 Task: In the Contact  AutumnAdams100@revlon.com, Create email and send with subject: 'Elevate Your Success: Introducing a Transformative Opportunity', and with mail content 'Good Evening,_x000D_
Step into a world of unlimited possibilities. Our cutting-edge solution will empower you to overcome challenges and achieve unparalleled success in your industry._x000D_
Thanks and Regards', attach the document: Contract.pdf and insert image: visitingcard.jpg. Below Thank and Regards, write Reddit and insert the URL: 'www.reddit.com'. Mark checkbox to create task to follow up : In 2 business days . Logged in from softage.10@softage.net
Action: Mouse moved to (95, 70)
Screenshot: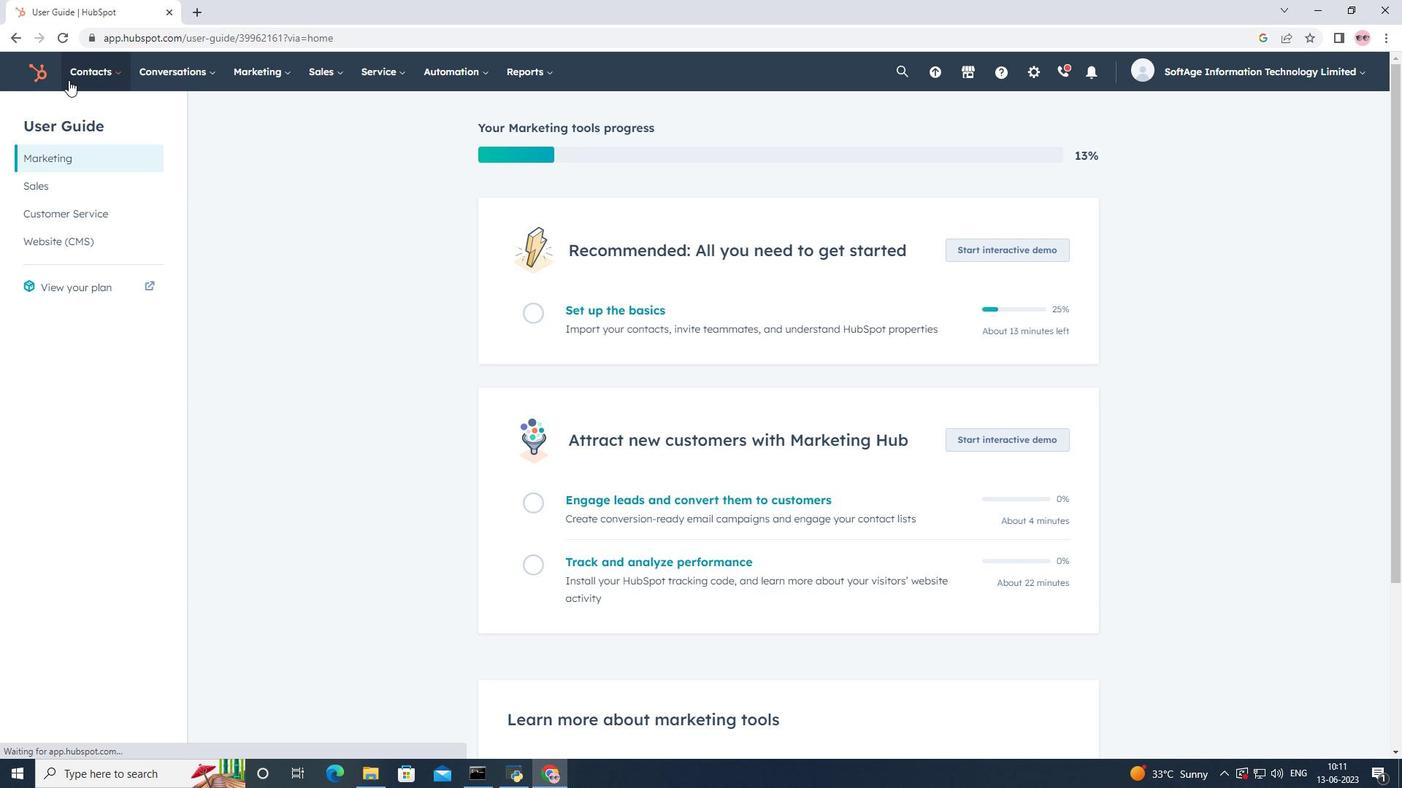 
Action: Mouse pressed left at (95, 70)
Screenshot: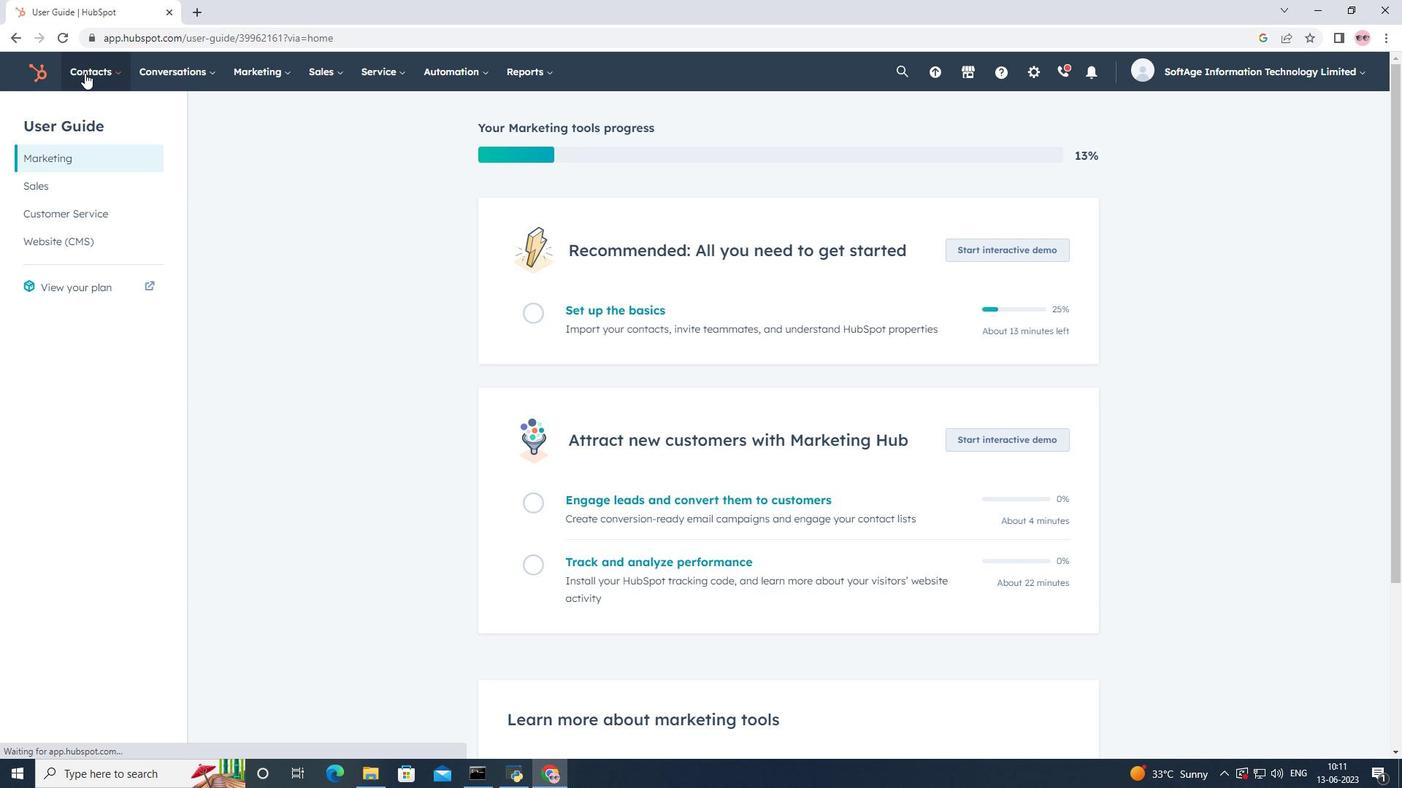 
Action: Mouse moved to (119, 119)
Screenshot: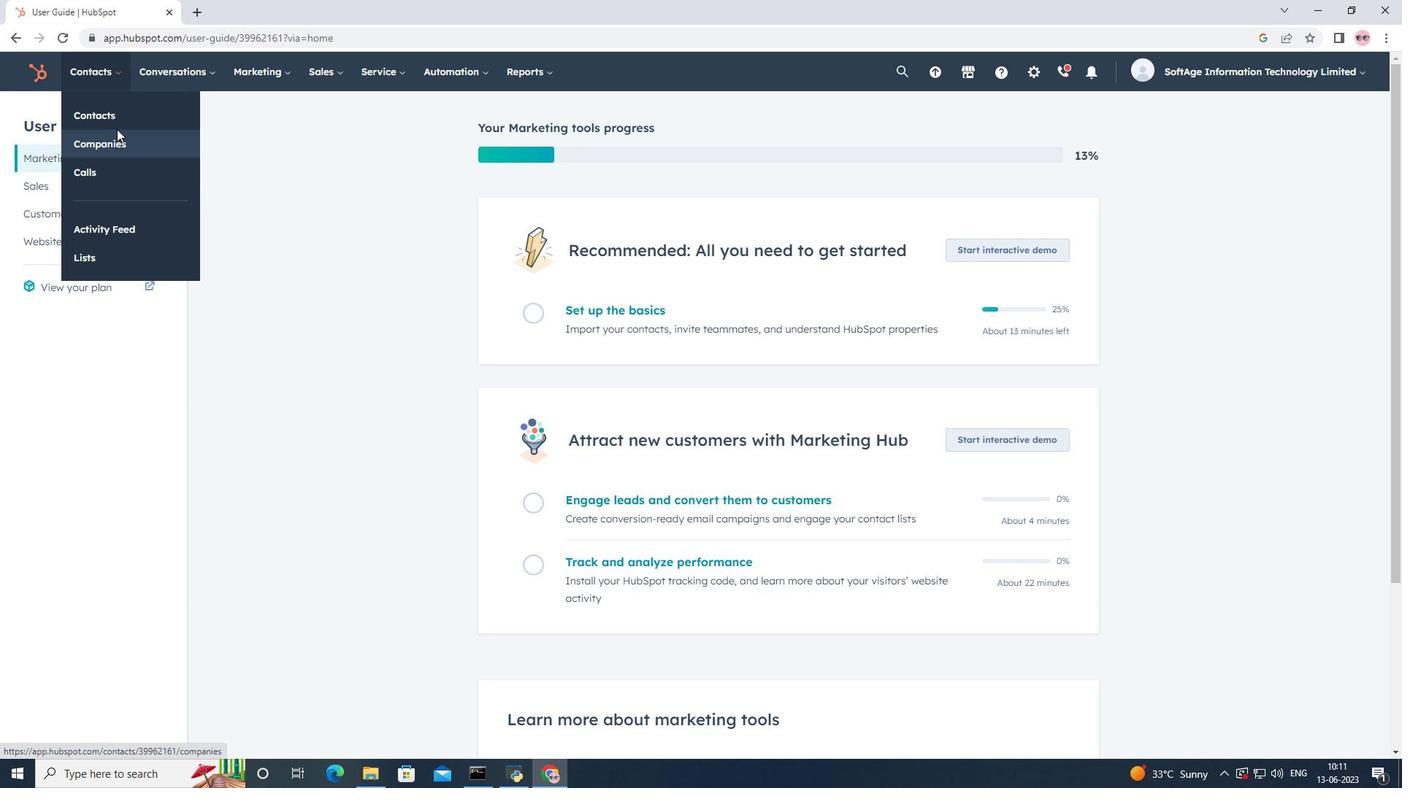 
Action: Mouse pressed left at (119, 119)
Screenshot: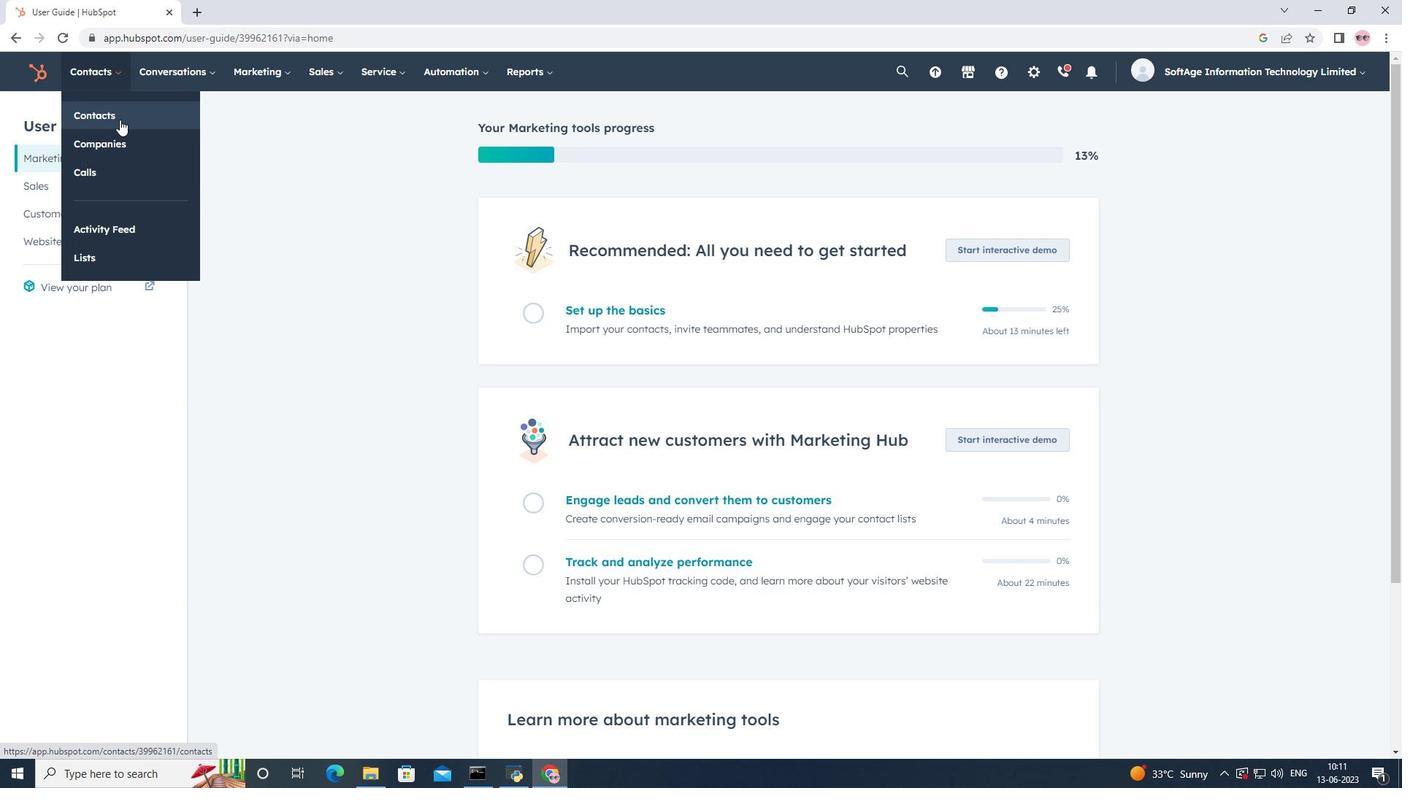 
Action: Mouse moved to (124, 243)
Screenshot: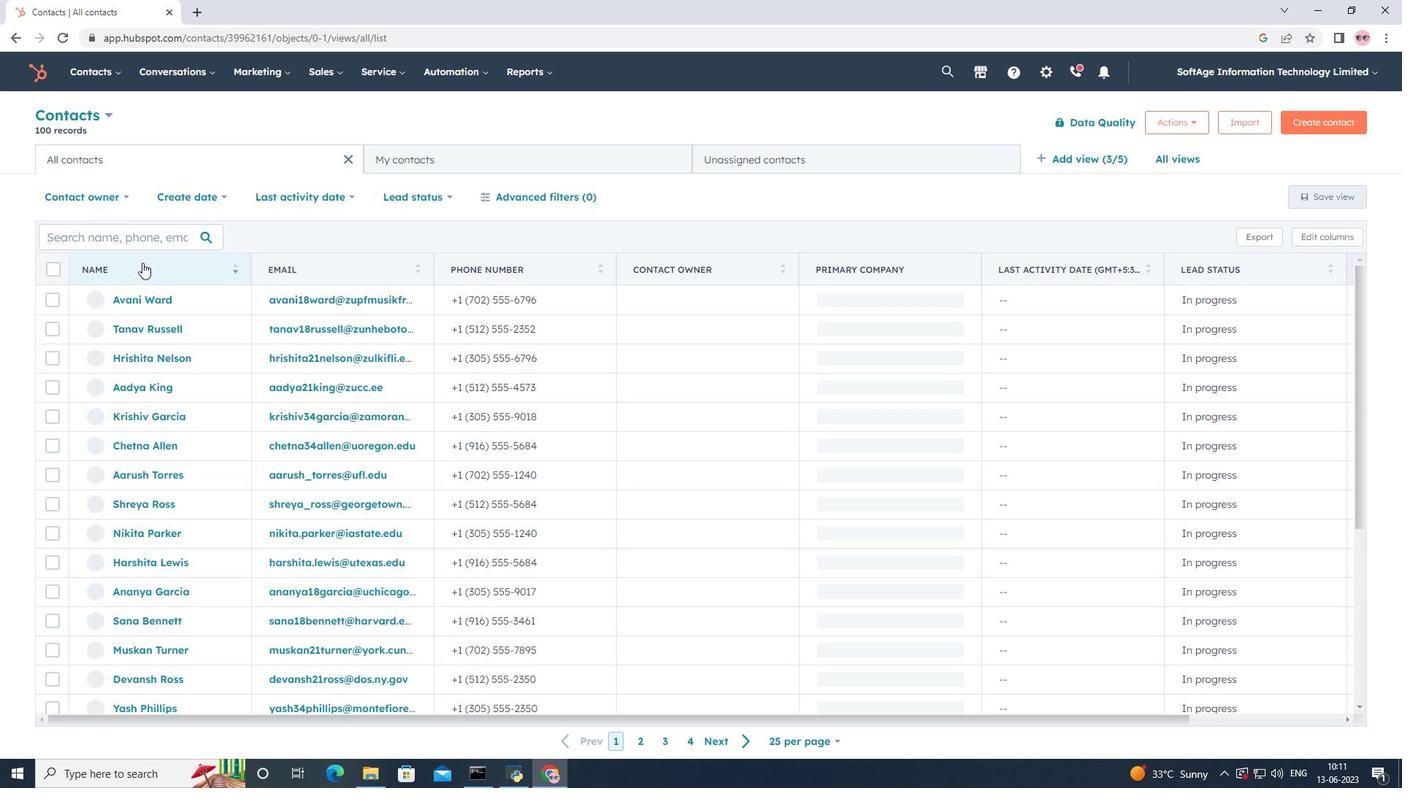 
Action: Mouse pressed left at (124, 243)
Screenshot: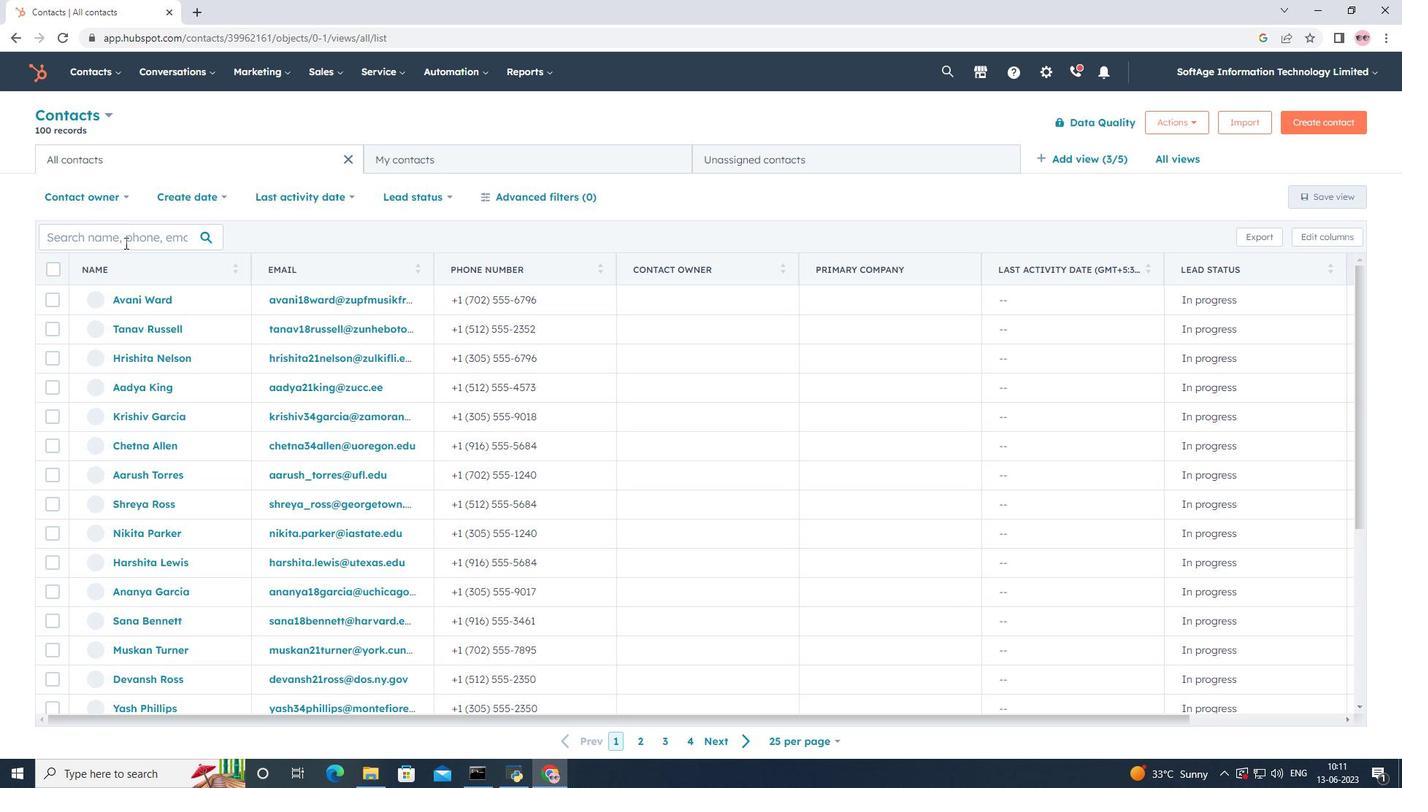 
Action: Key pressed <Key.shift>Autumn<Key.space><Key.backspace><Key.shift>Adams100<Key.shift>@revlon.com
Screenshot: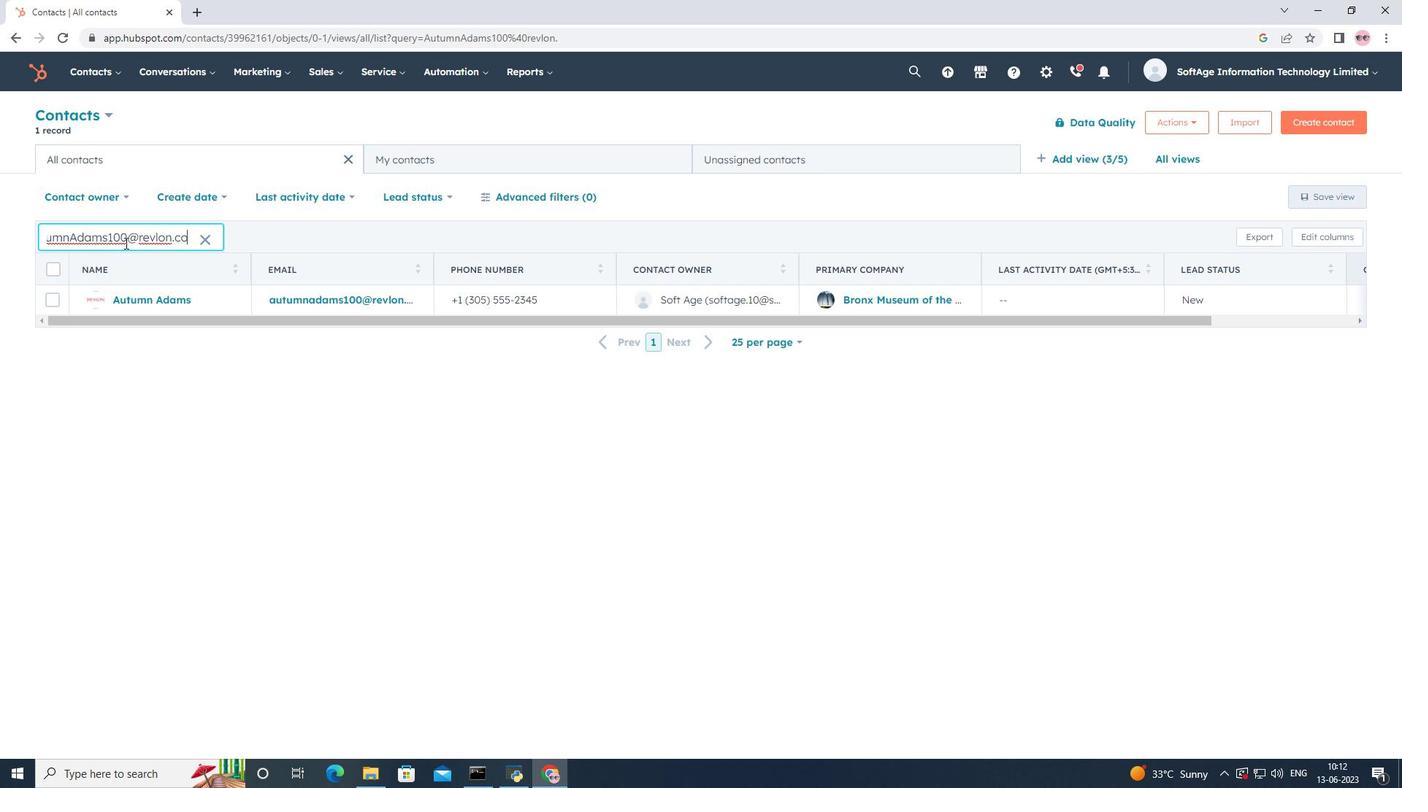 
Action: Mouse moved to (146, 300)
Screenshot: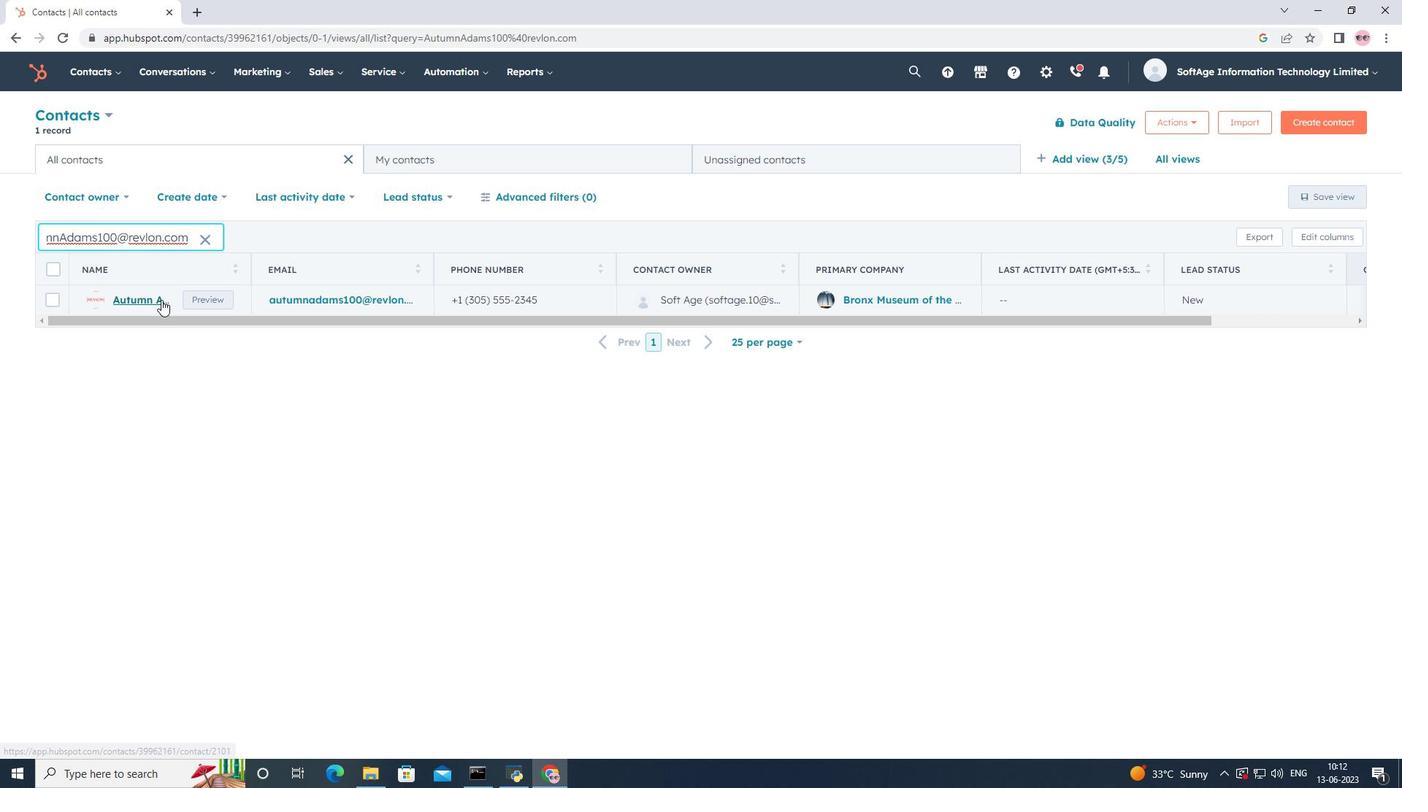 
Action: Mouse pressed left at (146, 300)
Screenshot: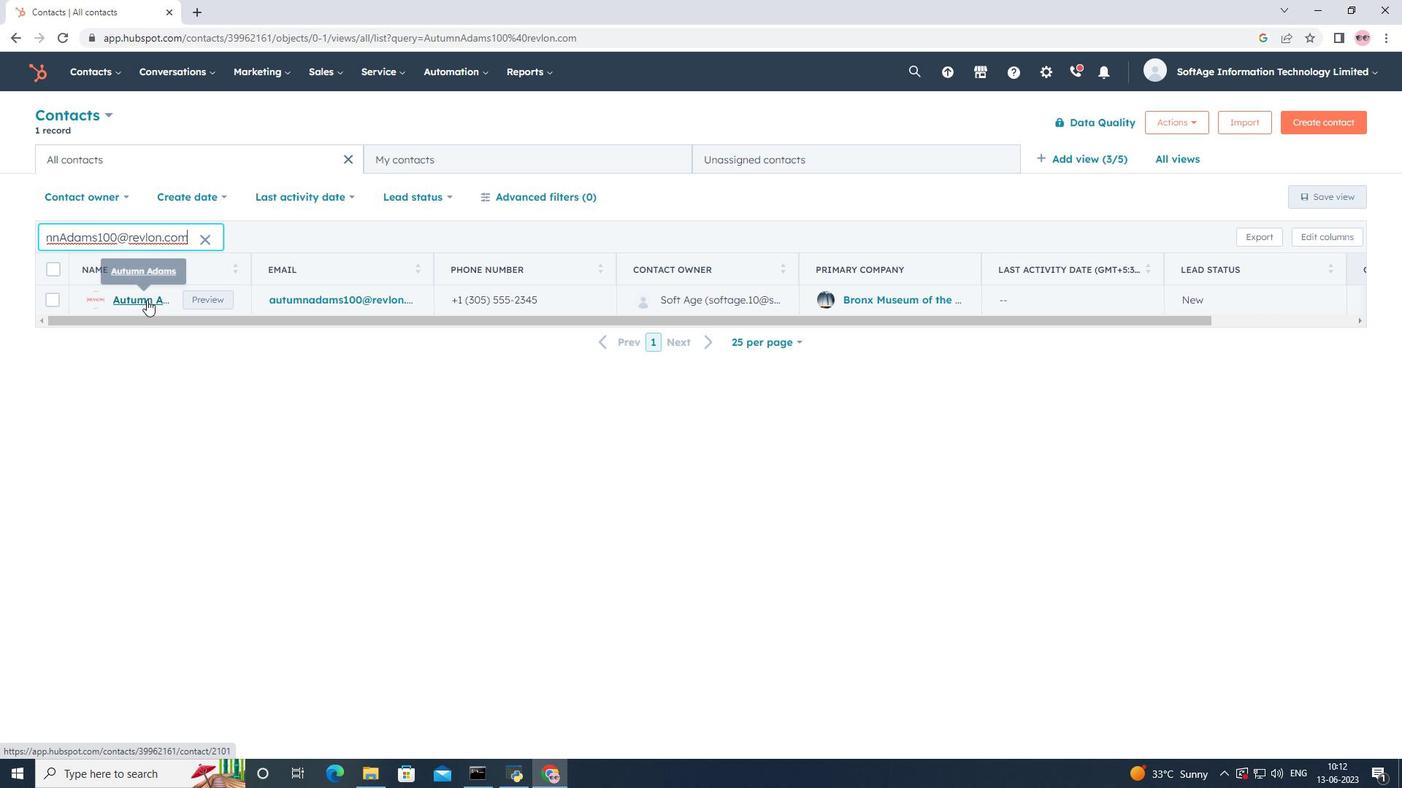 
Action: Mouse moved to (101, 260)
Screenshot: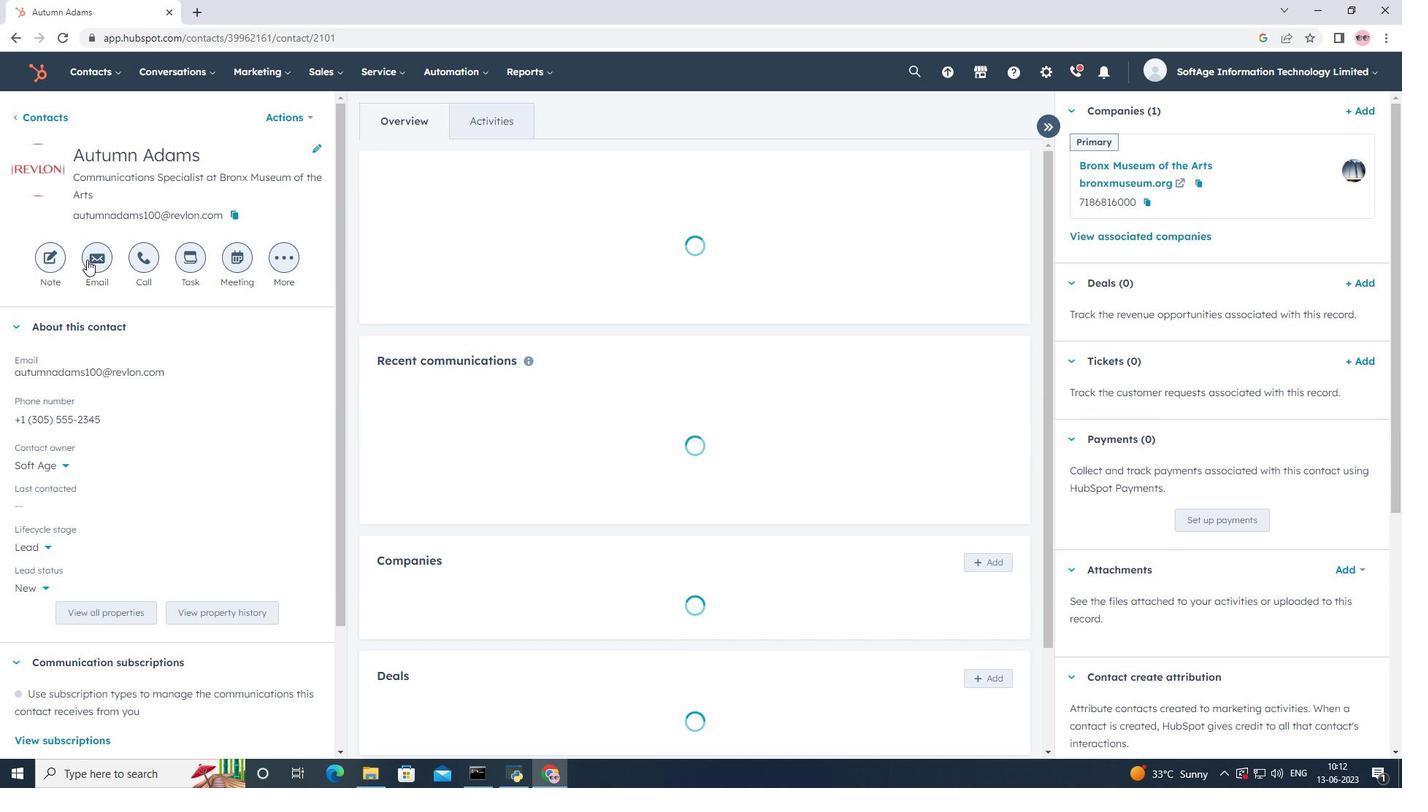 
Action: Mouse pressed left at (101, 260)
Screenshot: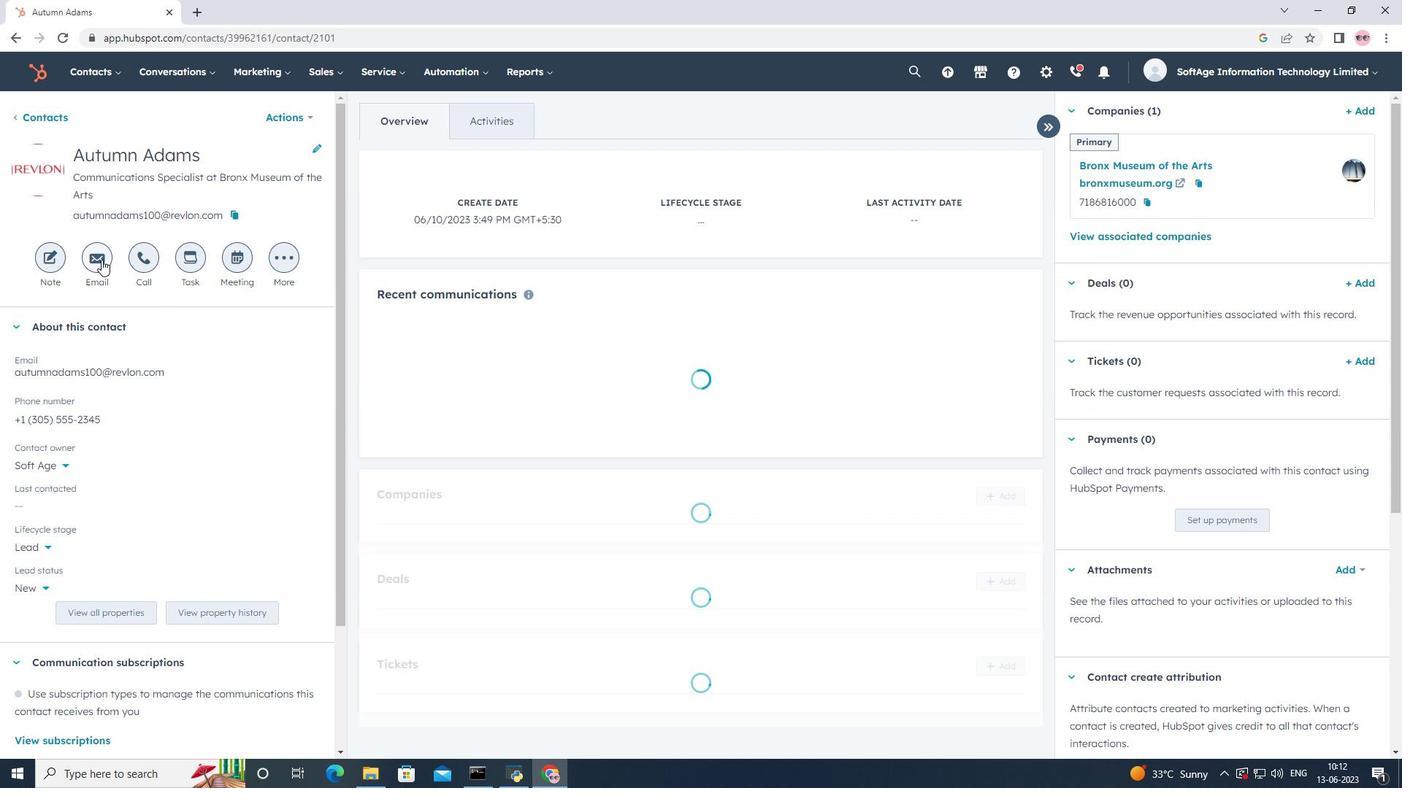 
Action: Mouse moved to (894, 493)
Screenshot: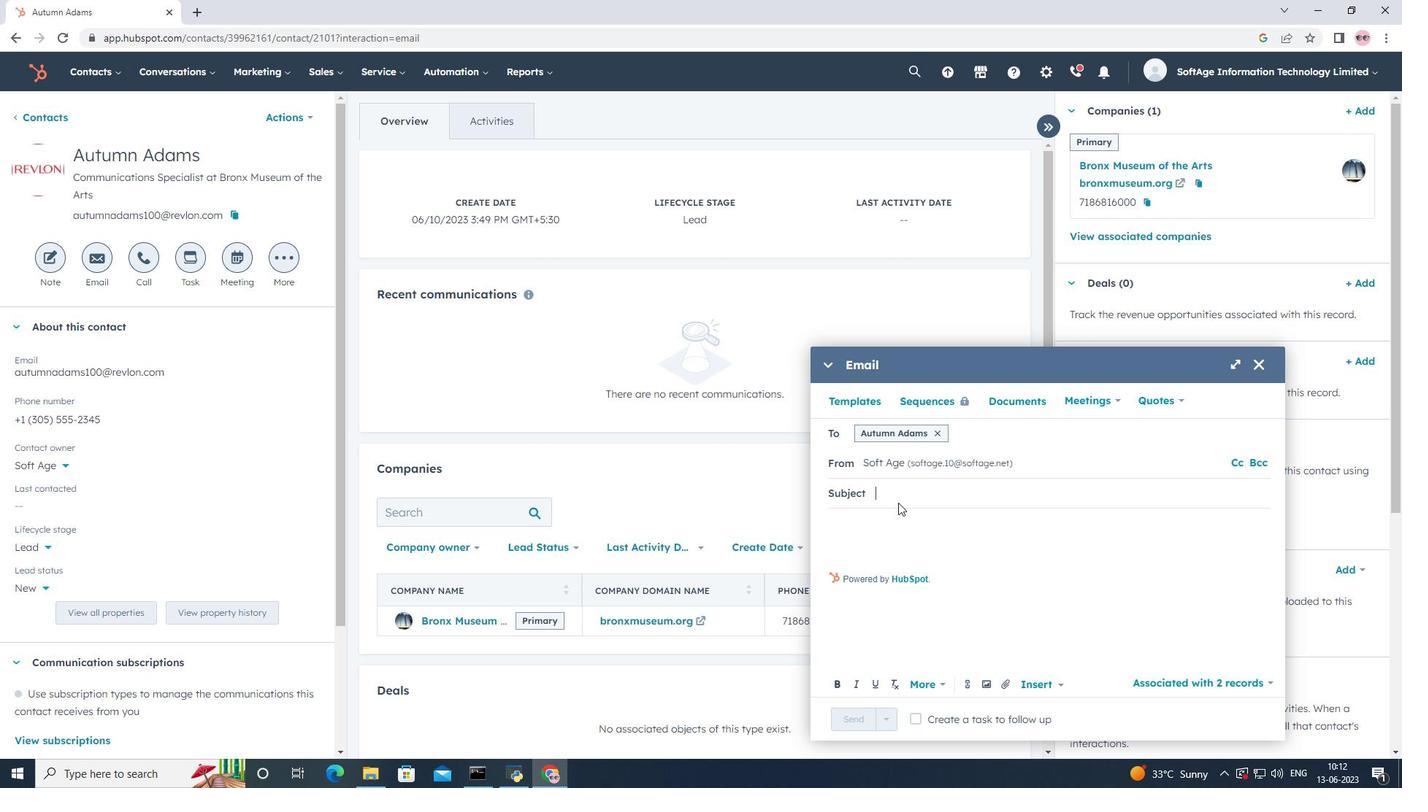 
Action: Mouse pressed left at (894, 493)
Screenshot: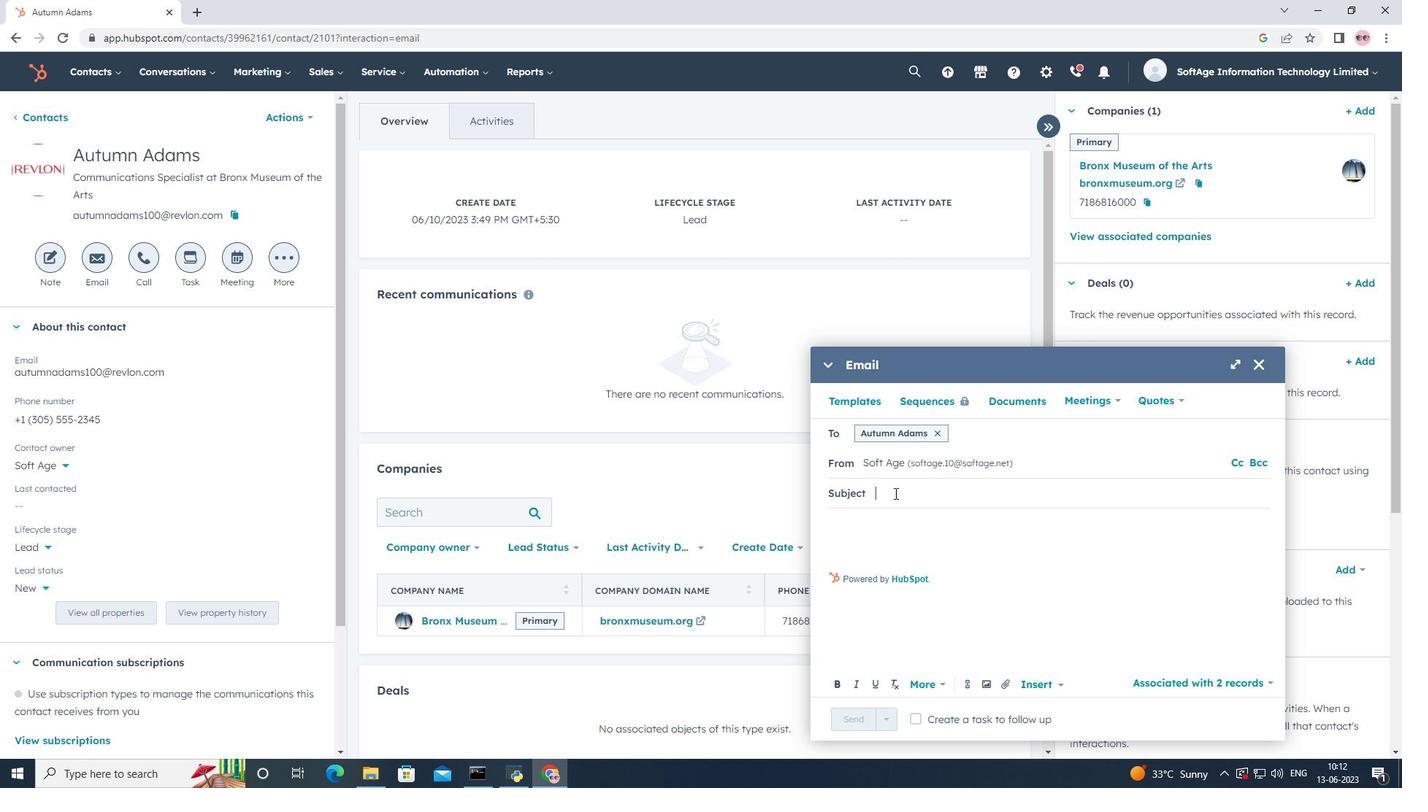 
Action: Key pressed <Key.shift>Elevate<Key.space><Key.shift>Your<Key.space><Key.shift><Key.shift><Key.shift><Key.shift><Key.shift><Key.shift><Key.shift><Key.shift><Key.shift><Key.shift><Key.shift><Key.shift><Key.shift><Key.shift><Key.shift><Key.shift><Key.shift><Key.shift><Key.shift><Key.shift><Key.shift><Key.shift><Key.shift><Key.shift><Key.shift><Key.shift><Key.shift><Key.shift><Key.shift><Key.shift><Key.shift><Key.shift><Key.shift><Key.shift><Key.shift><Key.shift><Key.shift>Success<Key.shift>:<Key.space><Key.shift><Key.shift><Key.shift><Key.shift><Key.shift><Key.shift><Key.shift><Key.shift><Key.shift><Key.shift><Key.shift><Key.shift><Key.shift><Key.shift><Key.shift><Key.shift><Key.shift>U<Key.backspace><Key.shift>Introducing<Key.space>a<Key.space><Key.shift>t<Key.backspace><Key.shift>Transformative<Key.space><Key.shift>Opportum<Key.backspace>nity<Key.space>
Screenshot: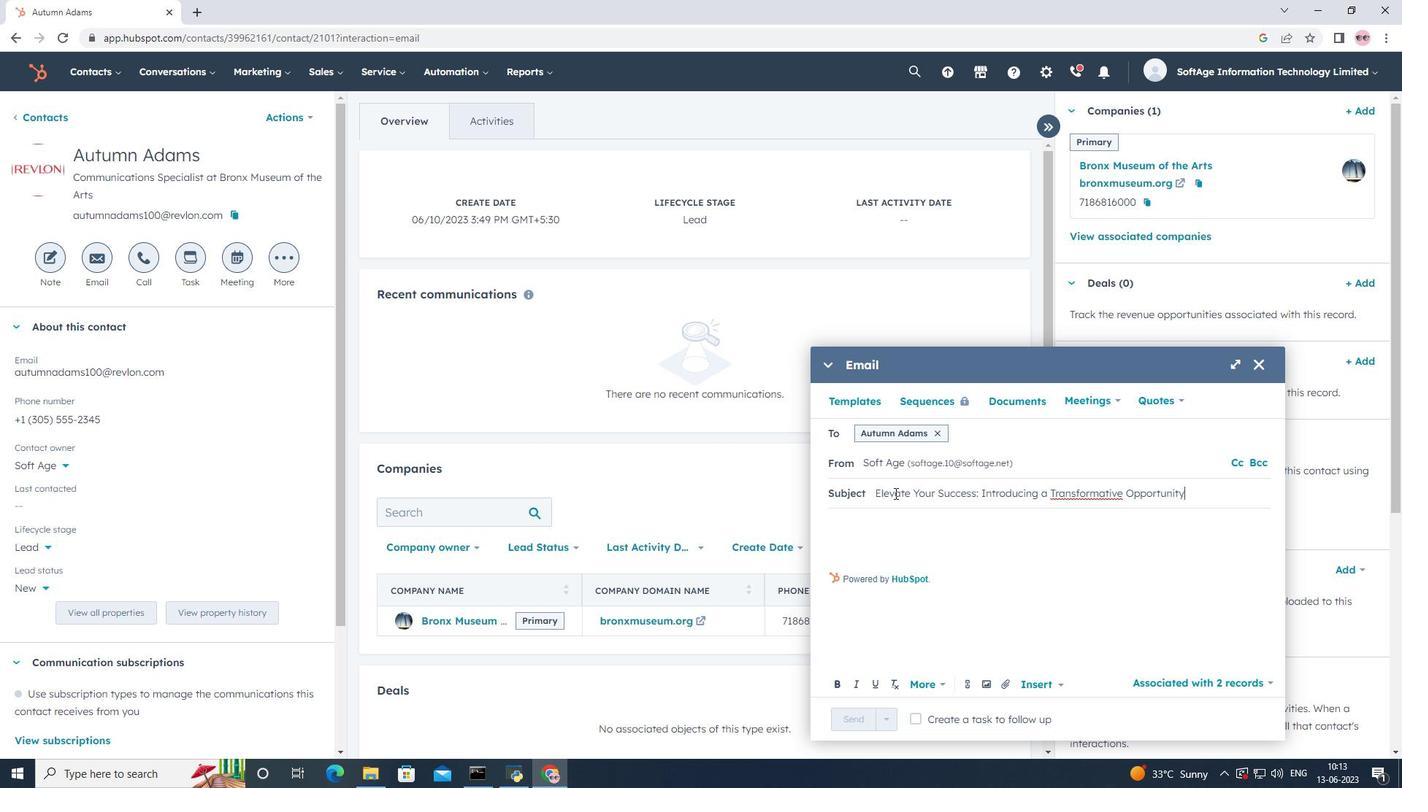 
Action: Mouse moved to (826, 520)
Screenshot: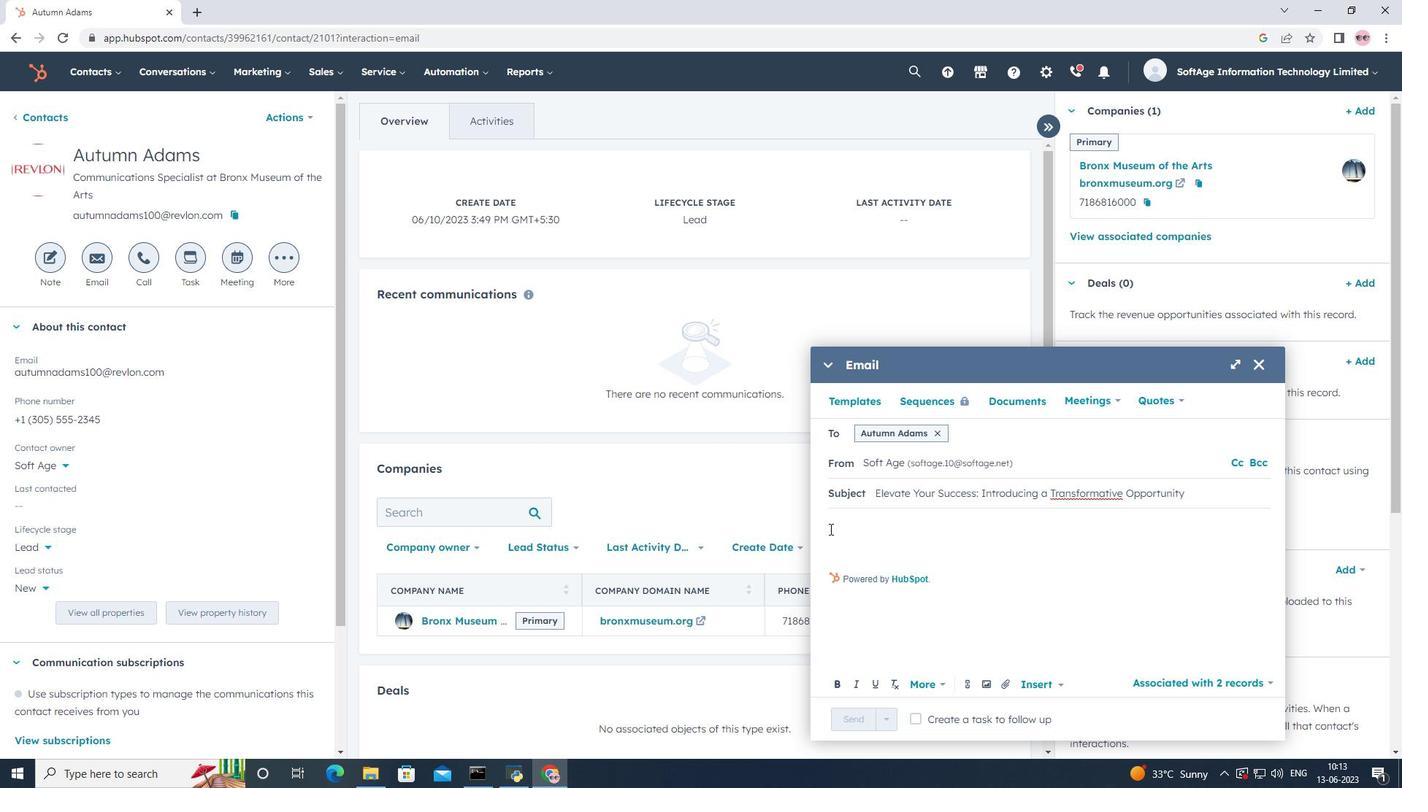 
Action: Mouse pressed left at (826, 520)
Screenshot: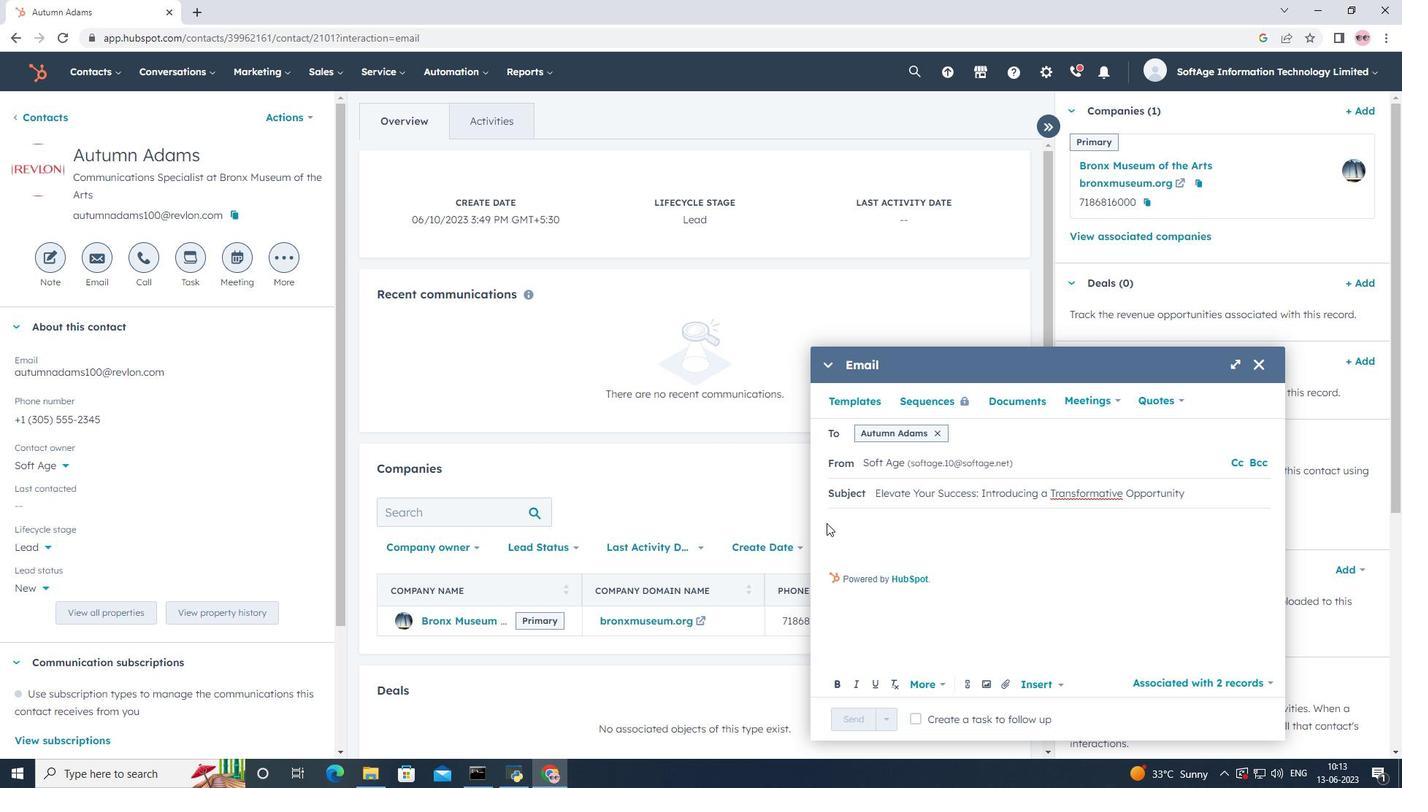 
Action: Mouse moved to (837, 522)
Screenshot: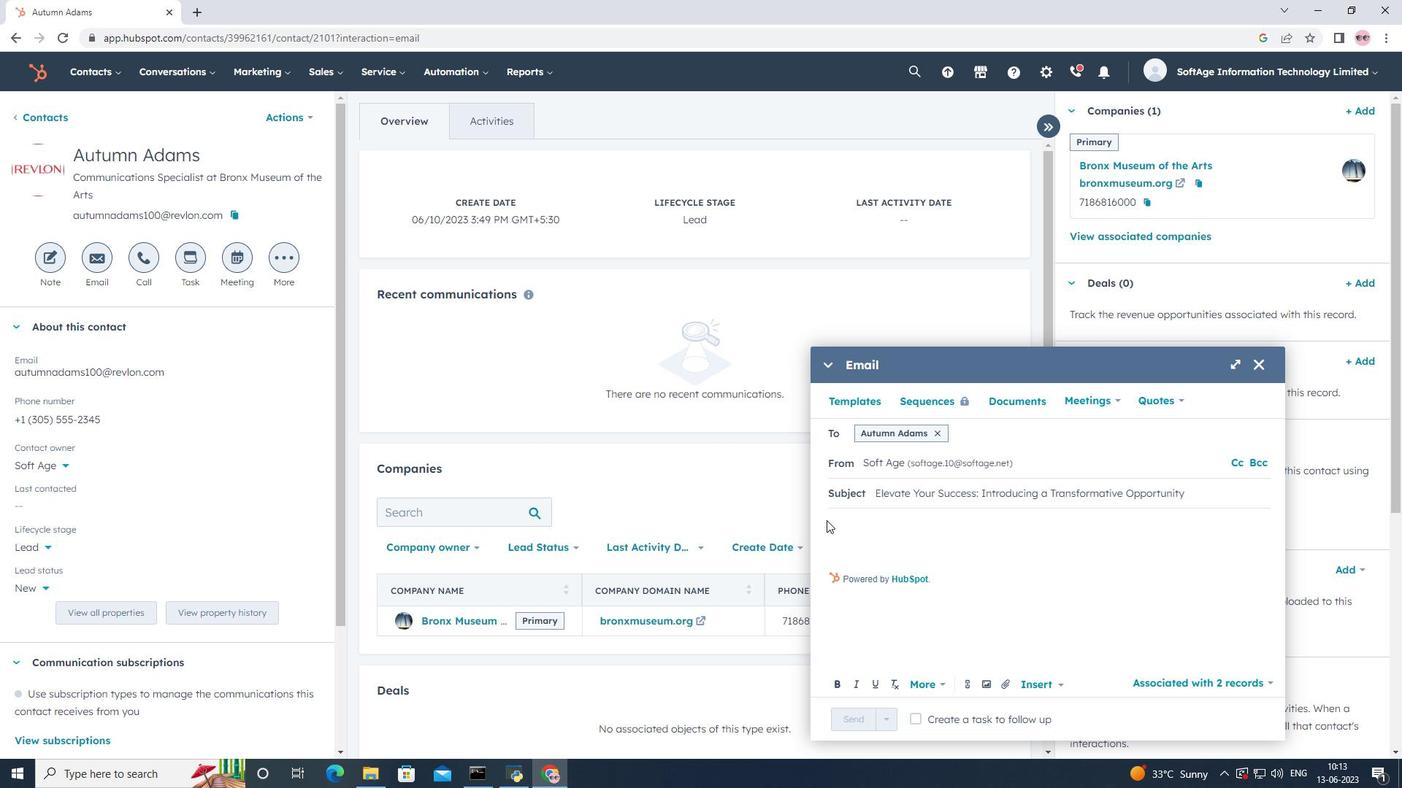 
Action: Mouse pressed left at (837, 522)
Screenshot: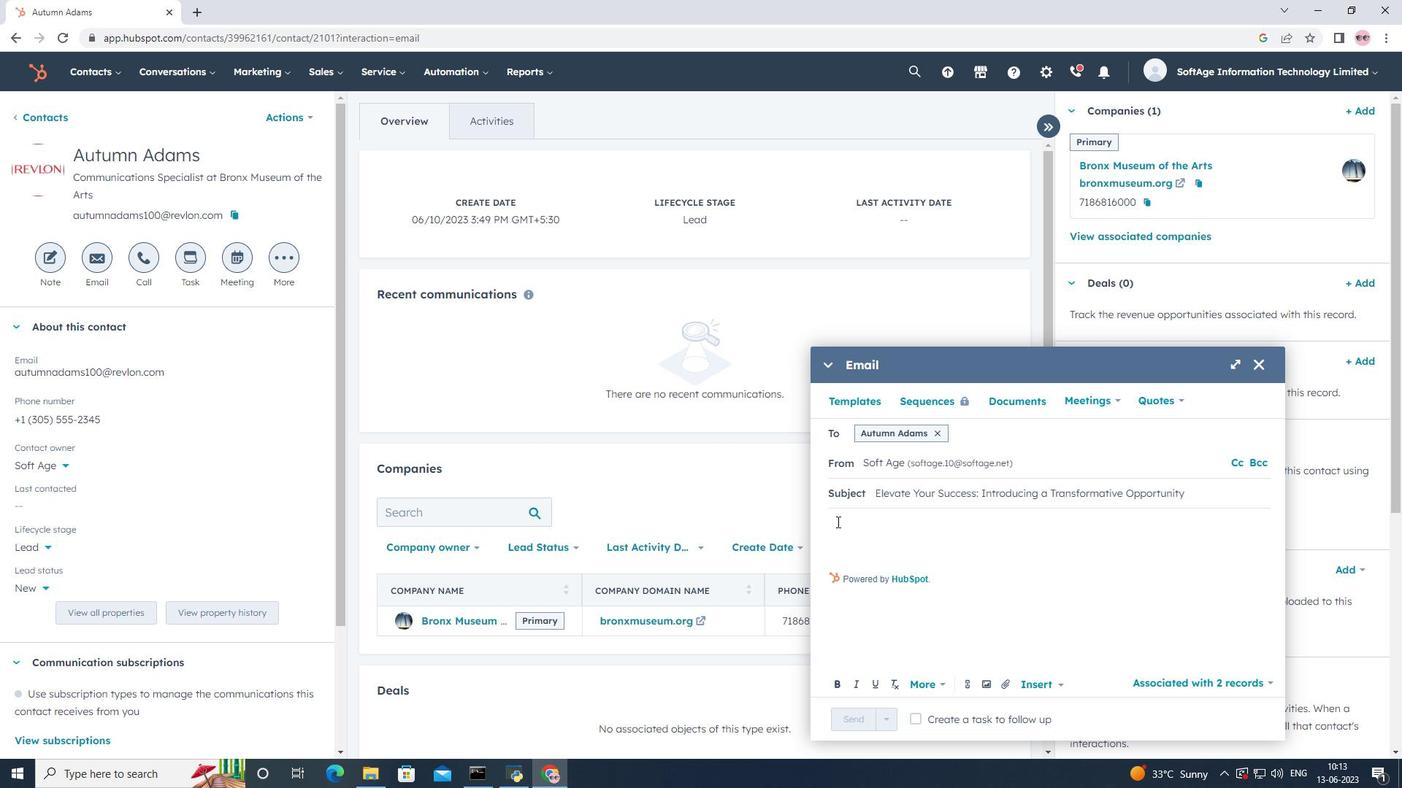 
Action: Key pressed <Key.shift><Key.shift><Key.shift><Key.shift><Key.shift><Key.shift><Key.shift><Key.shift><Key.shift><Key.shift><Key.shift><Key.shift><Key.shift><Key.shift><Key.shift><Key.shift><Key.shift><Key.shift><Key.shift><Key.shift><Key.shift><Key.shift><Key.shift>Good<Key.space><Key.shift><Key.shift><Key.shift>Evening<Key.enter><Key.shift><Key.shift><Key.shift><Key.shift><Key.shift><Key.shift><Key.shift><Key.shift><Key.shift><Key.shift><Key.shift><Key.shift><Key.shift><Key.shift><Key.shift>Step<Key.space>into<Key.space>a<Key.space>world<Key.space>of<Key.space>unlimited<Key.space>possibilities.<Key.space><Key.shift>Our<Key.space><Key.shift>cutting<Key.space><Key.backspace>-<Key.shift>edge<Key.space>solution<Key.space>will<Key.space>empower<Key.space>you<Key.space>to<Key.space>ob<Key.backspace>vercome<Key.space>challenges<Key.space>and<Key.space>achieve<Key.space>unparalleled<Key.space>success<Key.space>in<Key.space>your<Key.space>industry.<Key.enter><Key.shift><Key.shift><Key.shift>Thanks<Key.space>and<Key.space><Key.shift>Regards<Key.enter>
Screenshot: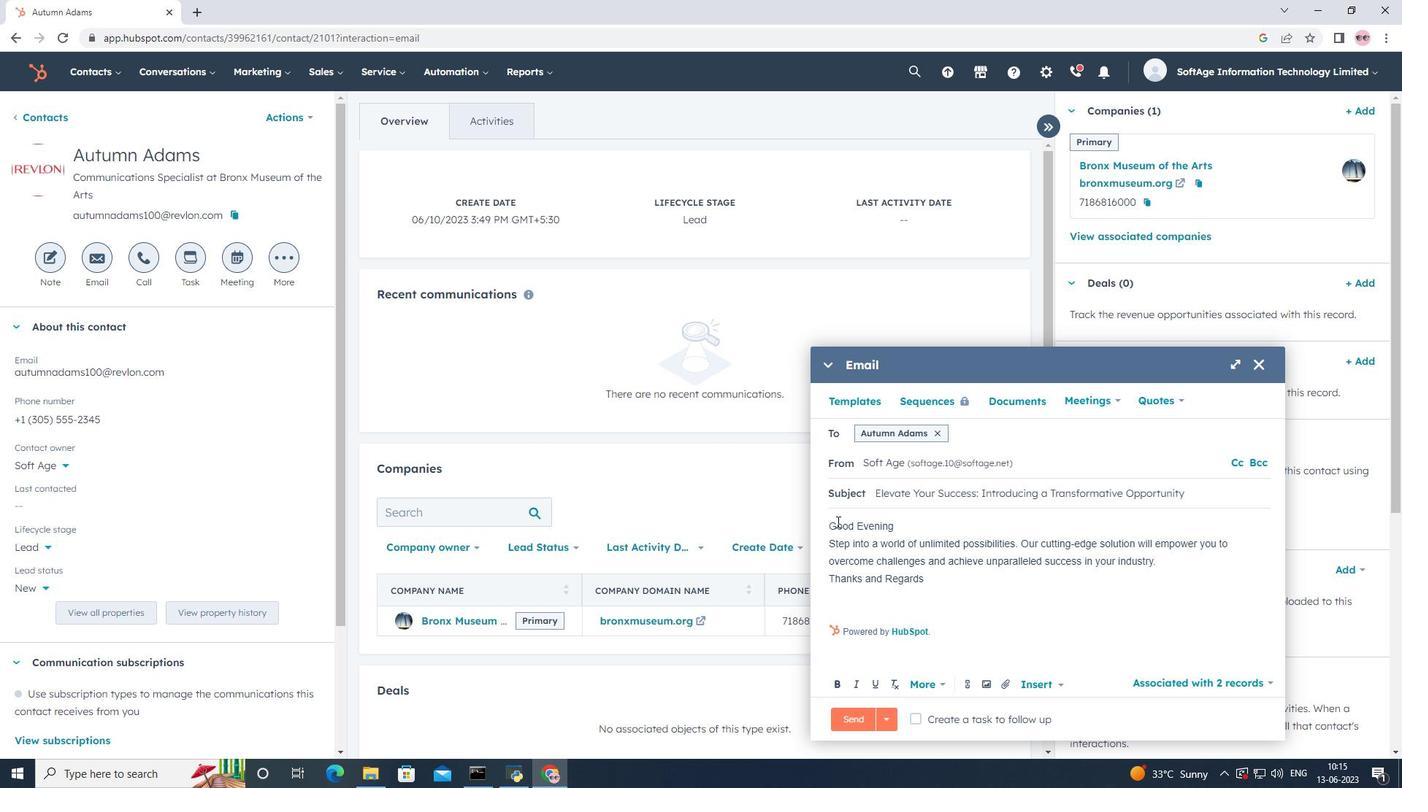 
Action: Mouse moved to (1004, 682)
Screenshot: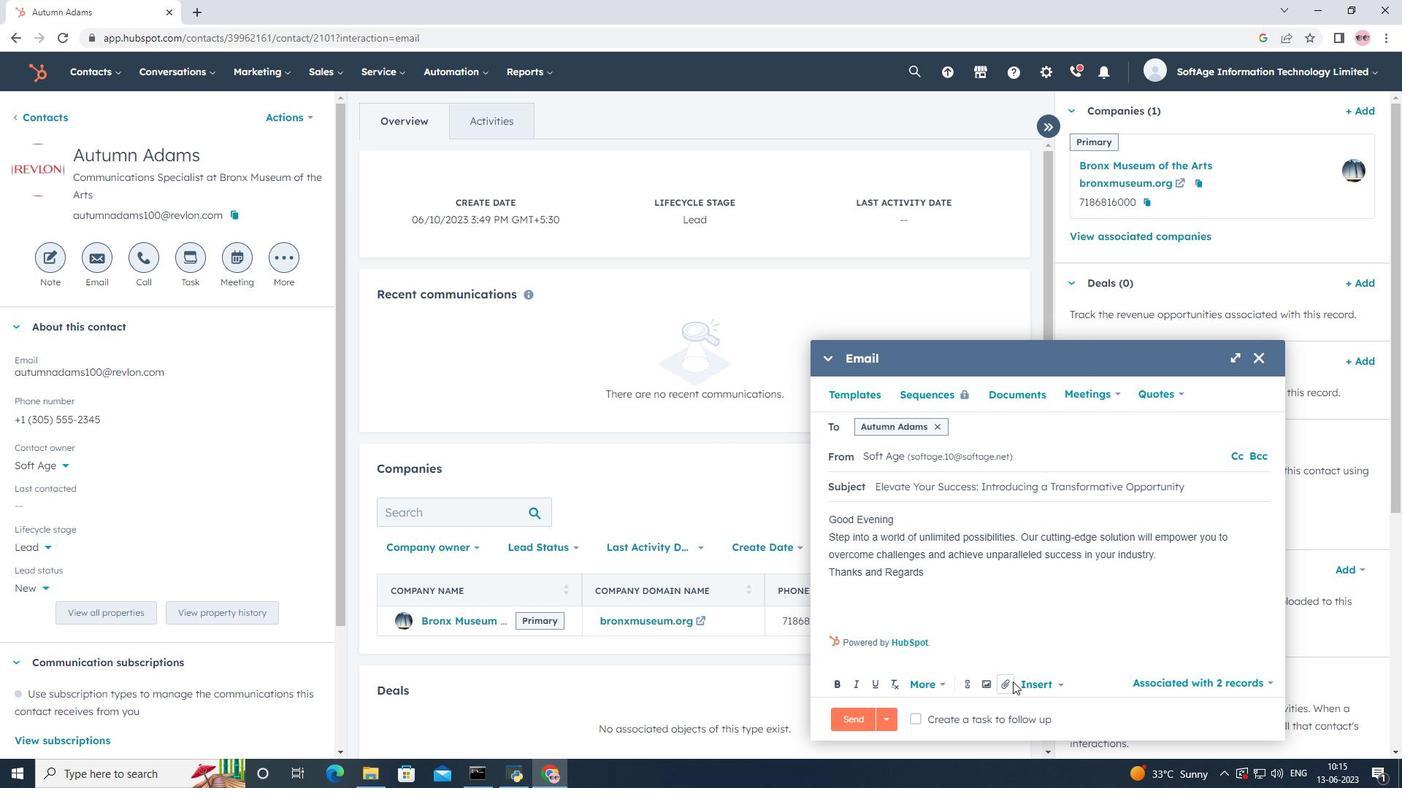 
Action: Mouse pressed left at (1004, 682)
Screenshot: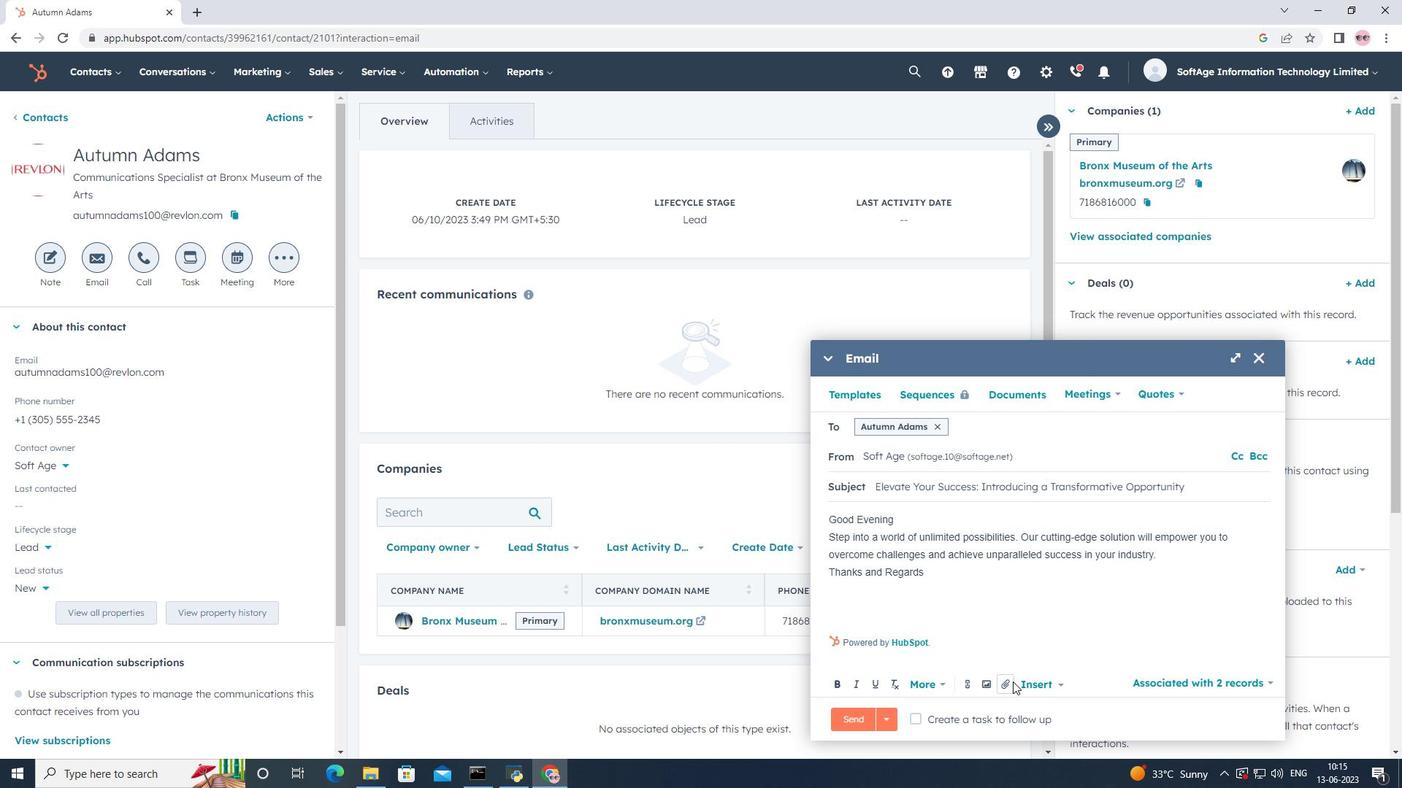 
Action: Mouse moved to (1020, 646)
Screenshot: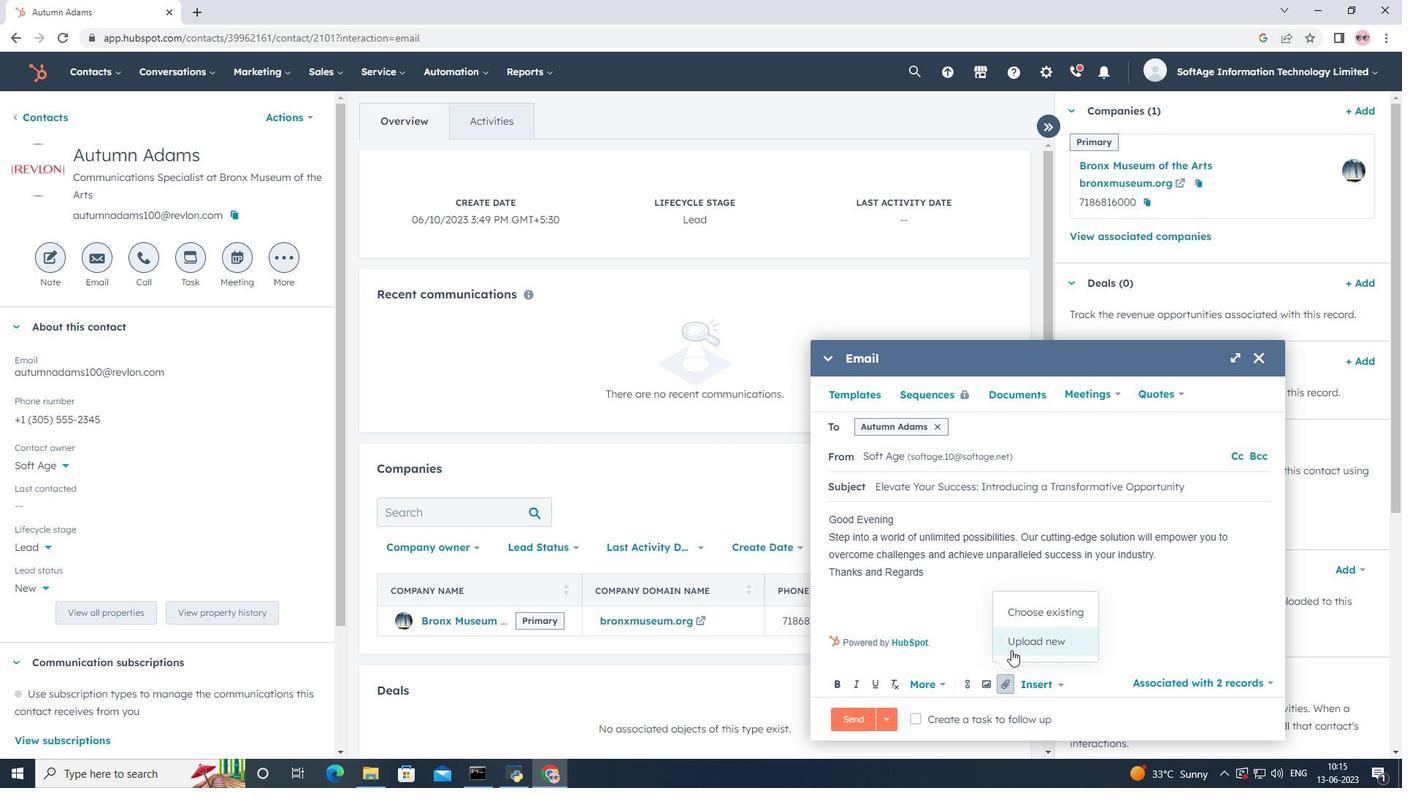 
Action: Mouse pressed left at (1020, 646)
Screenshot: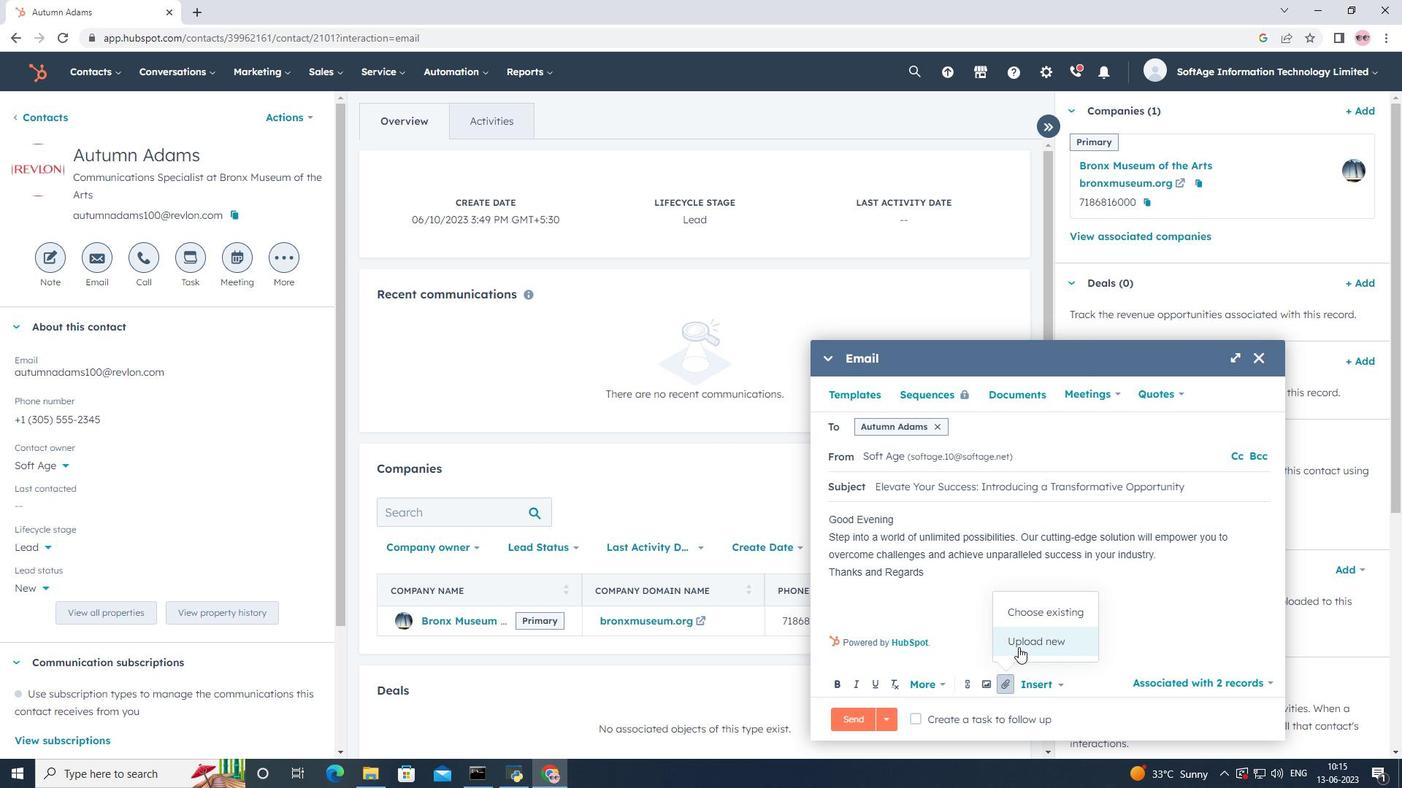 
Action: Mouse moved to (51, 186)
Screenshot: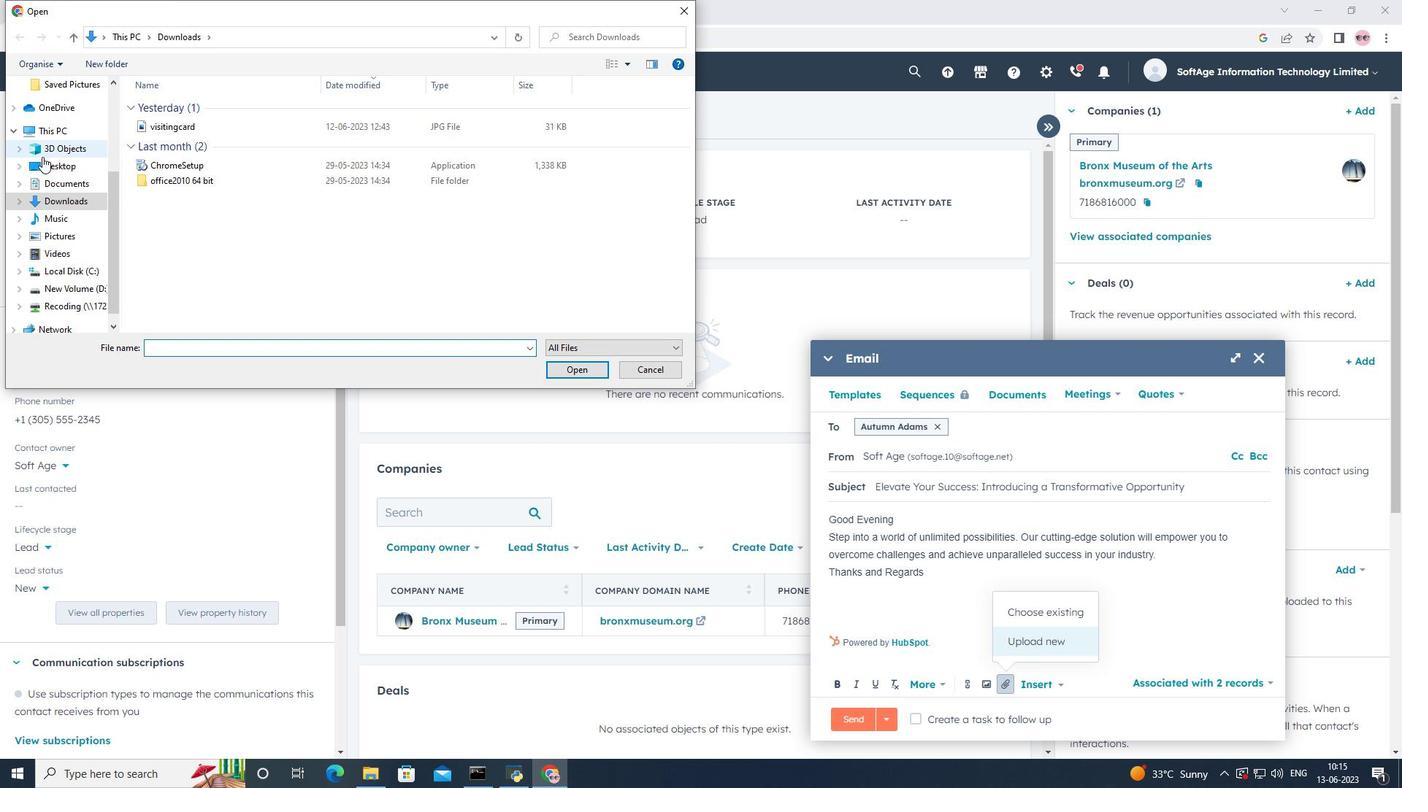 
Action: Mouse pressed left at (51, 186)
Screenshot: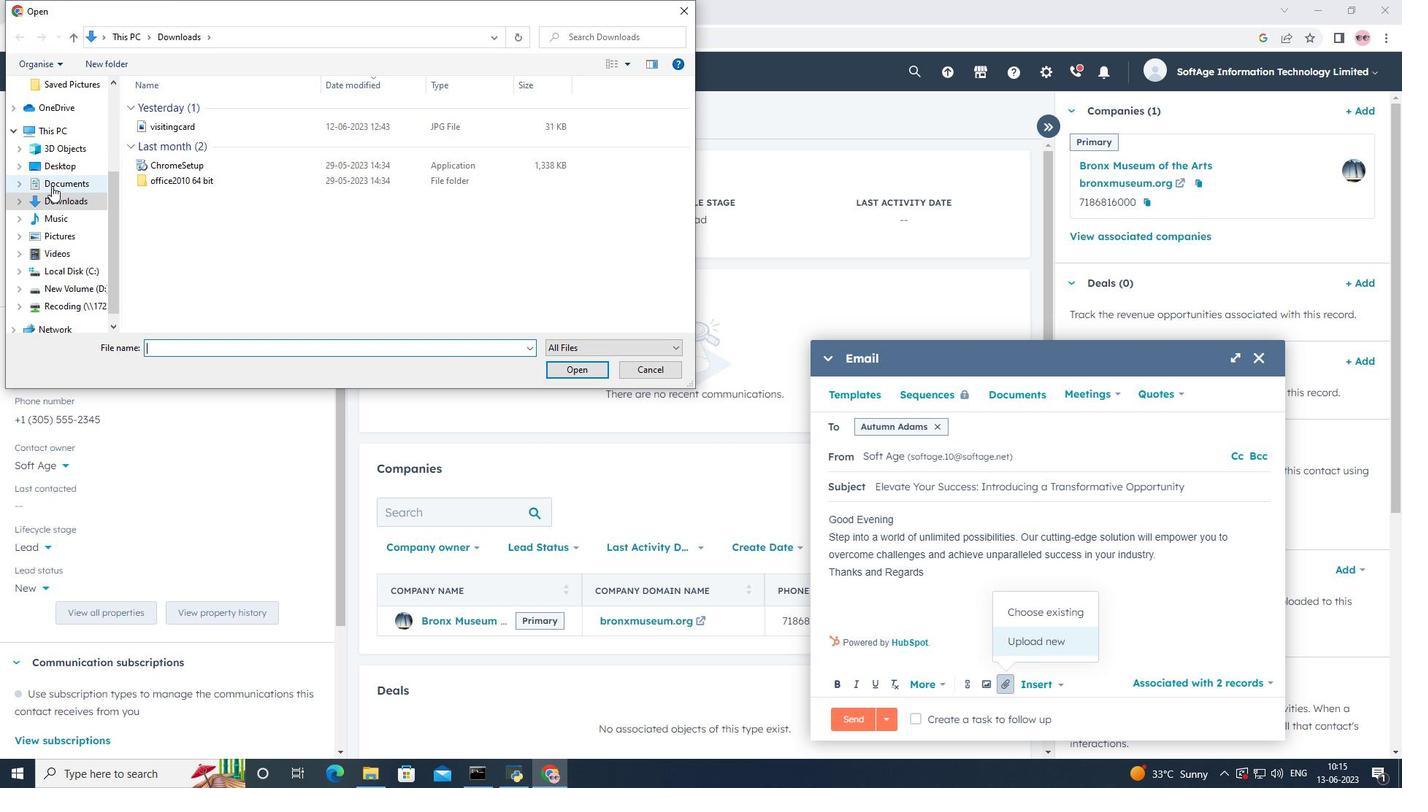 
Action: Mouse moved to (158, 140)
Screenshot: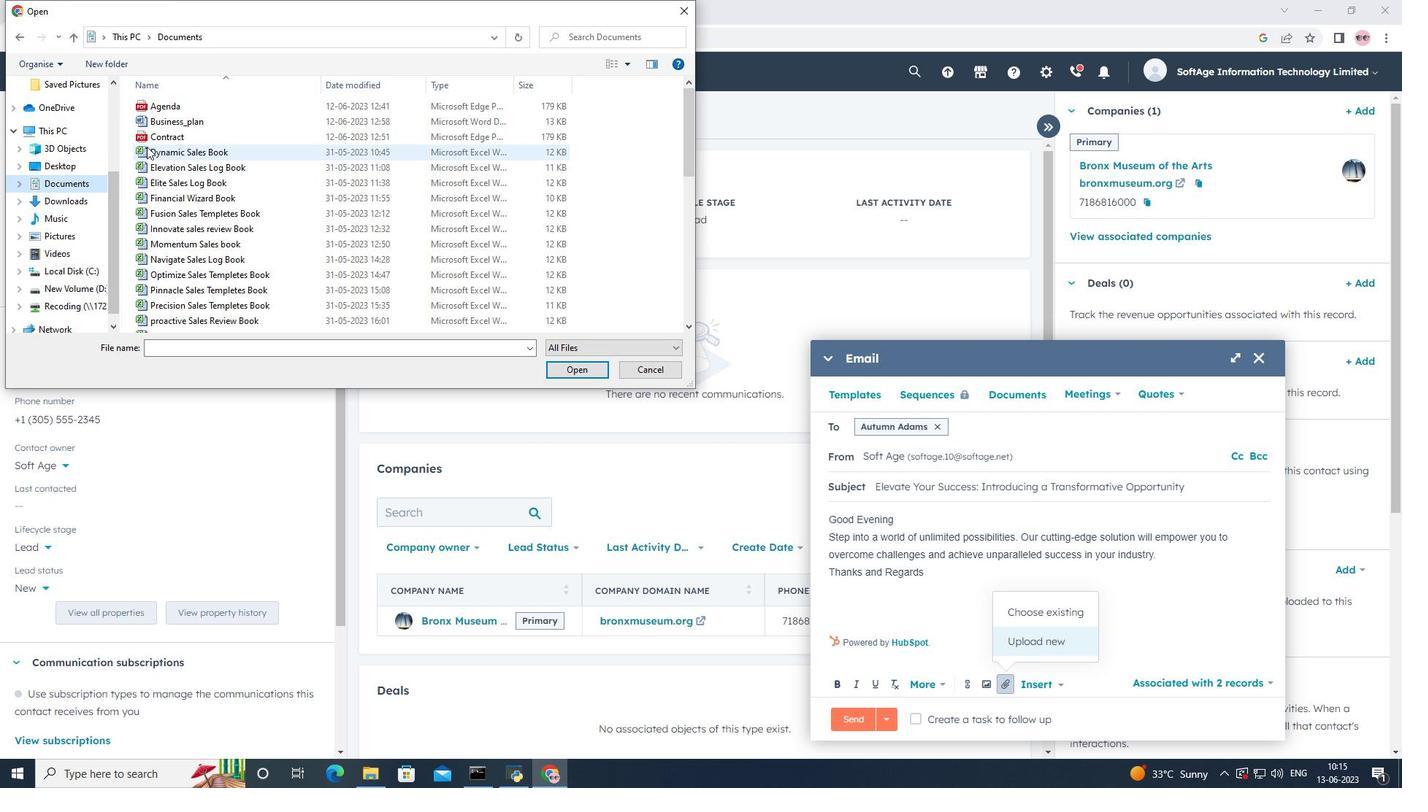
Action: Mouse pressed left at (158, 140)
Screenshot: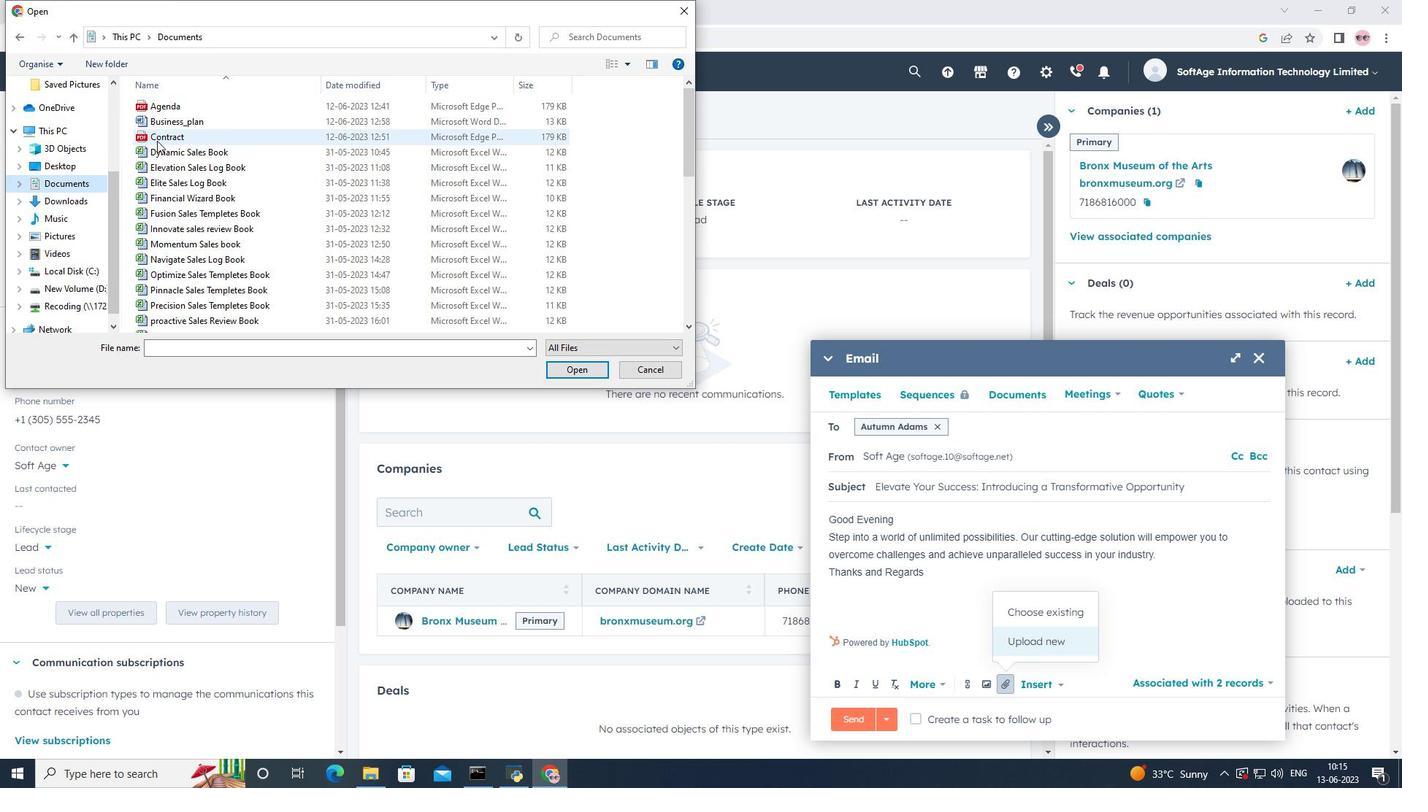 
Action: Mouse moved to (565, 371)
Screenshot: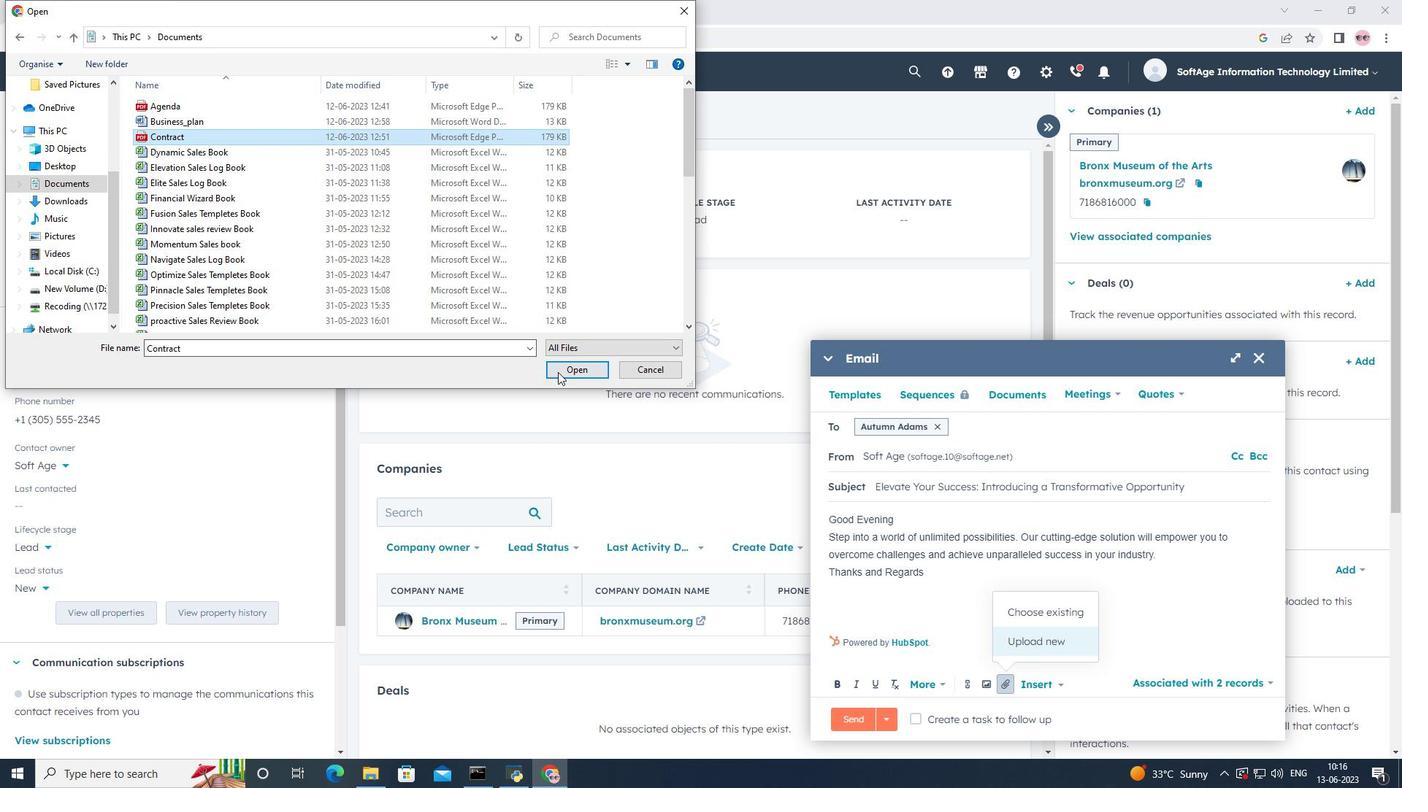 
Action: Mouse pressed left at (565, 371)
Screenshot: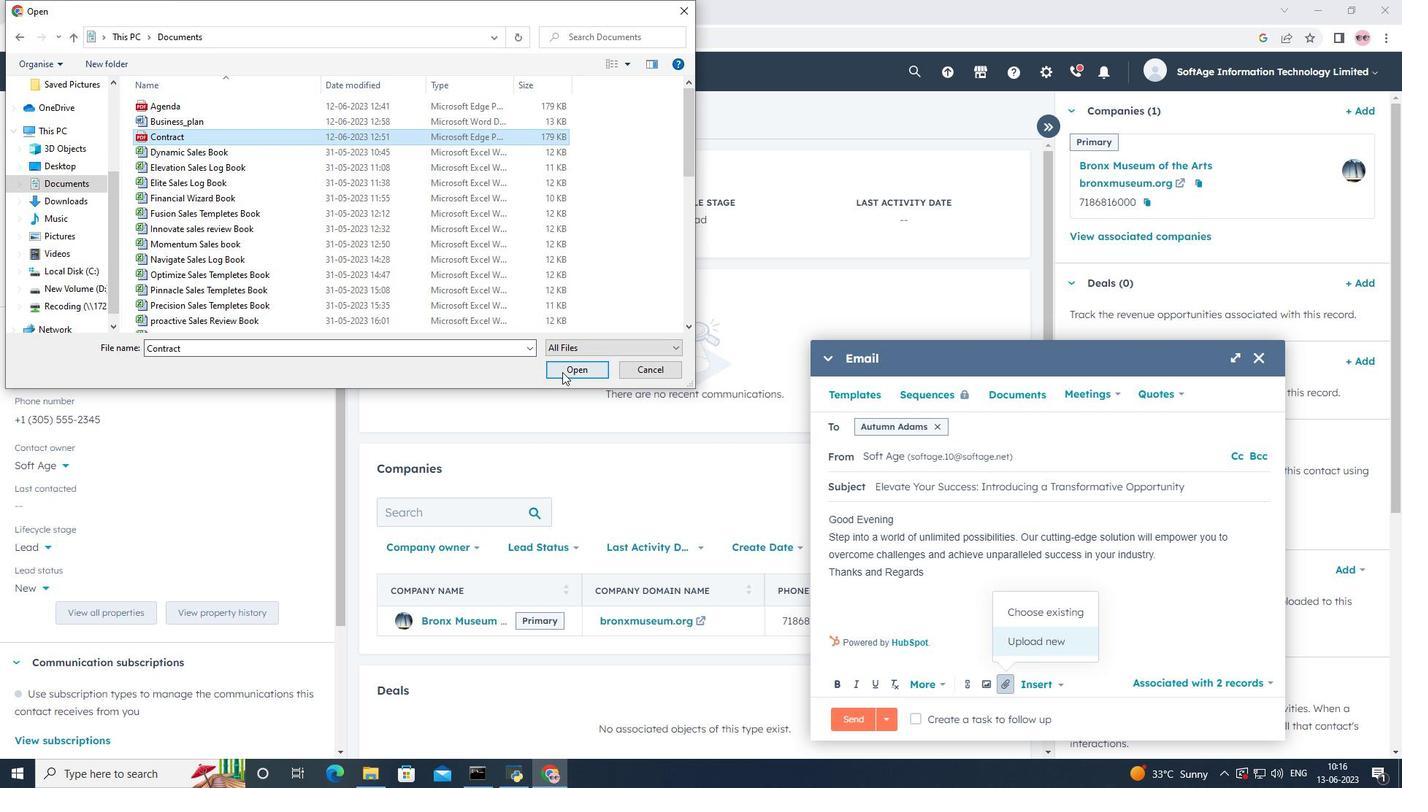 
Action: Mouse moved to (979, 643)
Screenshot: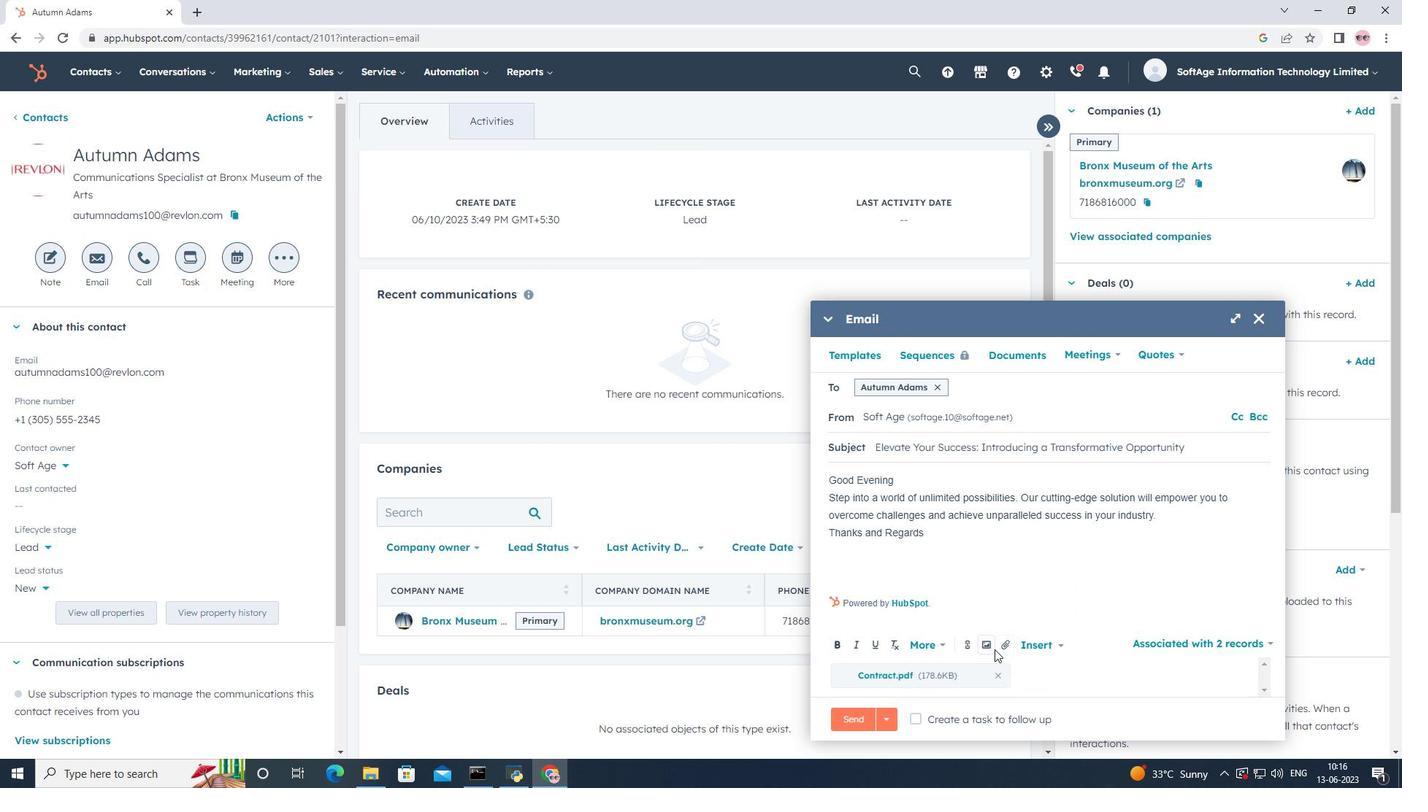 
Action: Mouse pressed left at (979, 643)
Screenshot: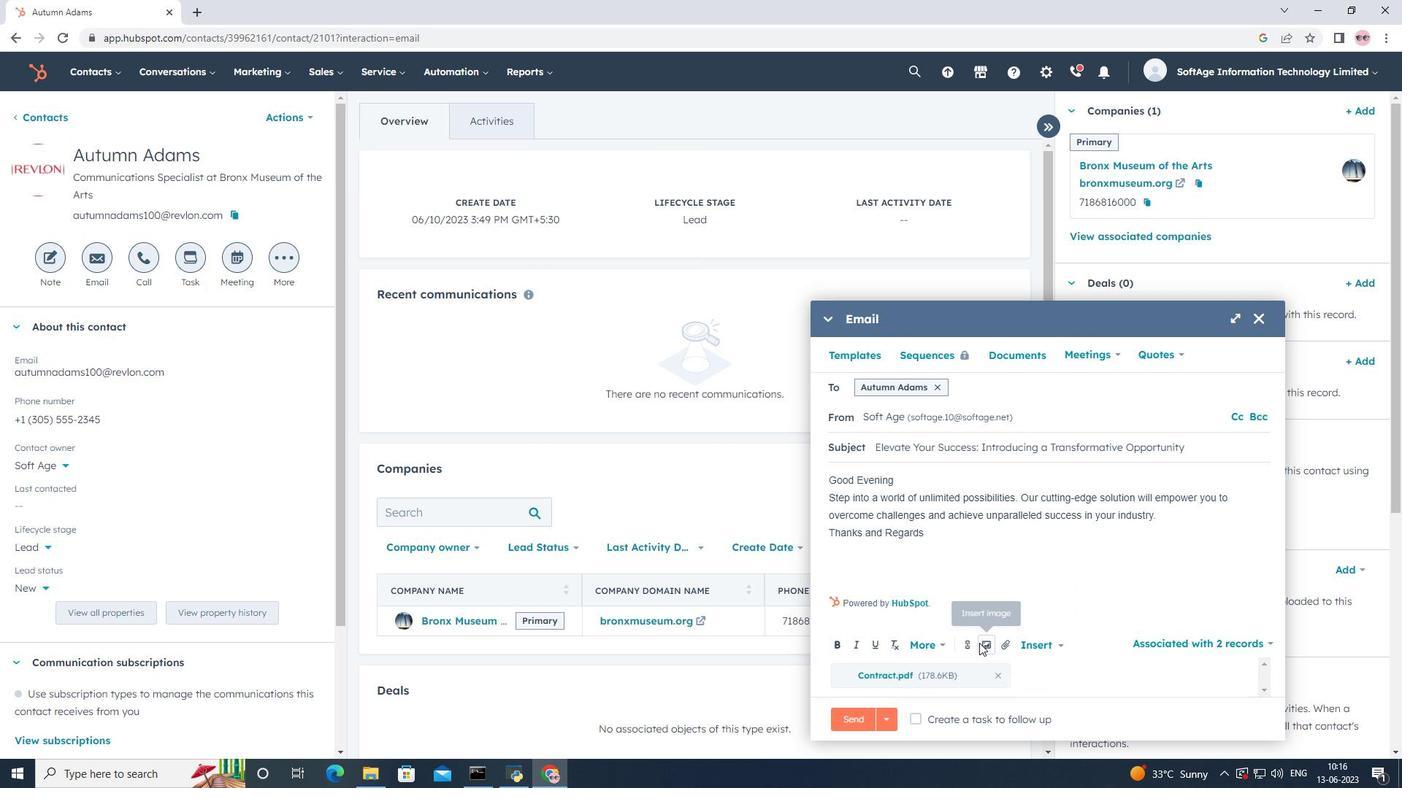 
Action: Mouse moved to (967, 606)
Screenshot: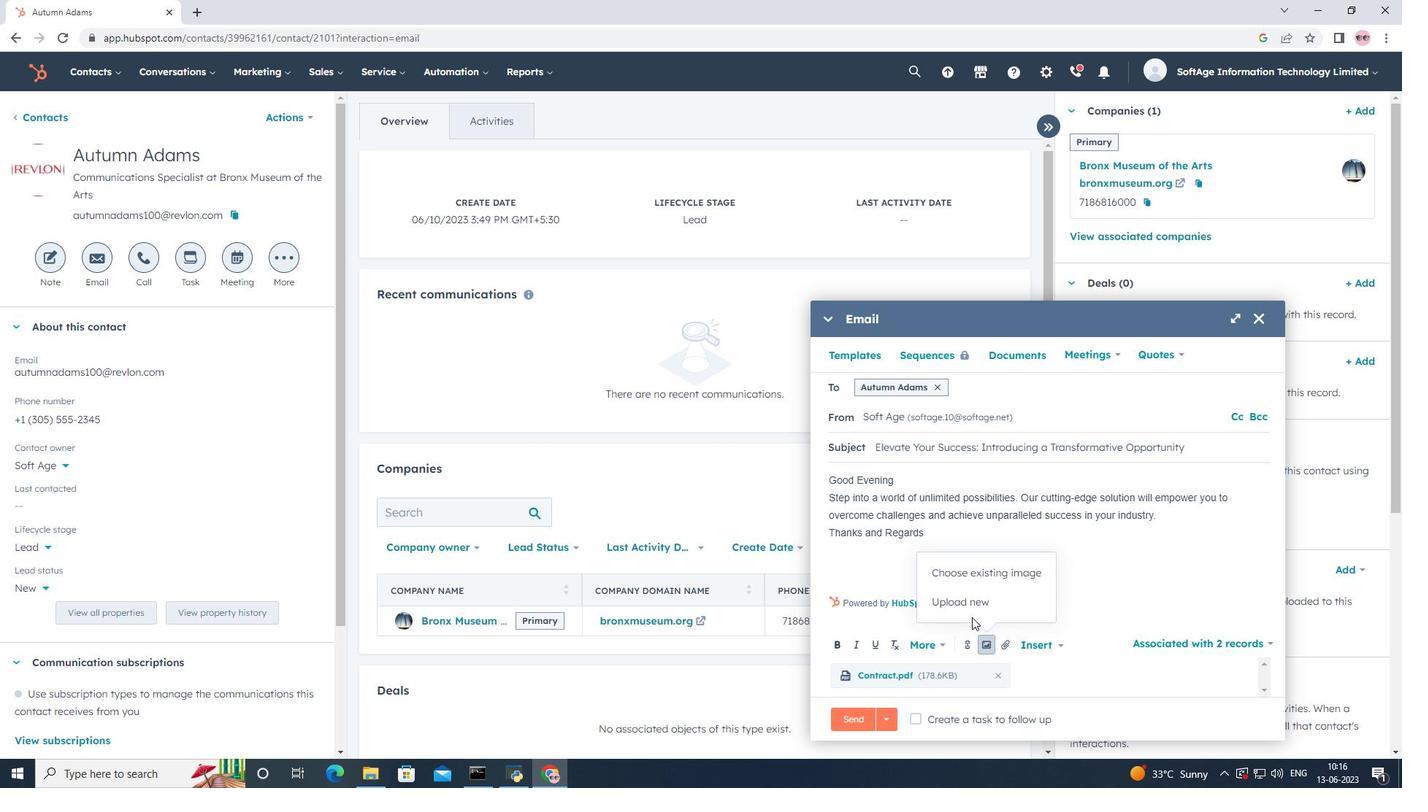 
Action: Mouse pressed left at (967, 606)
Screenshot: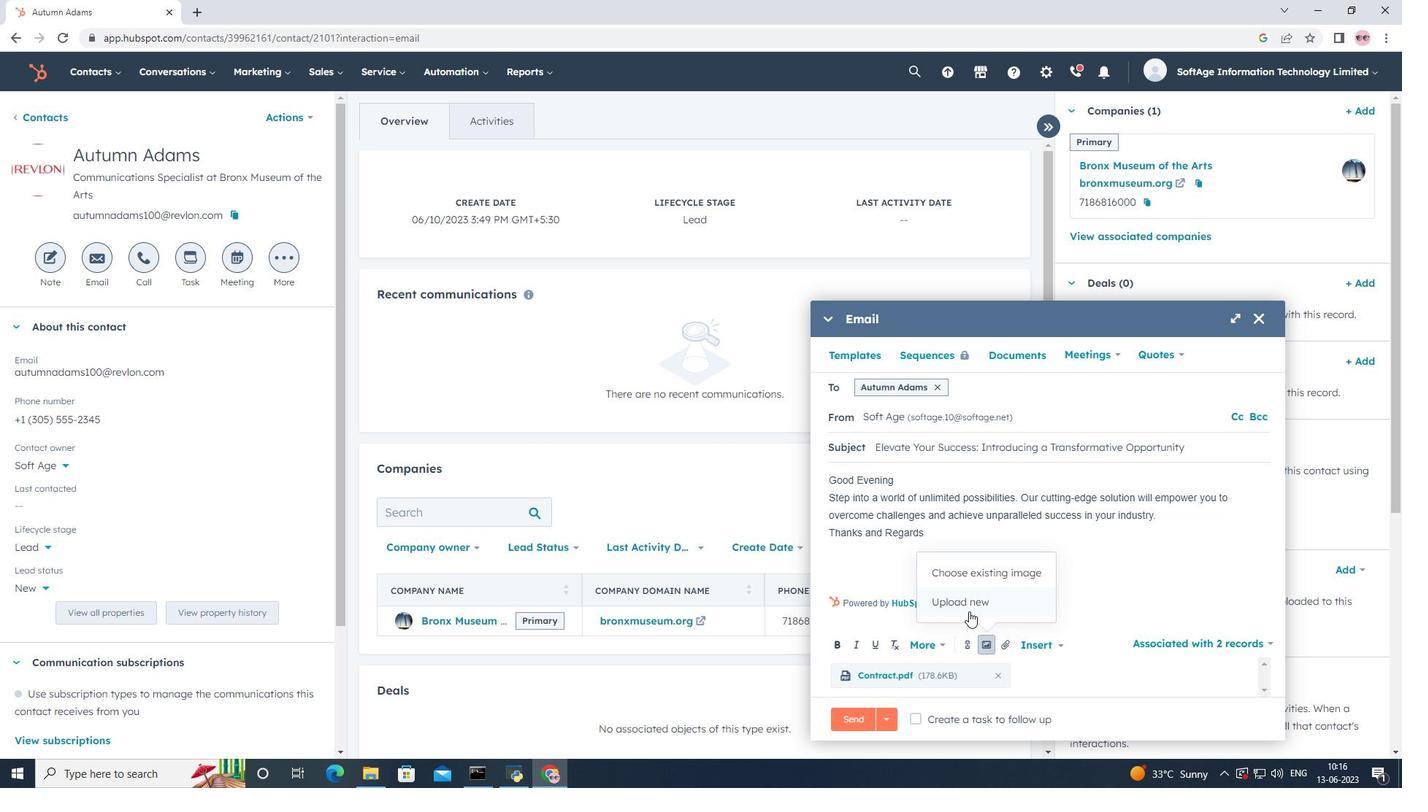 
Action: Mouse moved to (40, 166)
Screenshot: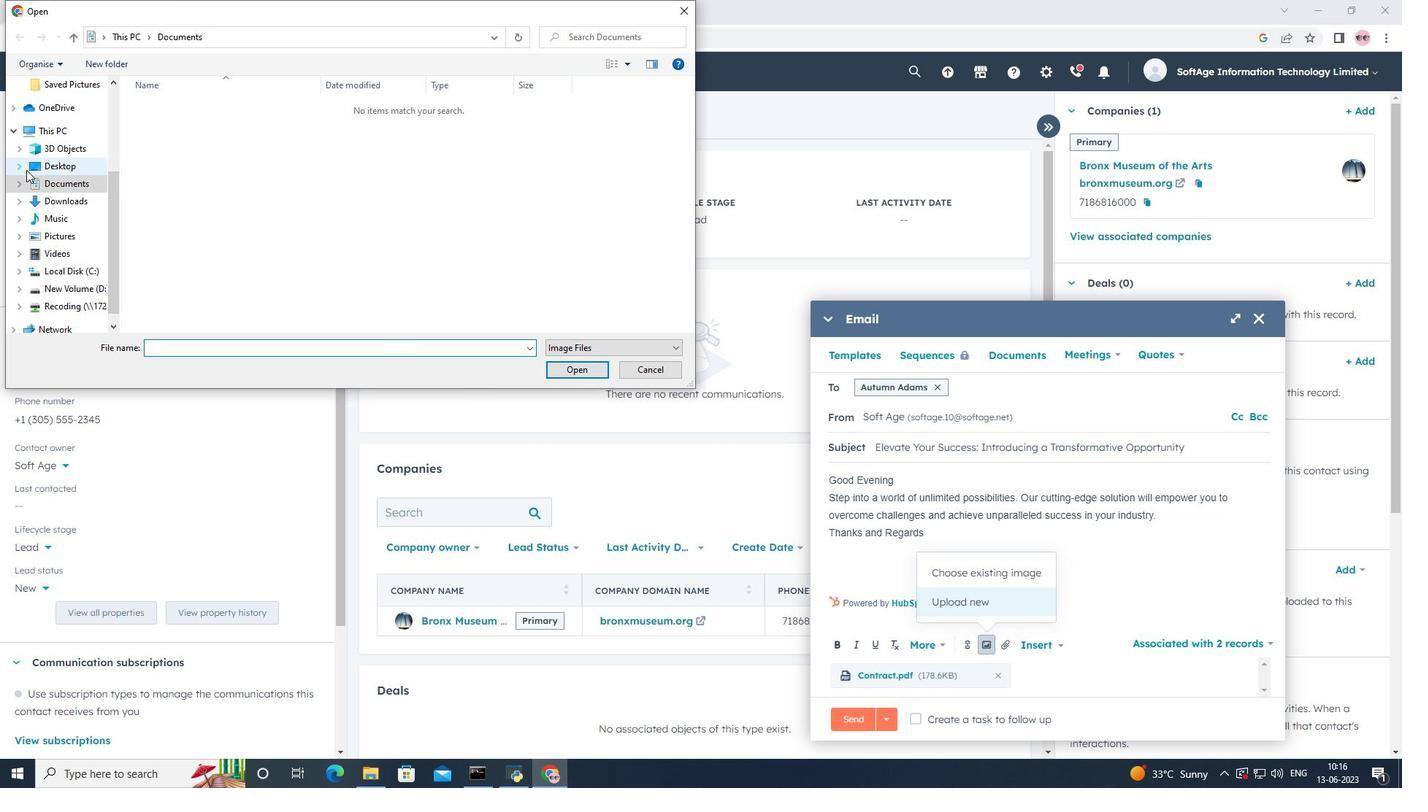 
Action: Mouse pressed left at (40, 166)
Screenshot: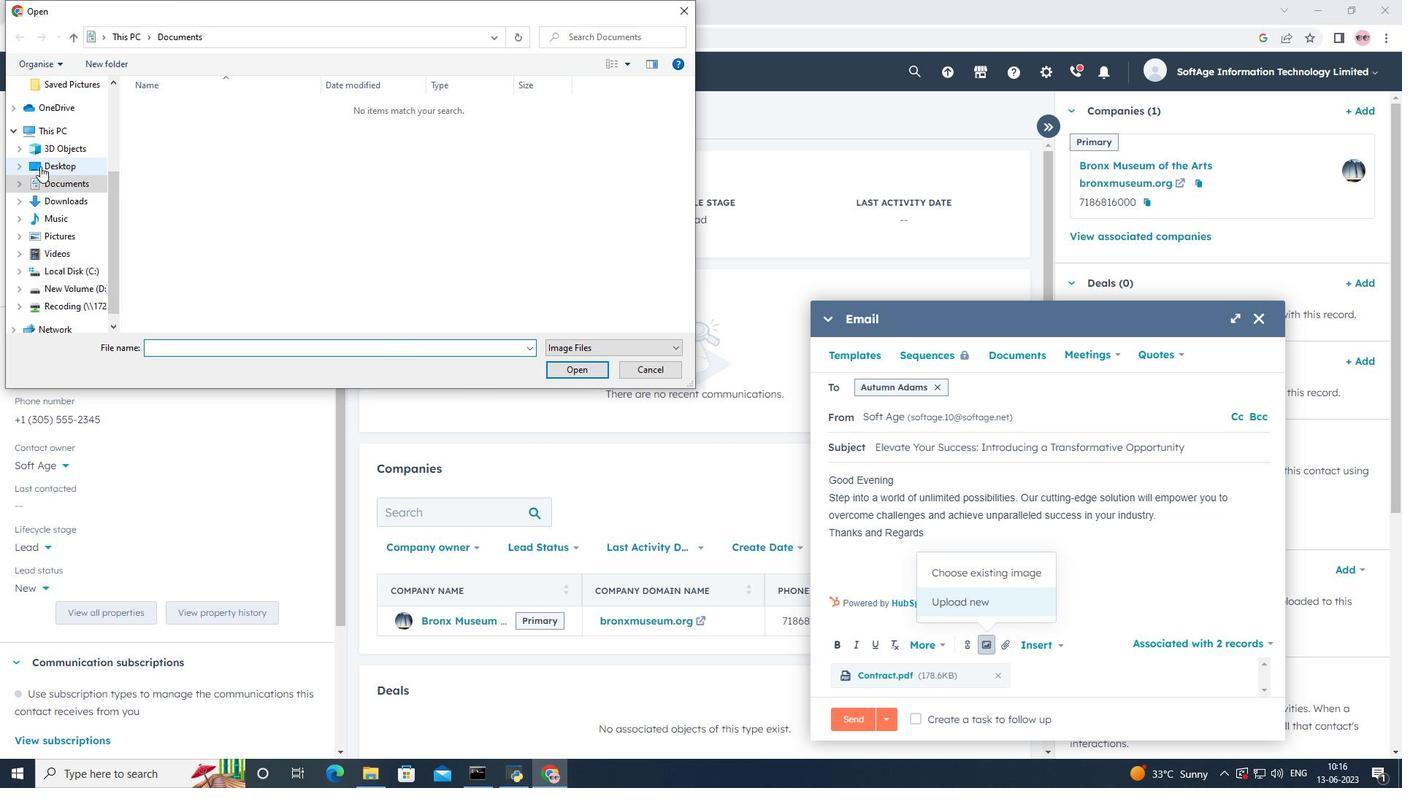 
Action: Mouse moved to (54, 202)
Screenshot: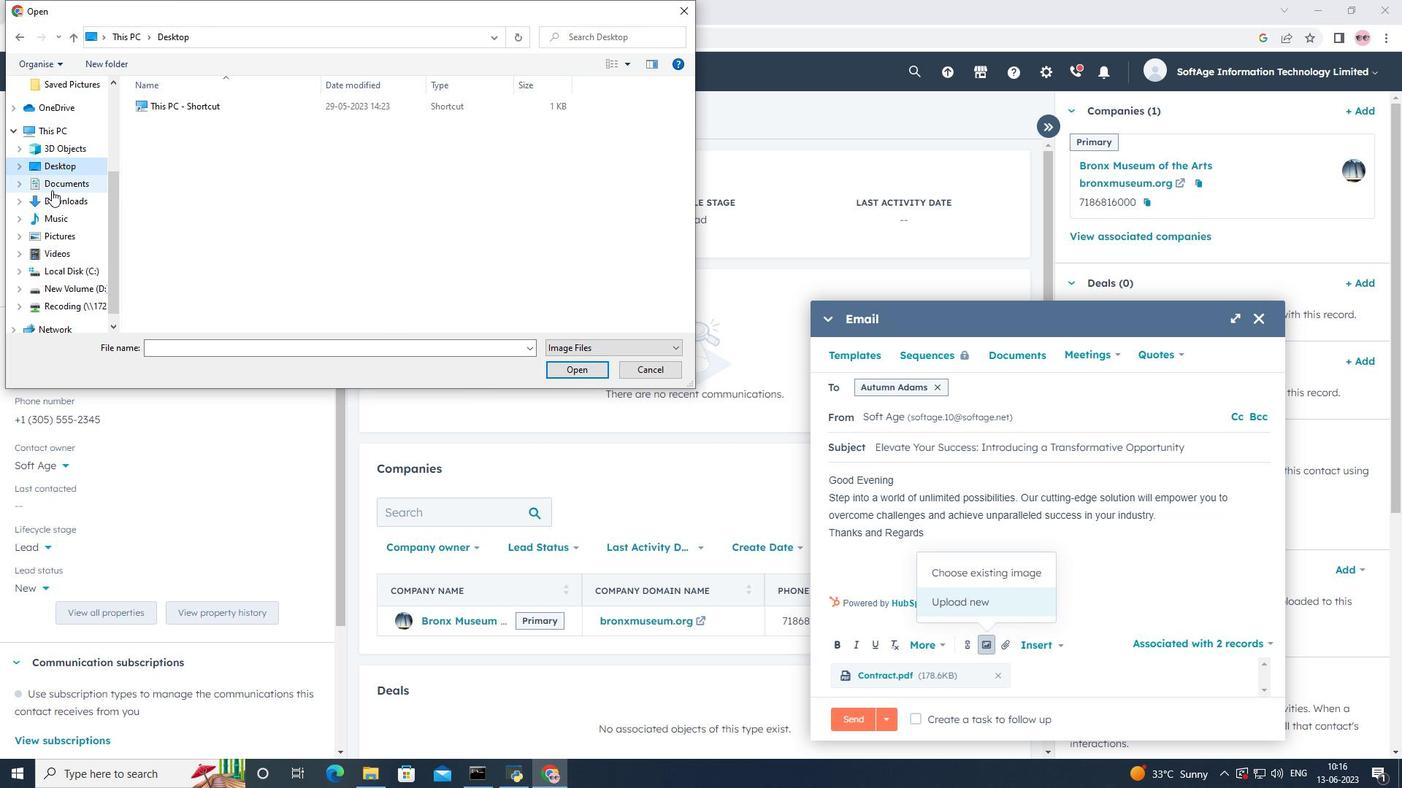 
Action: Mouse pressed left at (54, 202)
Screenshot: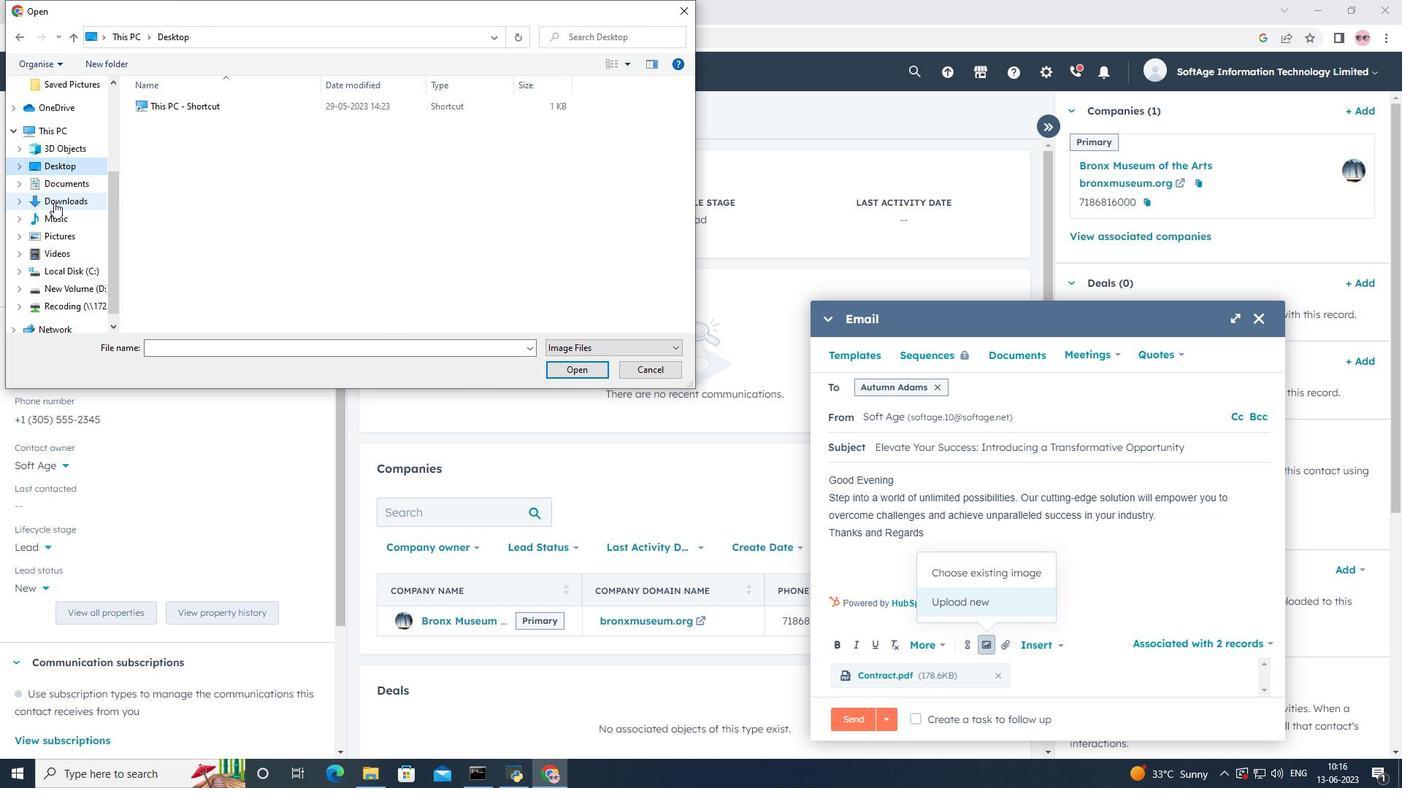 
Action: Mouse moved to (158, 132)
Screenshot: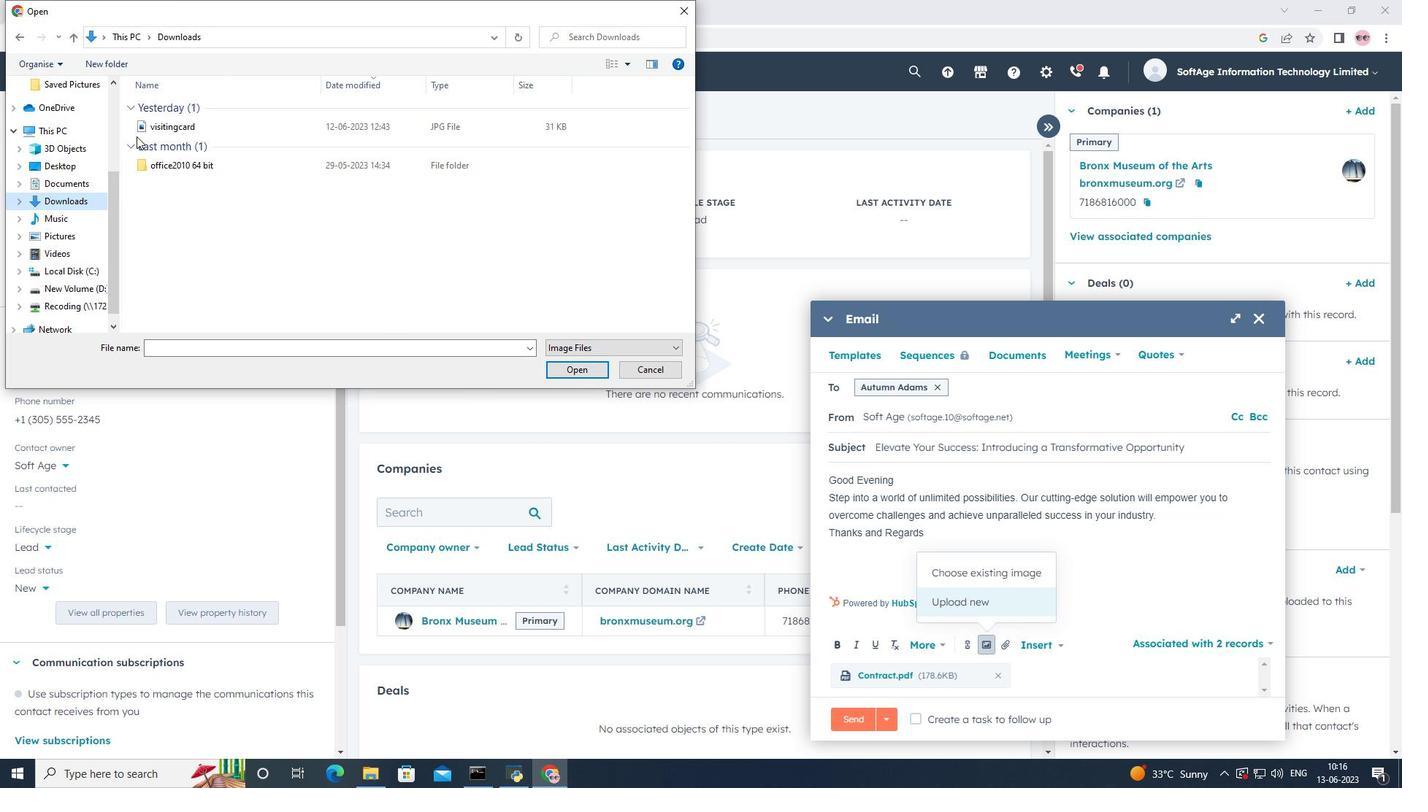 
Action: Mouse pressed left at (158, 132)
Screenshot: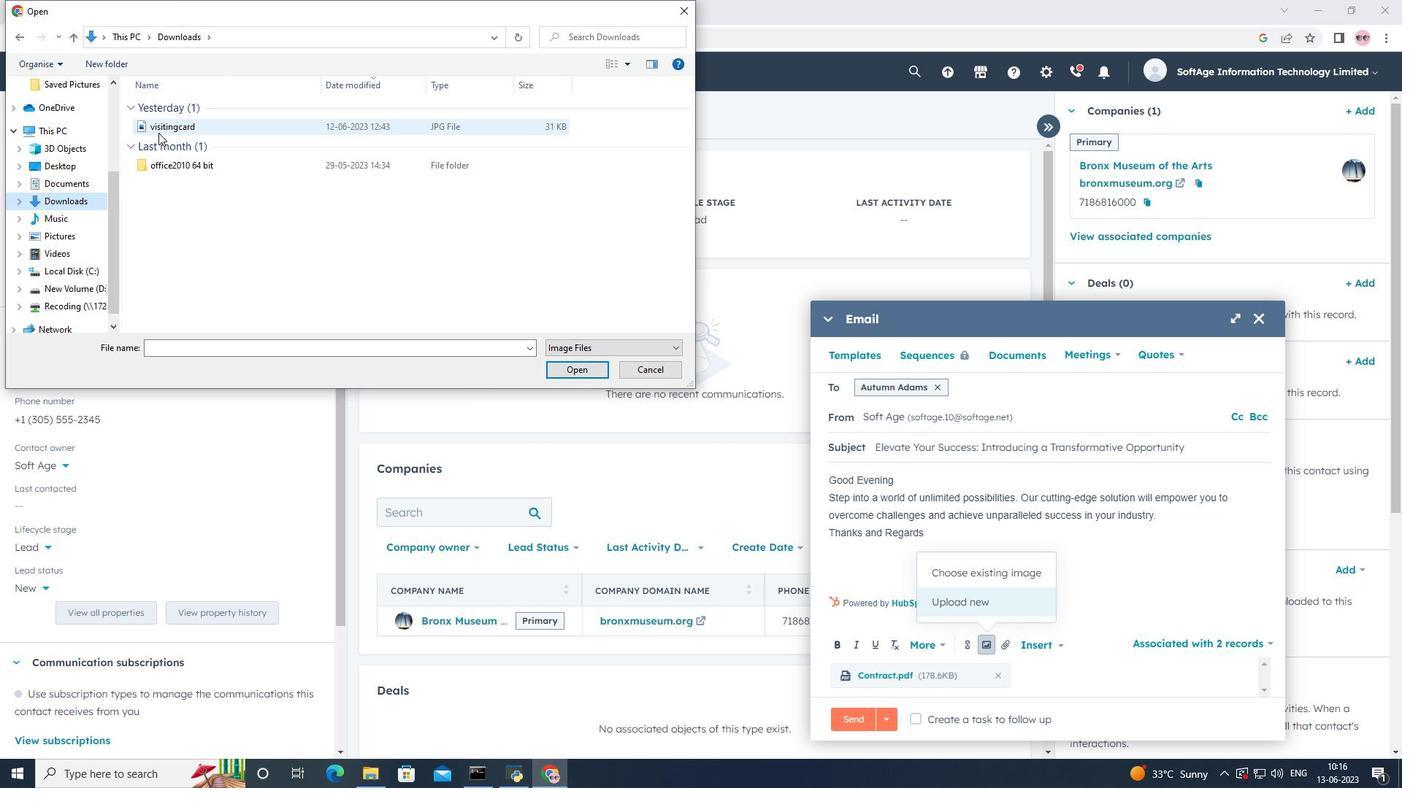 
Action: Mouse moved to (589, 374)
Screenshot: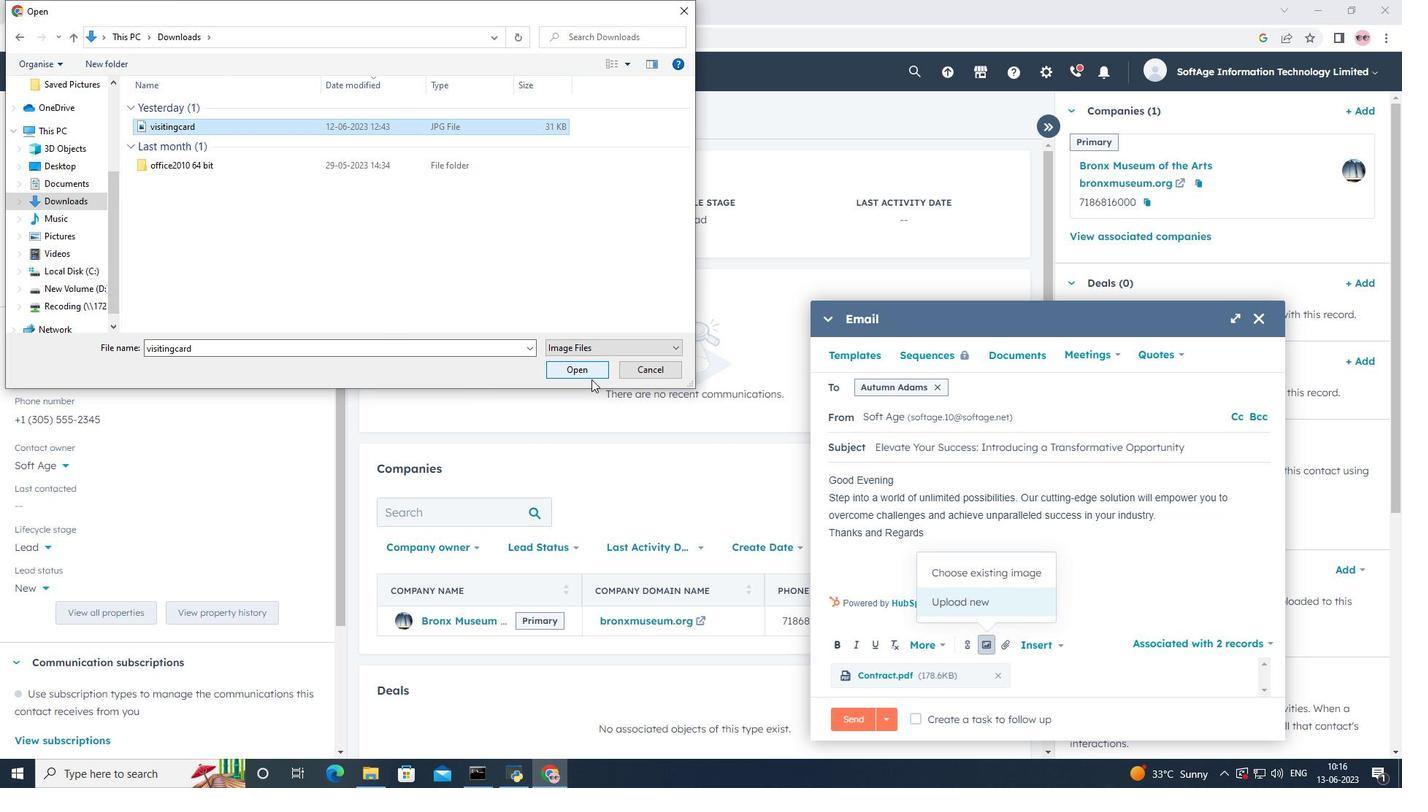 
Action: Mouse pressed left at (589, 374)
Screenshot: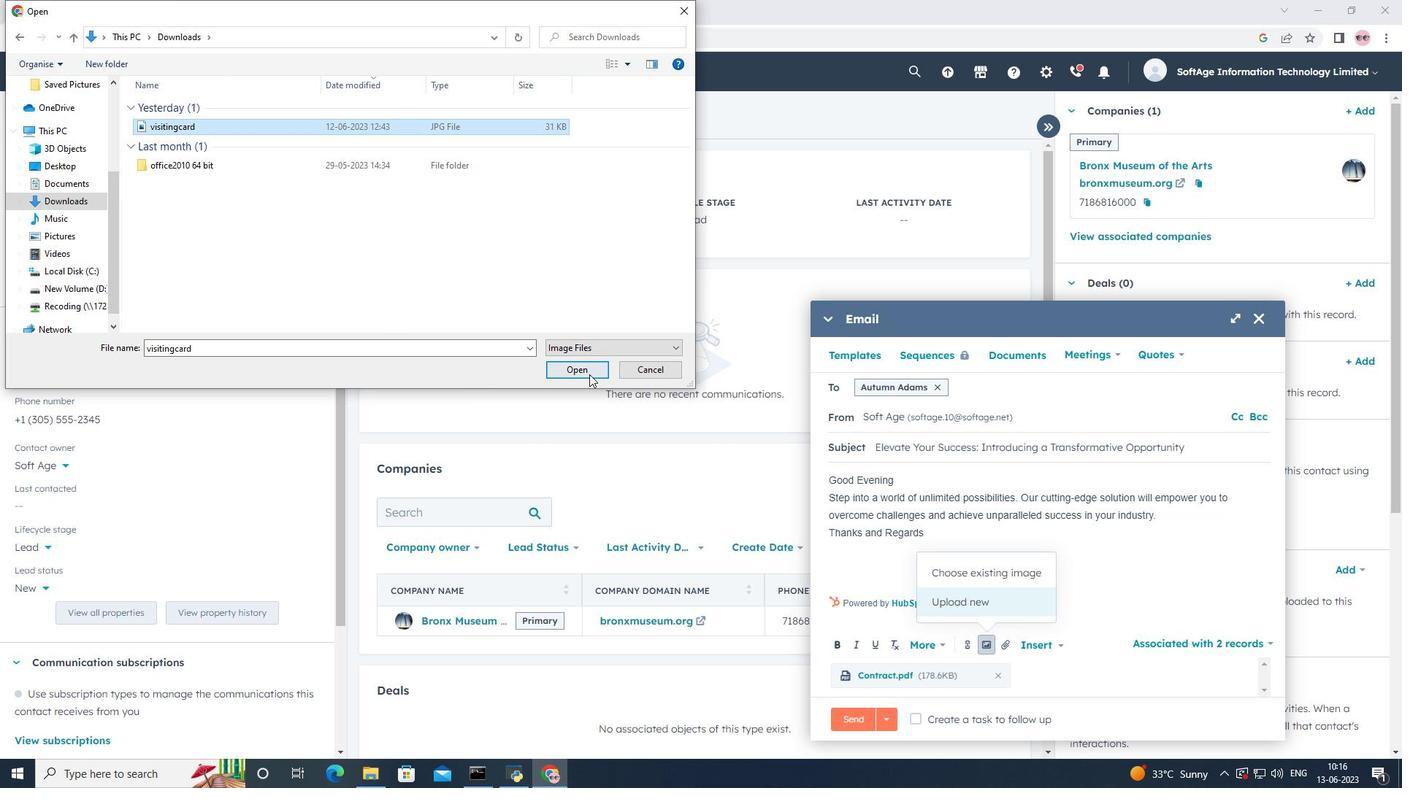 
Action: Mouse moved to (833, 397)
Screenshot: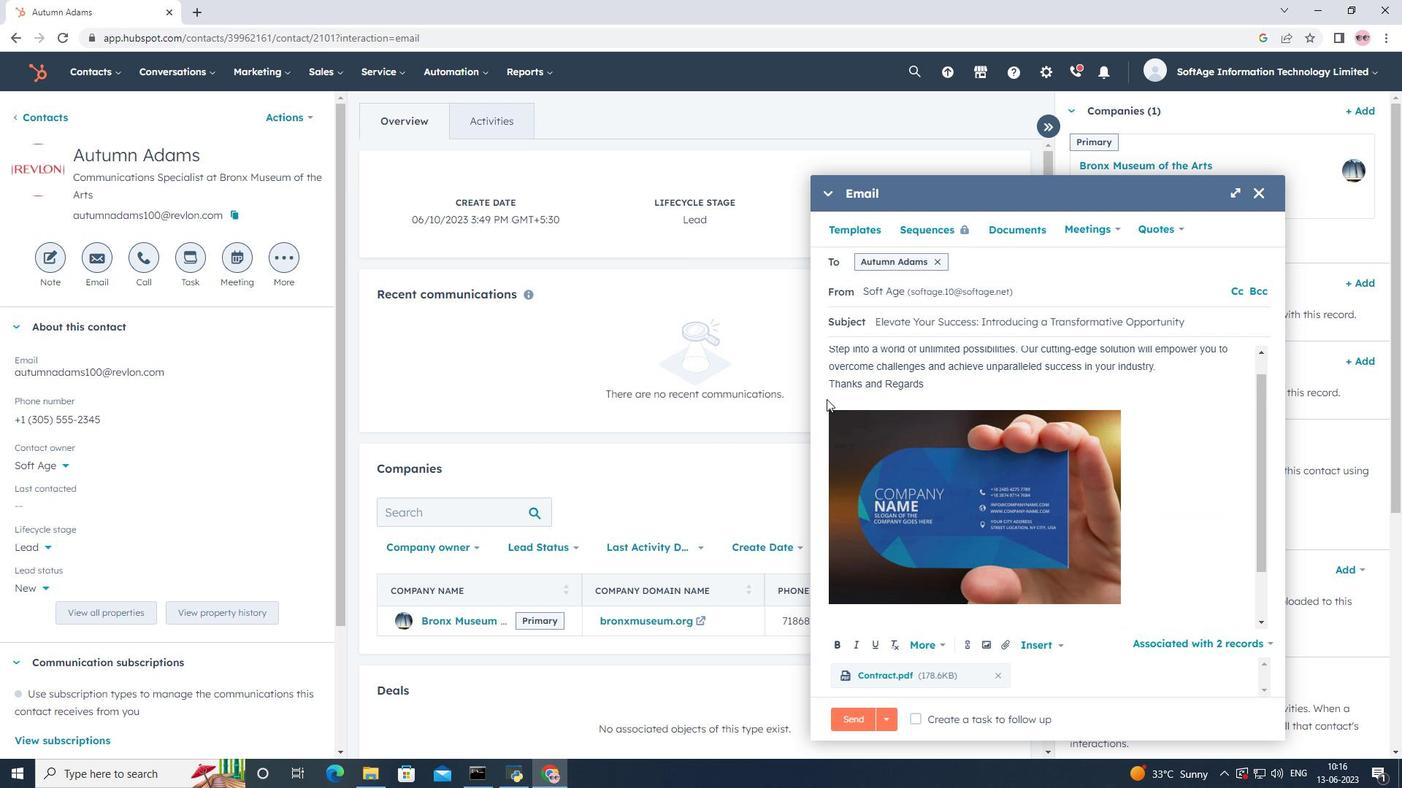 
Action: Mouse pressed left at (833, 397)
Screenshot: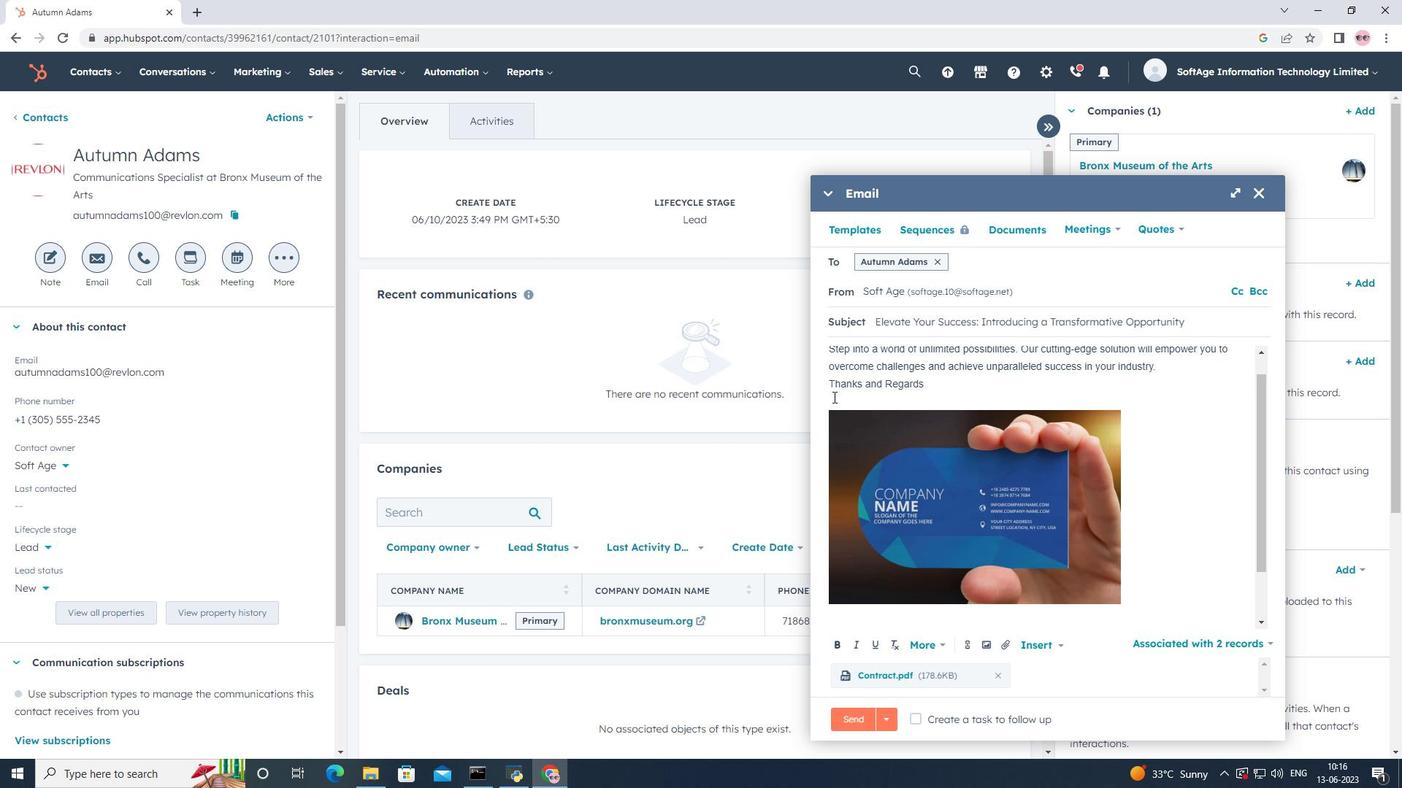 
Action: Key pressed <Key.shift><Key.shift>Res<Key.backspace>ddit<Key.space>
Screenshot: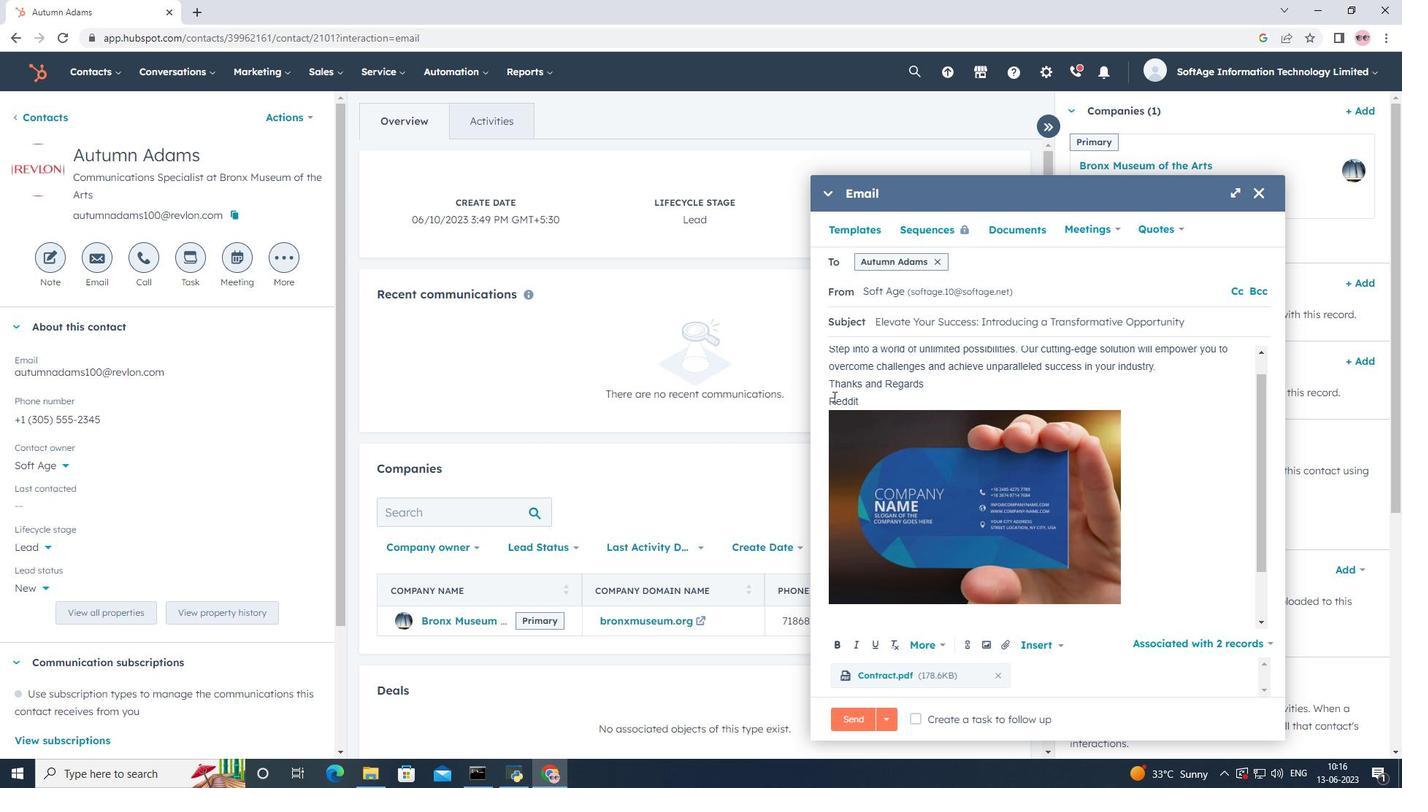 
Action: Mouse moved to (965, 647)
Screenshot: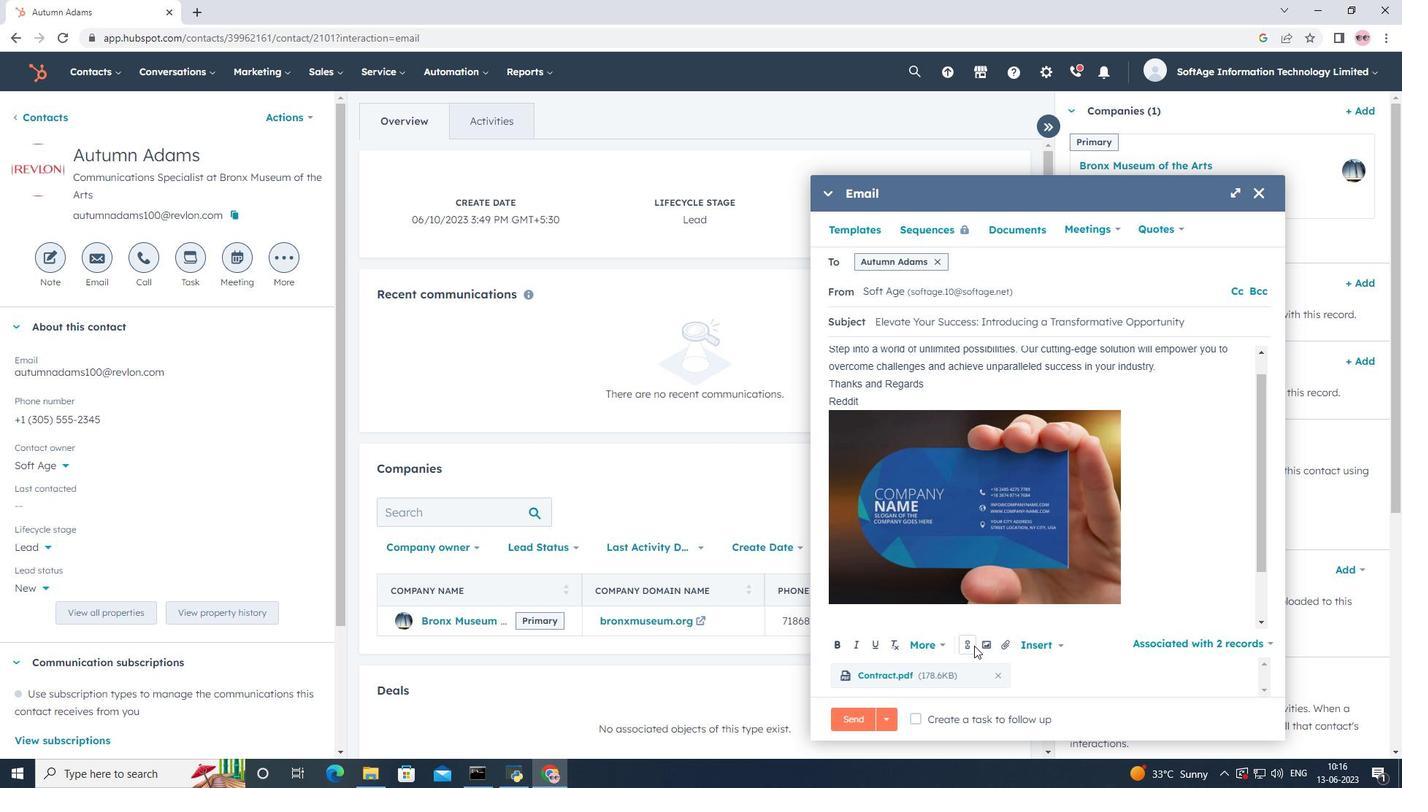 
Action: Mouse pressed left at (965, 647)
Screenshot: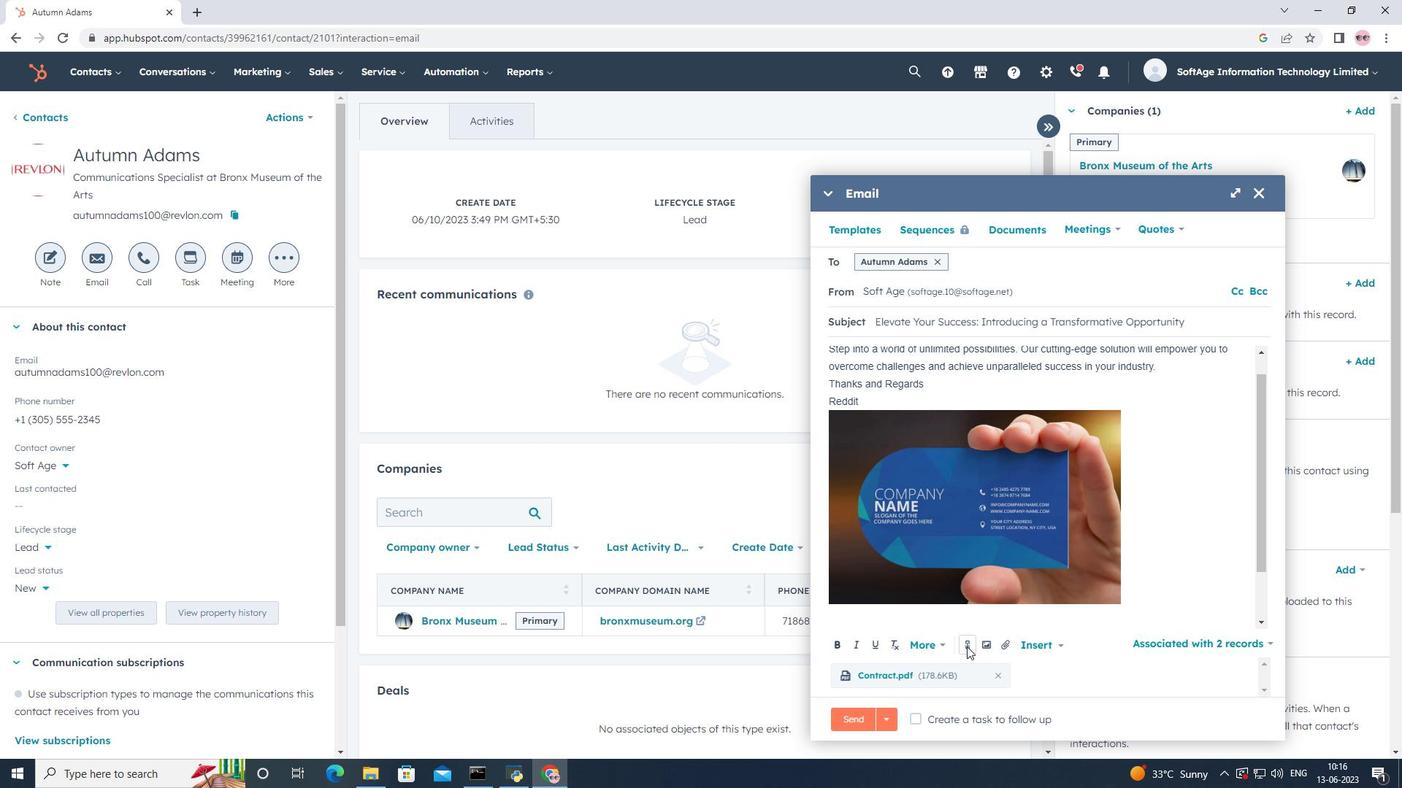 
Action: Mouse moved to (972, 528)
Screenshot: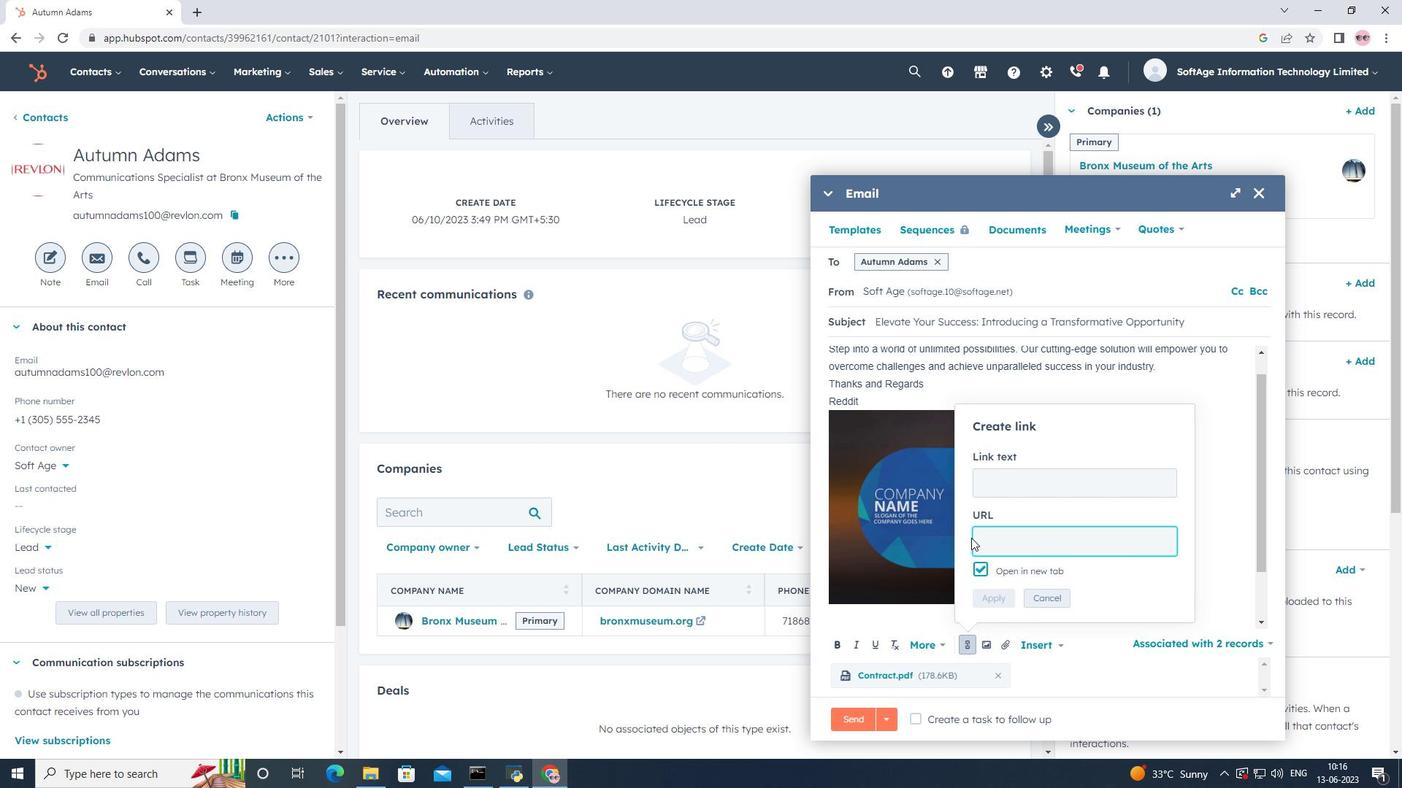 
Action: Key pressed www.reddit.com
Screenshot: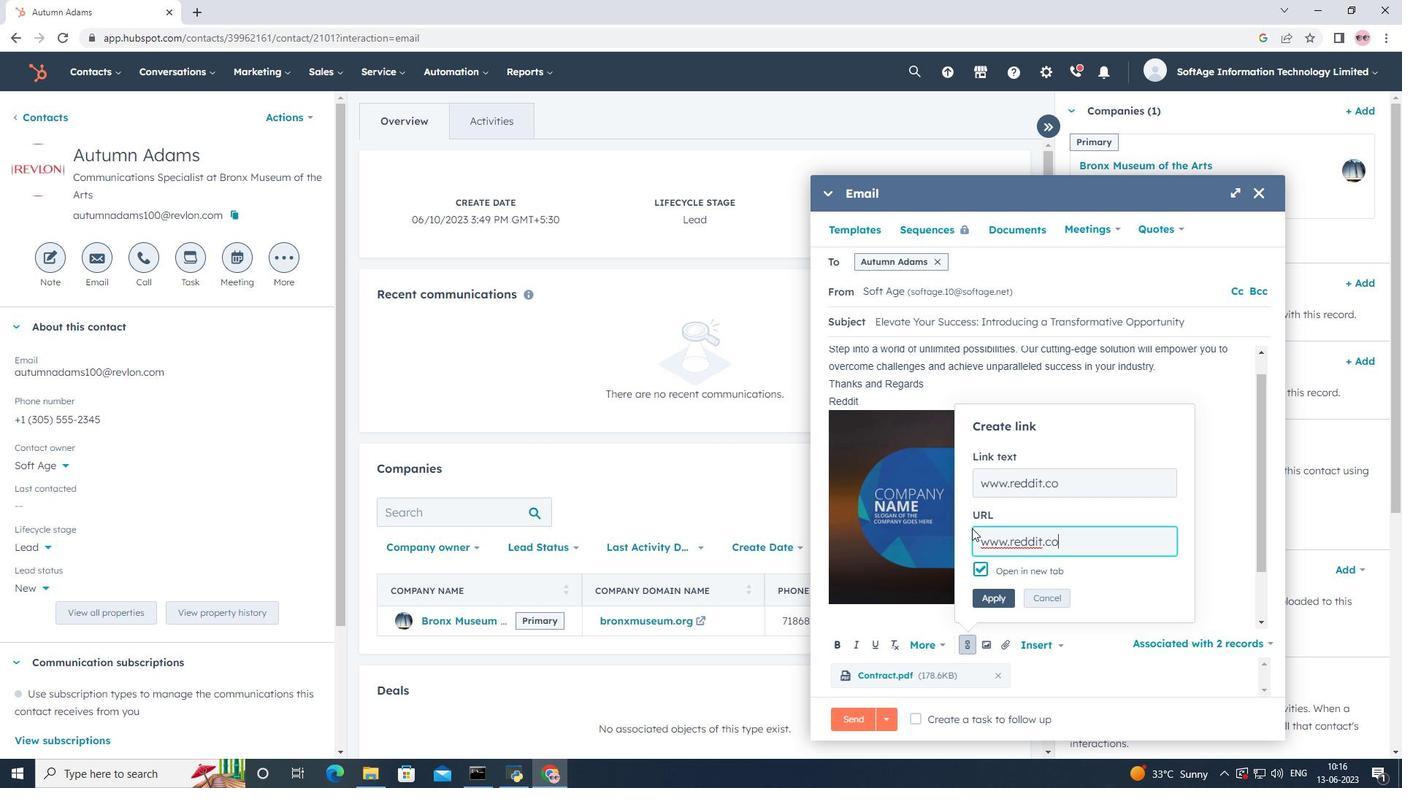 
Action: Mouse moved to (1002, 593)
Screenshot: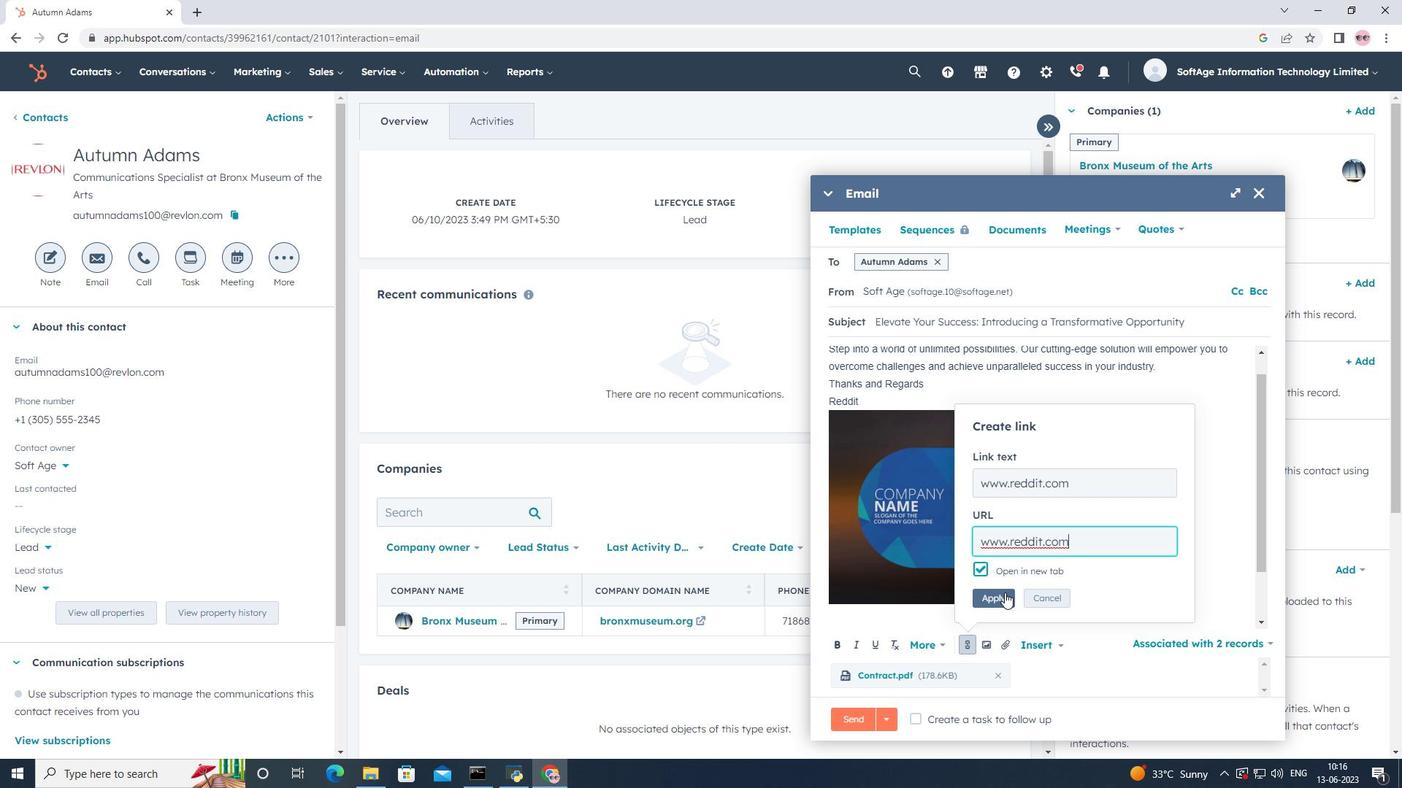 
Action: Mouse pressed left at (1002, 593)
Screenshot: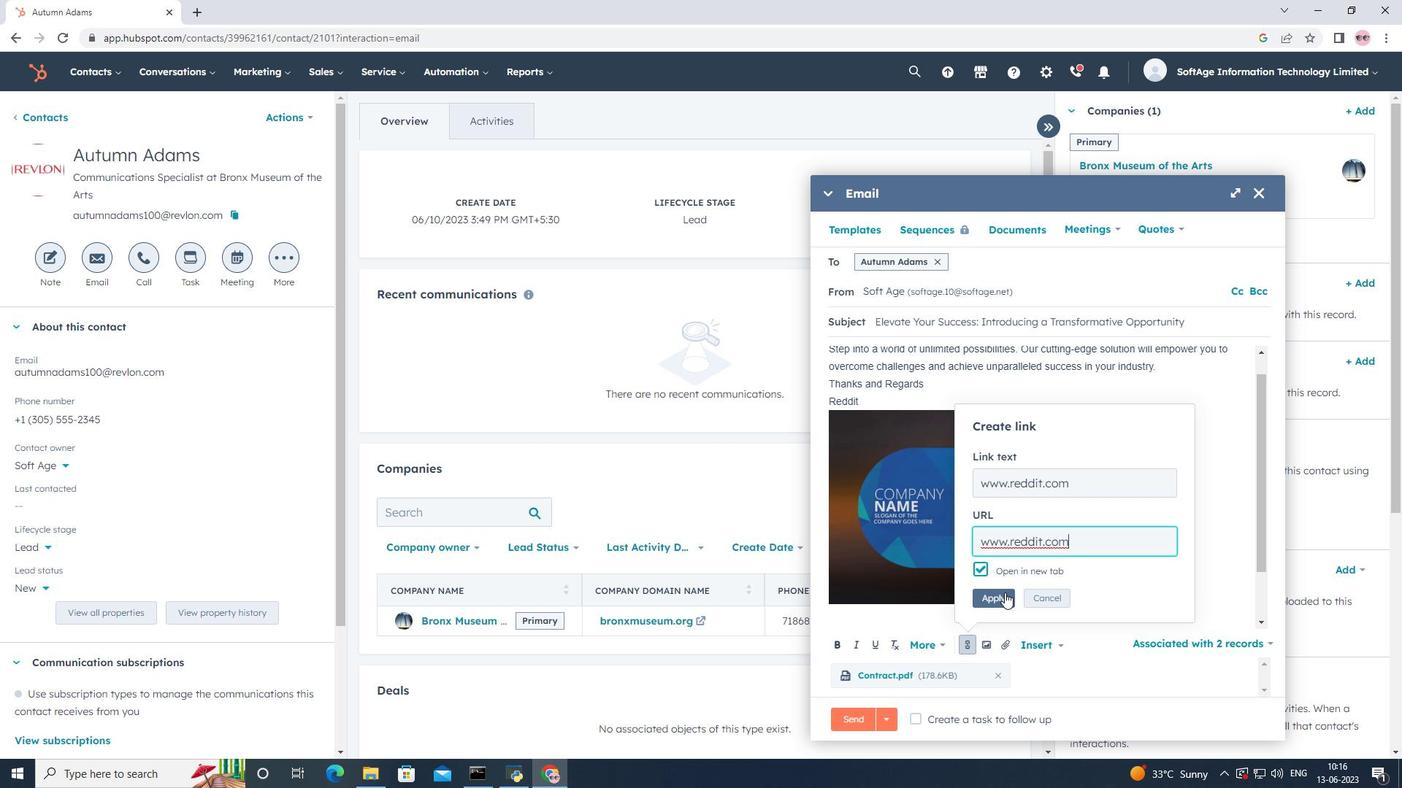 
Action: Mouse scrolled (1002, 592) with delta (0, 0)
Screenshot: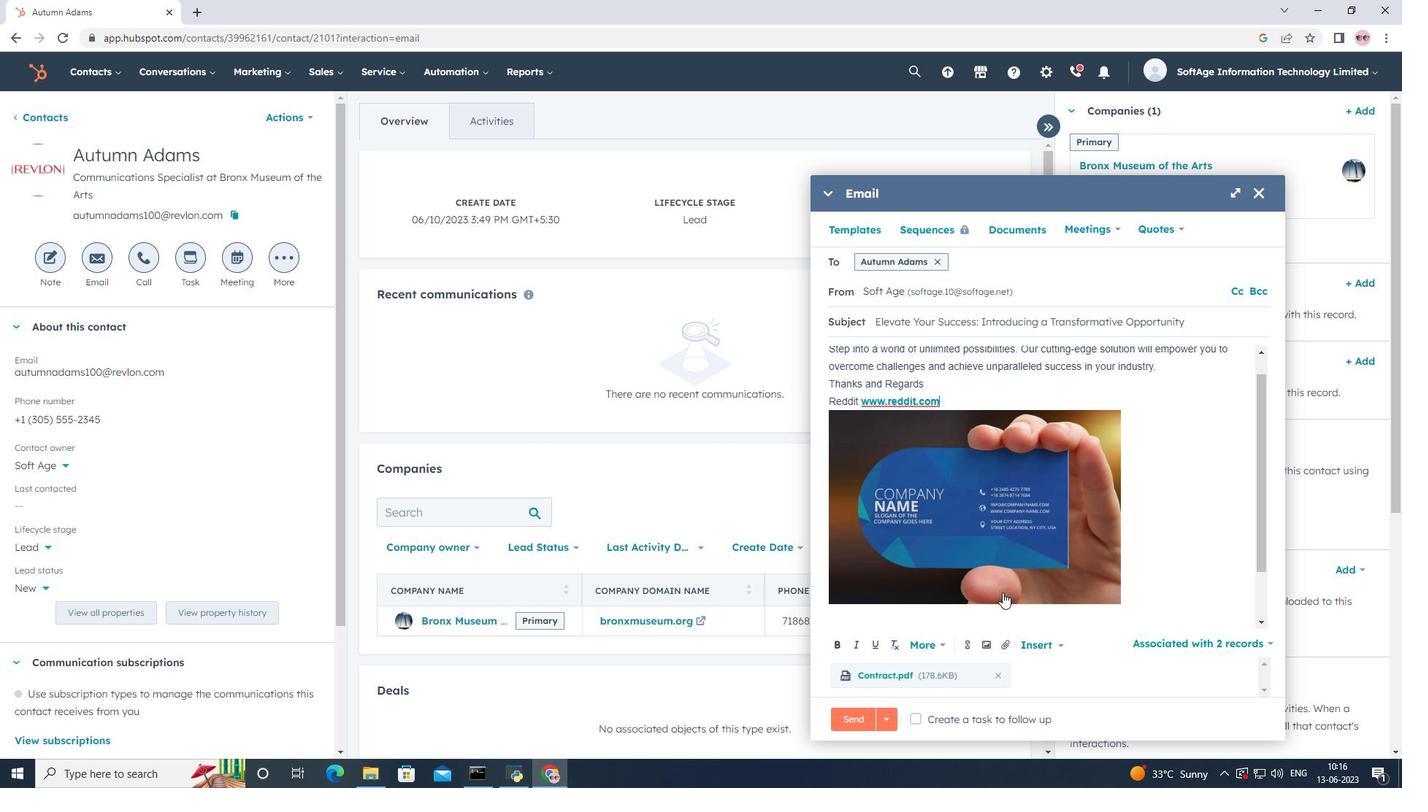 
Action: Mouse scrolled (1002, 592) with delta (0, 0)
Screenshot: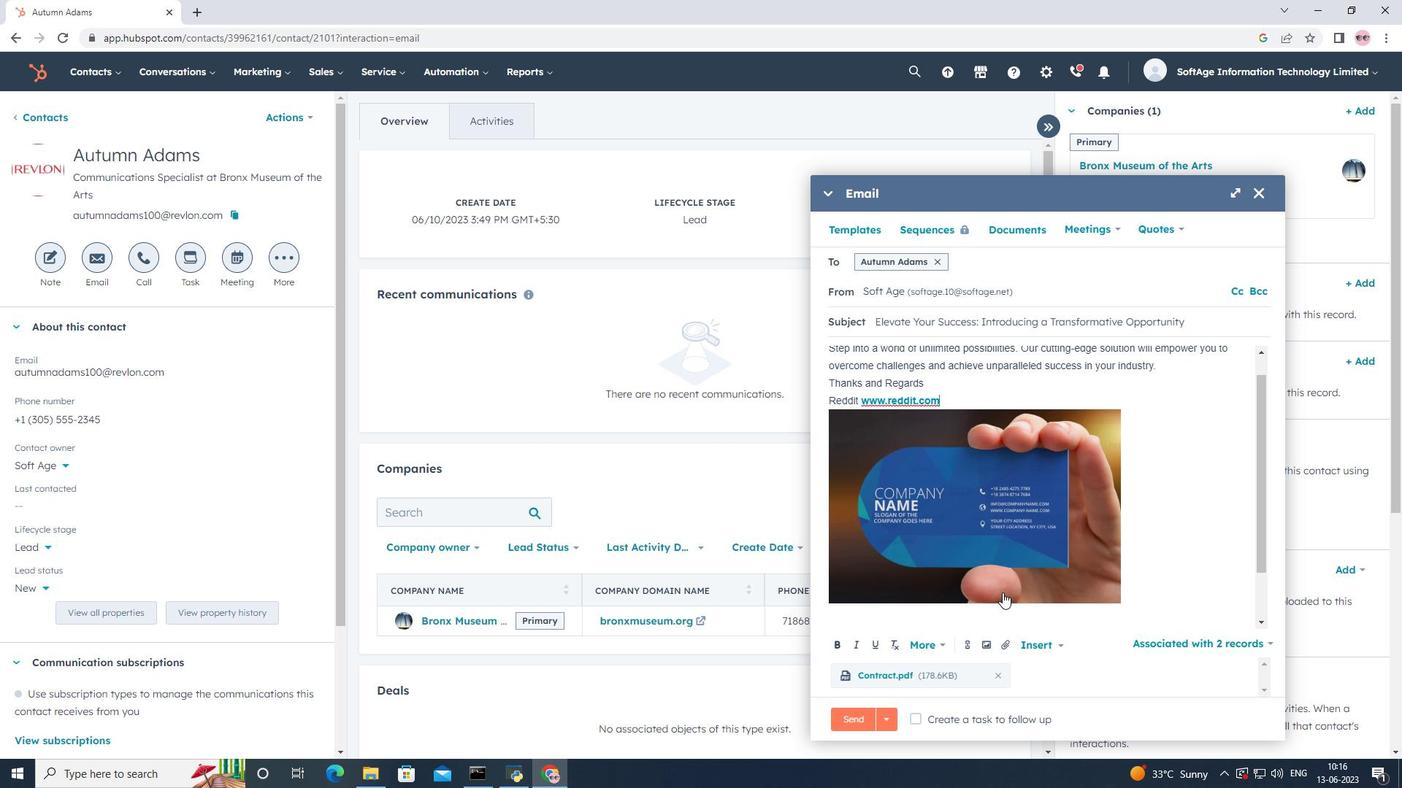 
Action: Mouse moved to (999, 651)
Screenshot: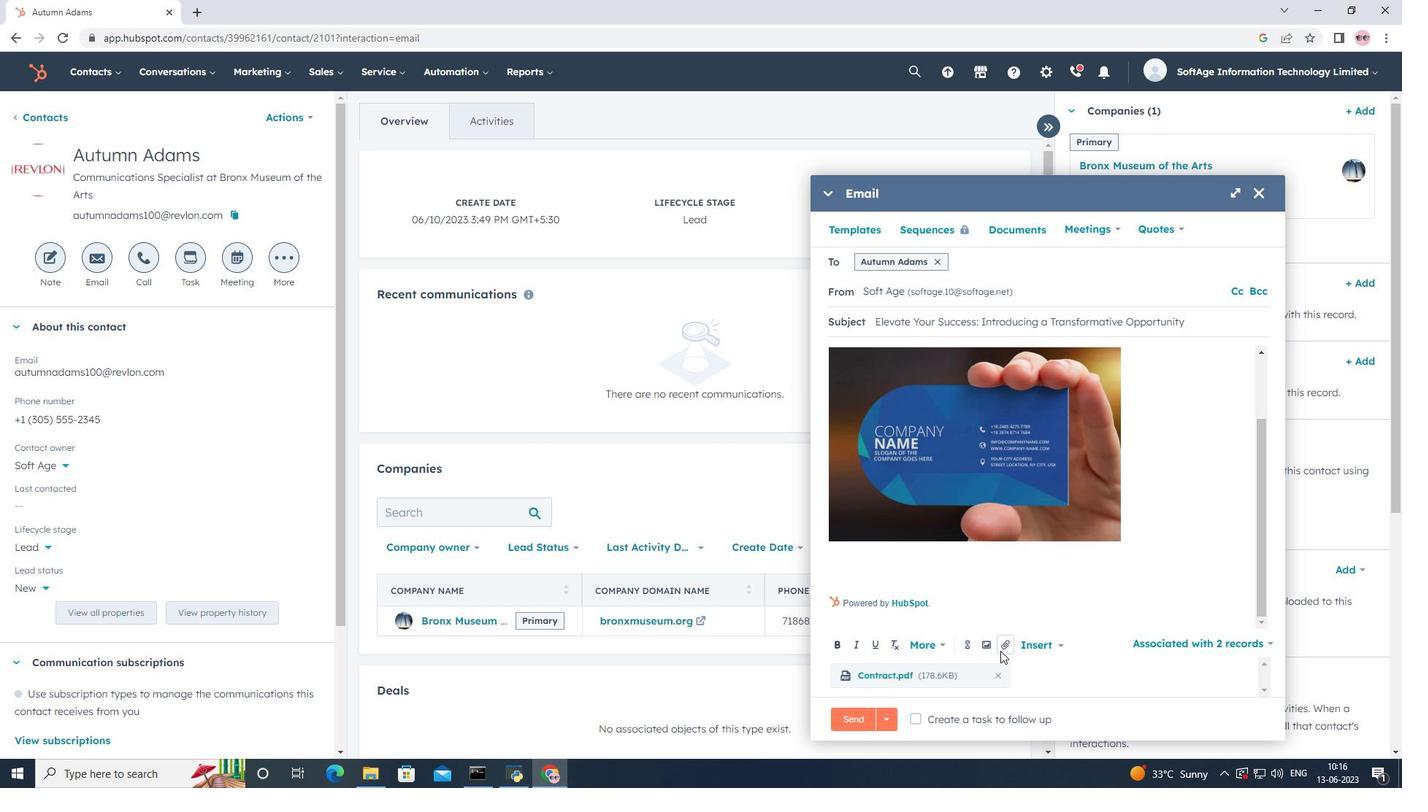 
Action: Mouse scrolled (999, 650) with delta (0, 0)
Screenshot: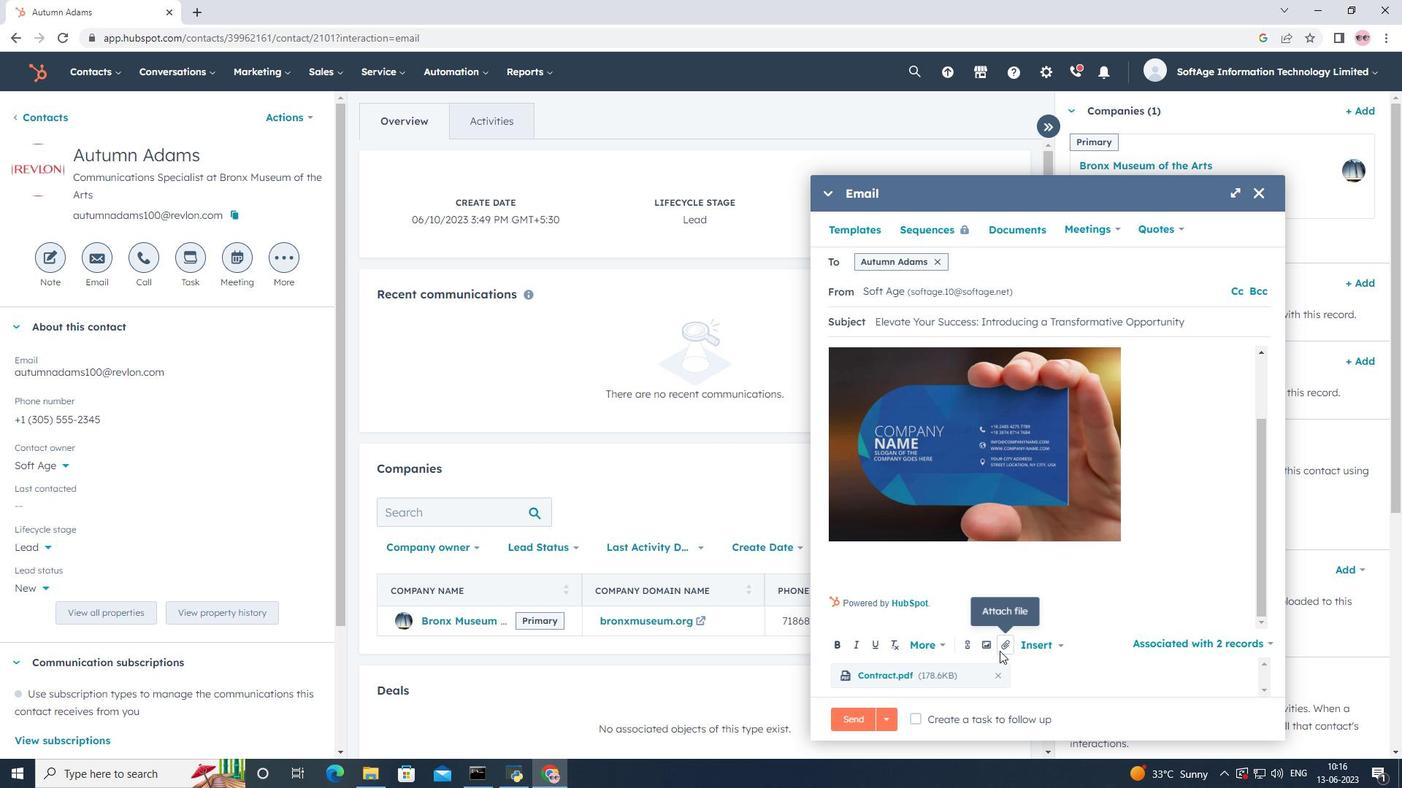 
Action: Mouse scrolled (999, 650) with delta (0, 0)
Screenshot: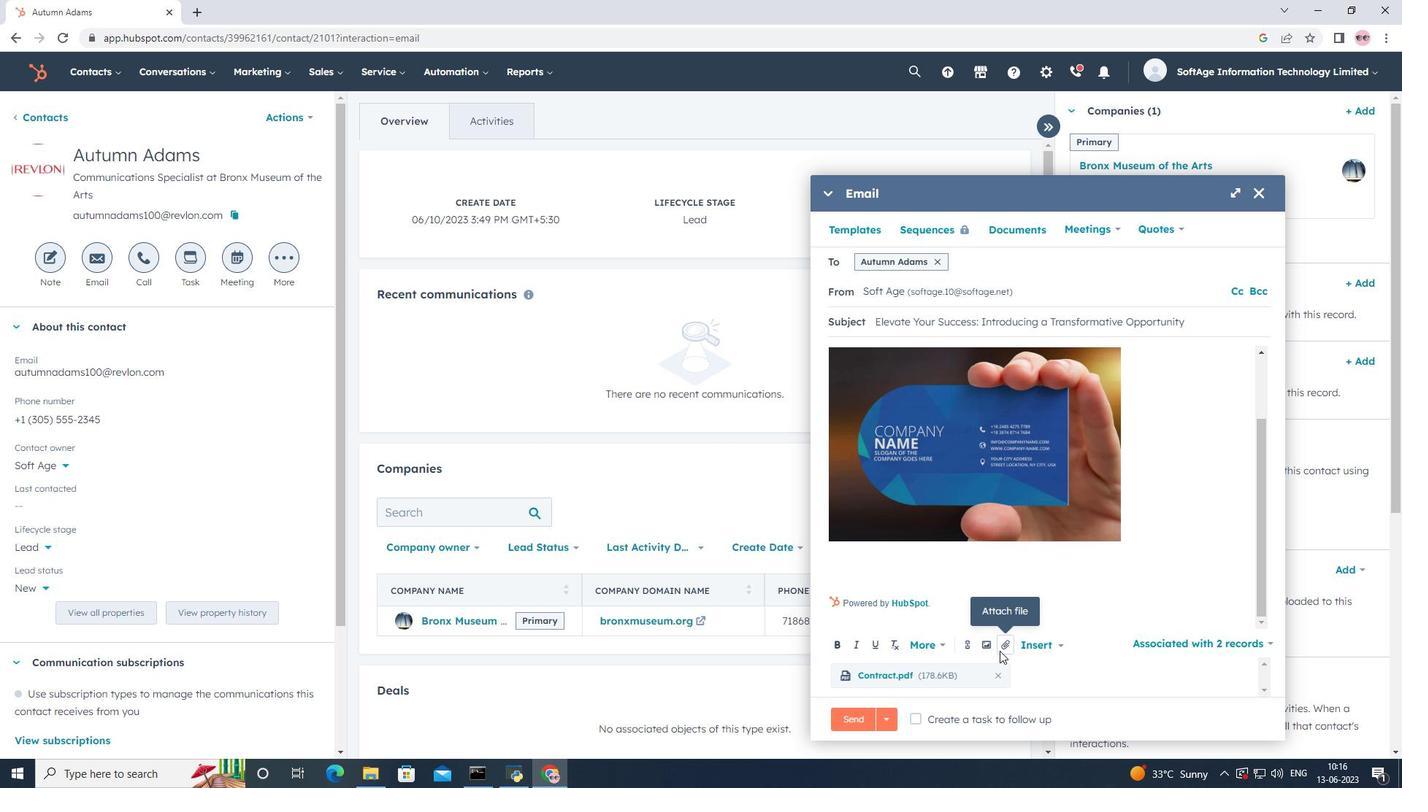 
Action: Mouse scrolled (999, 650) with delta (0, 0)
Screenshot: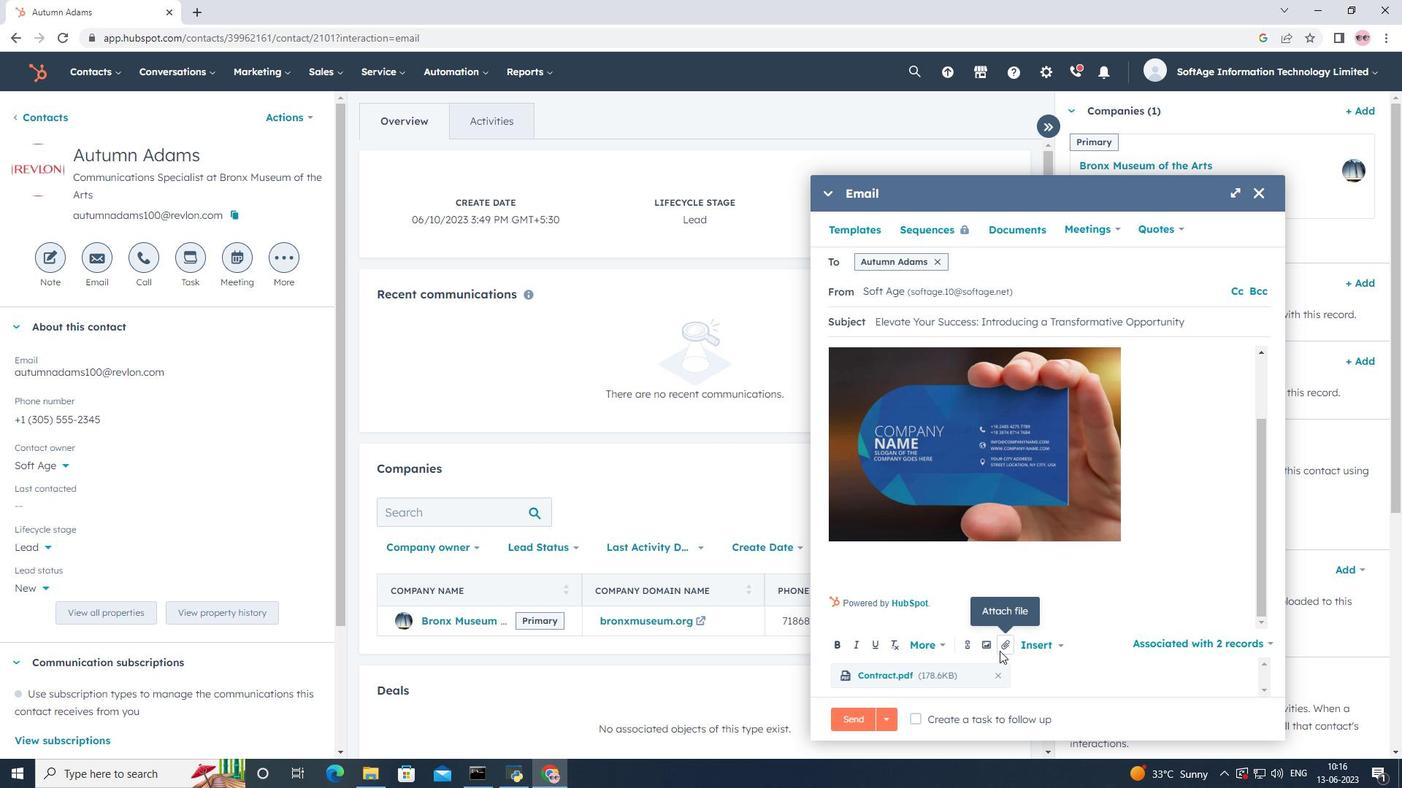 
Action: Mouse moved to (924, 715)
Screenshot: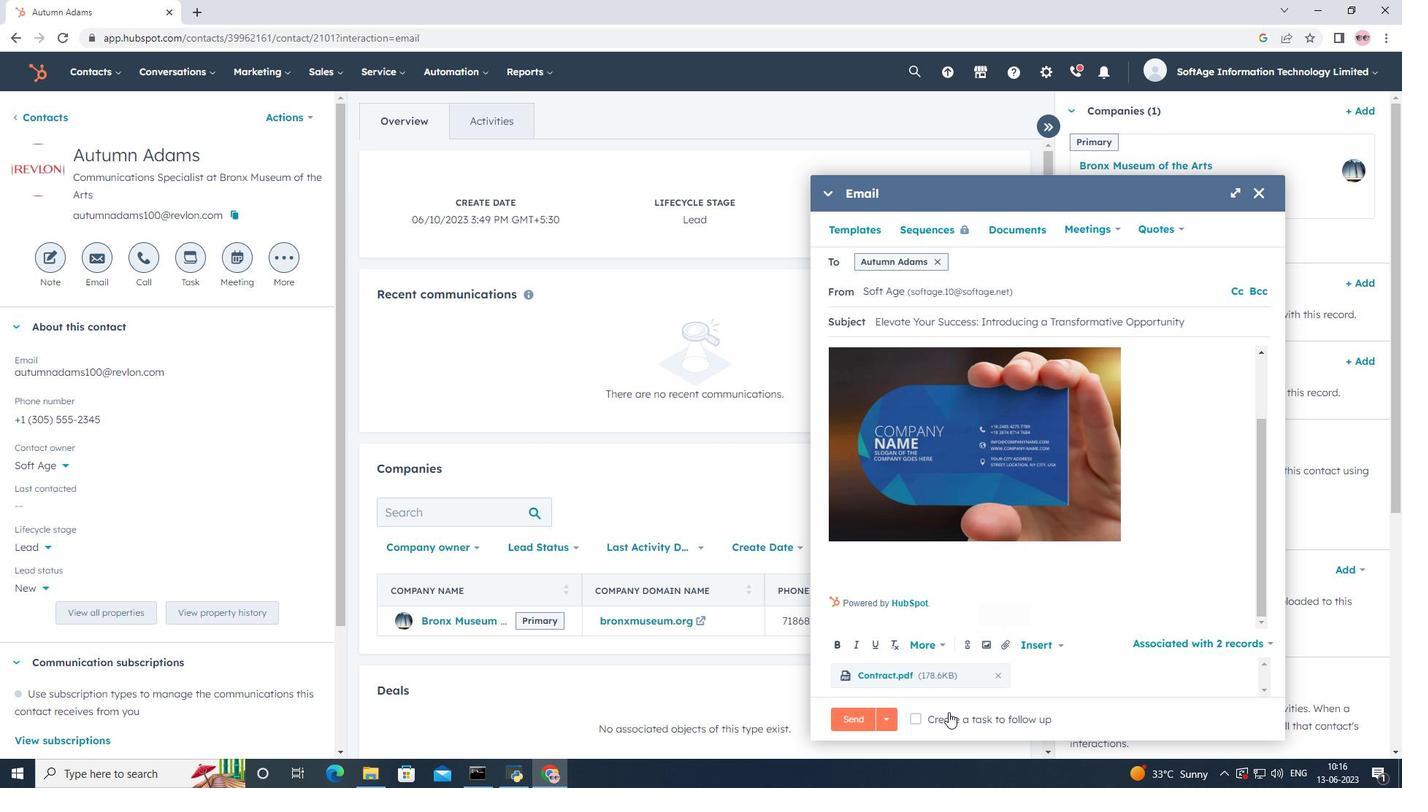 
Action: Mouse pressed left at (924, 715)
Screenshot: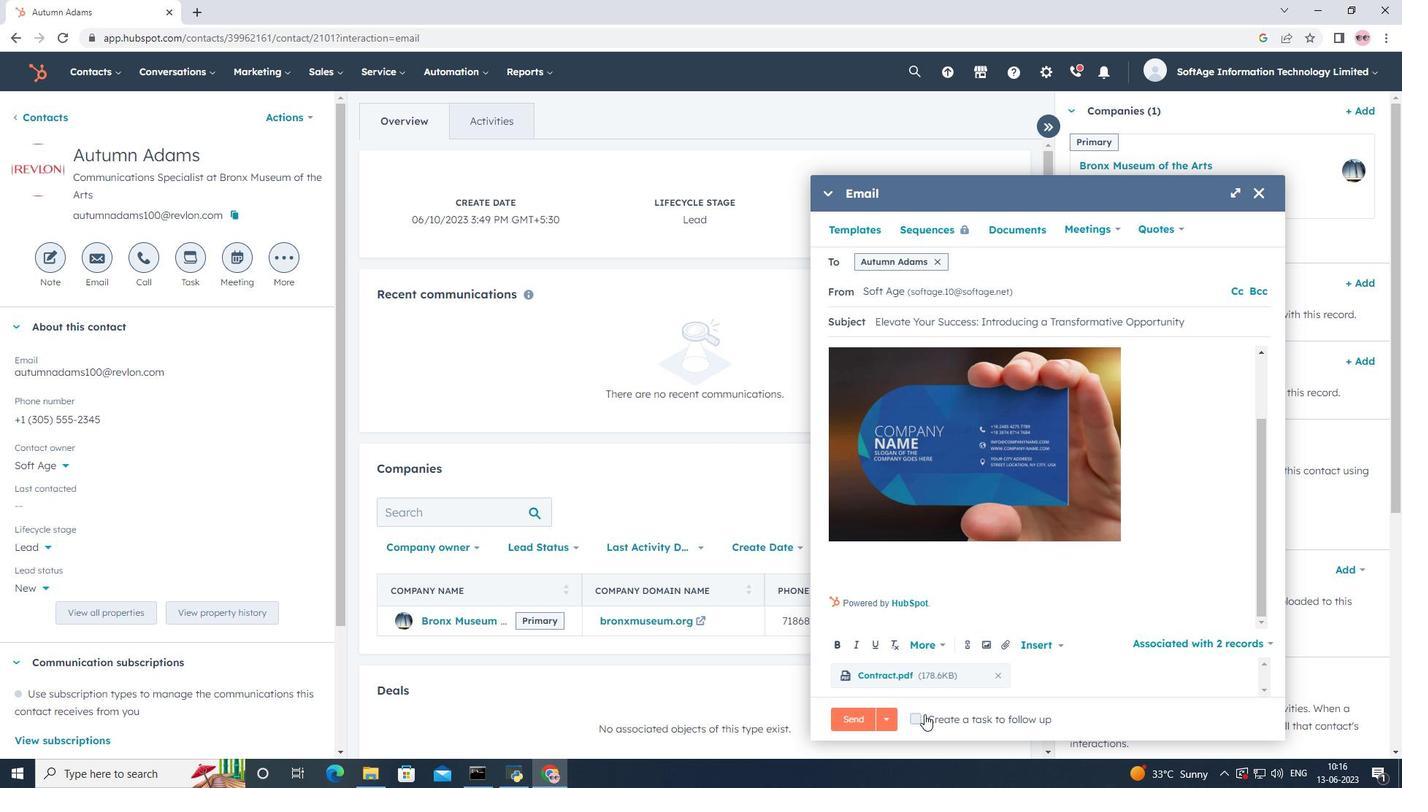 
Action: Mouse moved to (1199, 718)
Screenshot: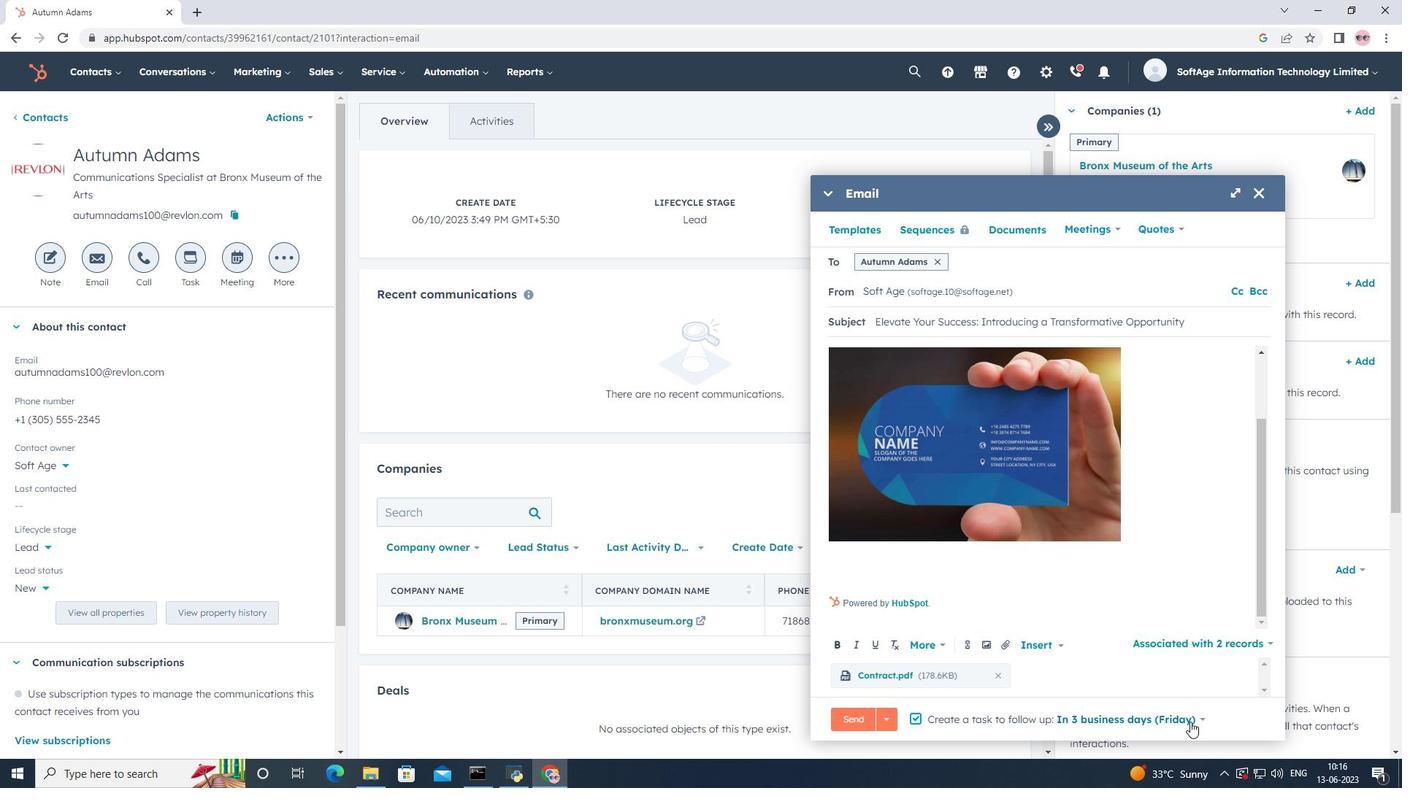 
Action: Mouse pressed left at (1199, 718)
Screenshot: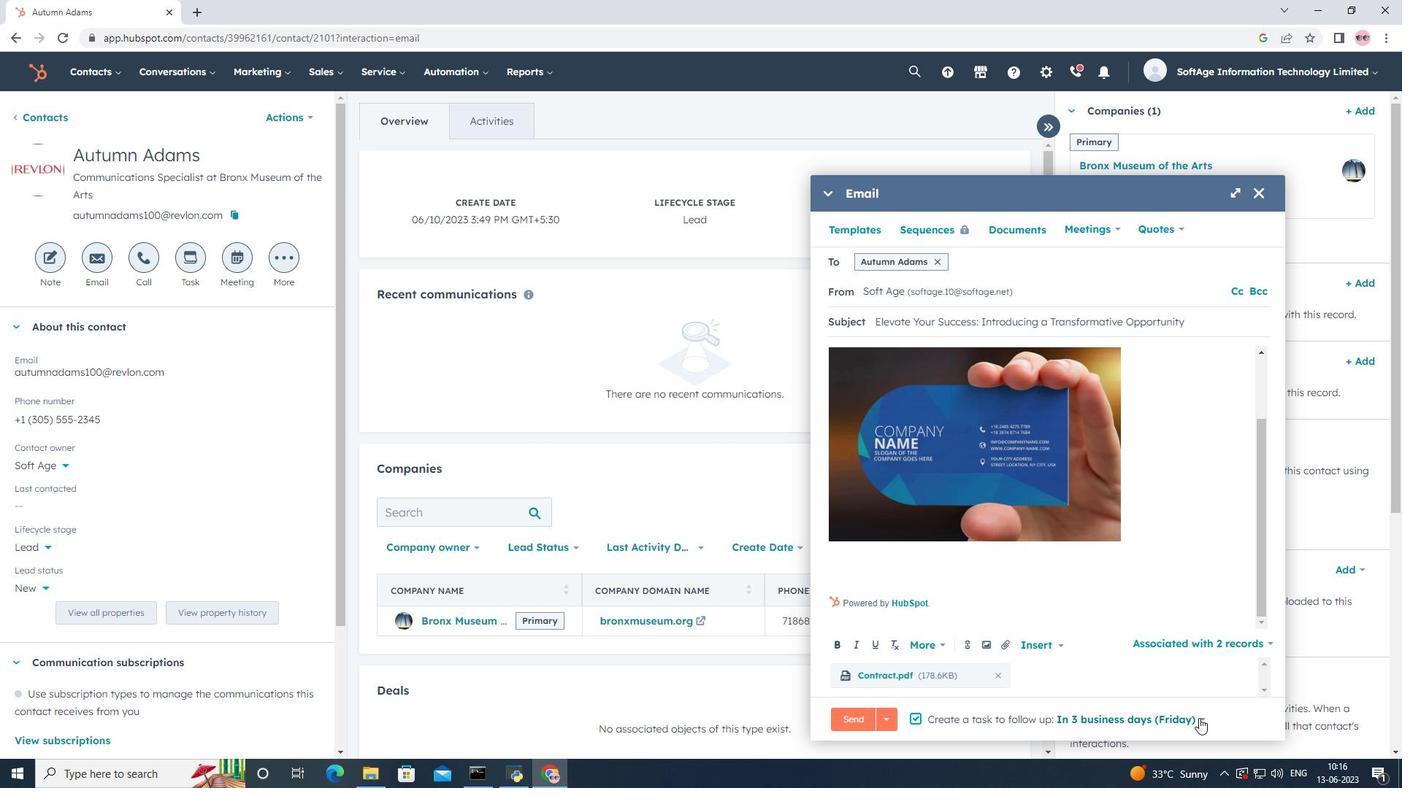 
Action: Mouse moved to (1104, 547)
Screenshot: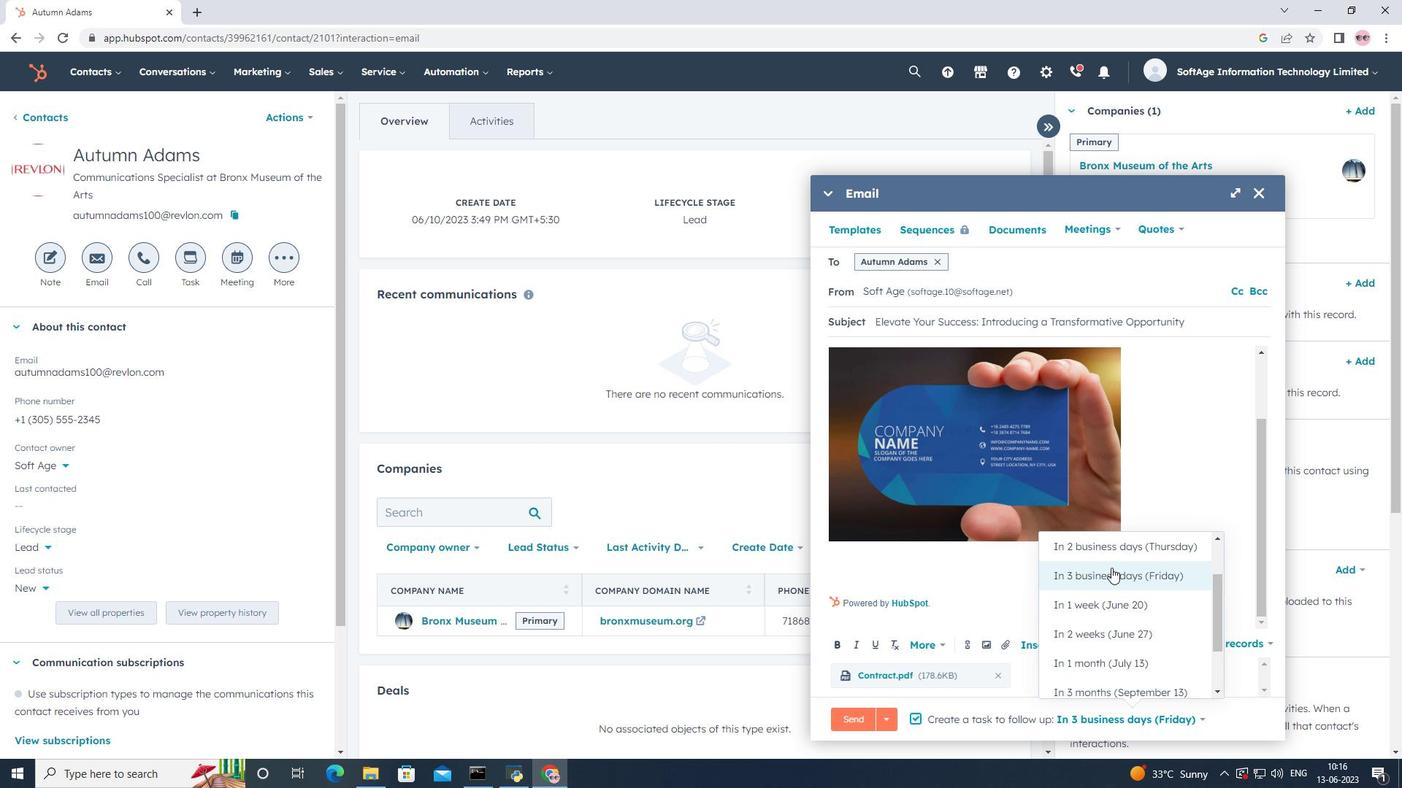 
Action: Mouse pressed left at (1104, 547)
Screenshot: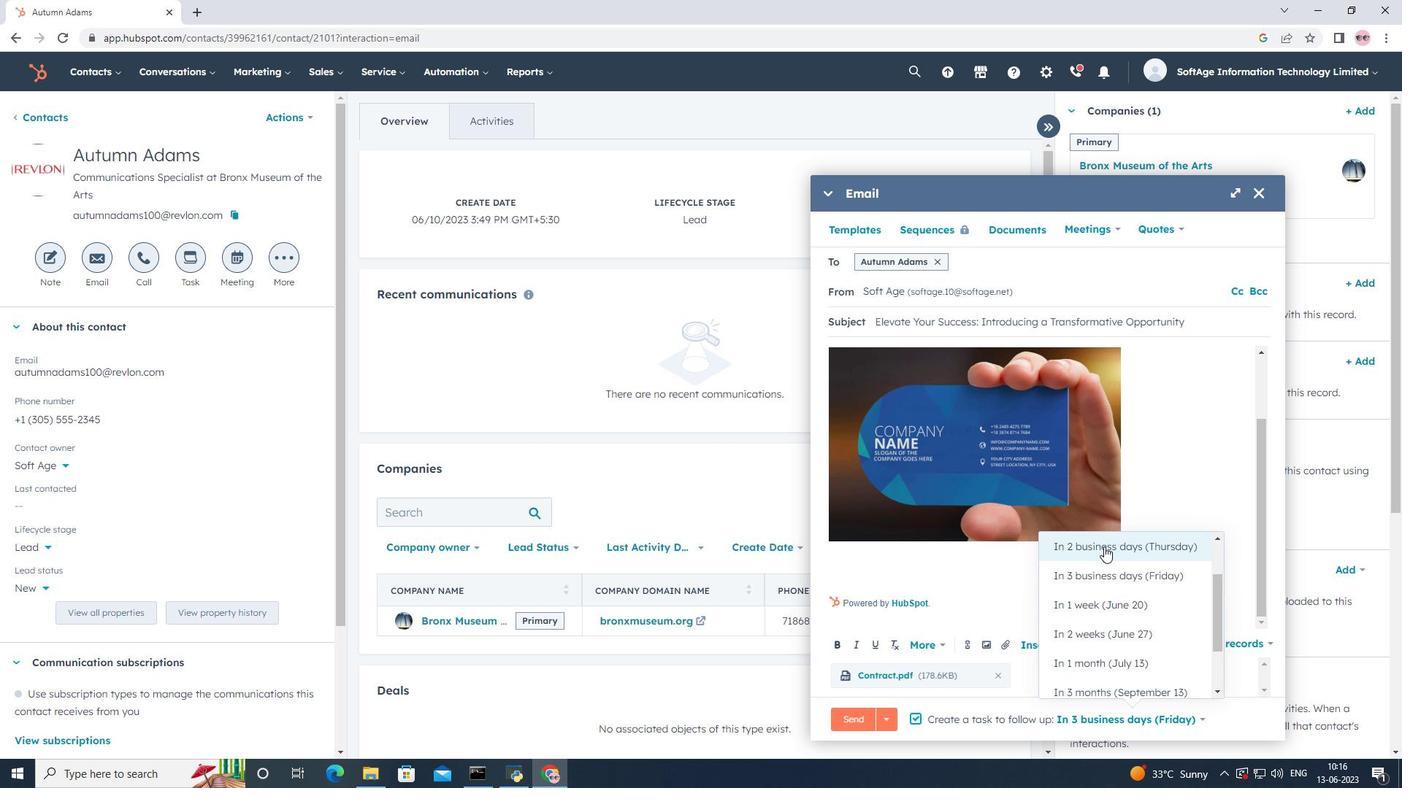 
Action: Mouse moved to (852, 728)
Screenshot: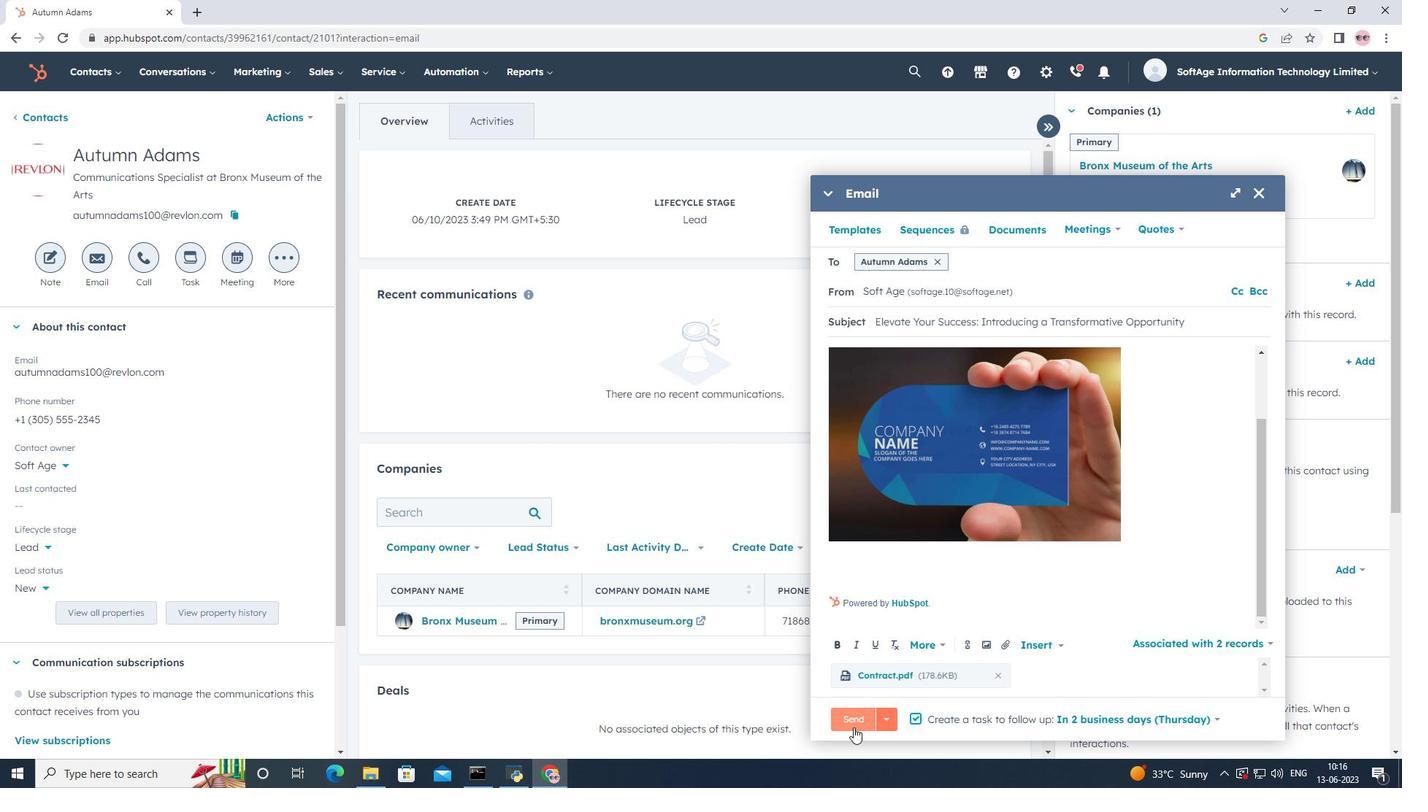 
Action: Mouse pressed left at (852, 728)
Screenshot: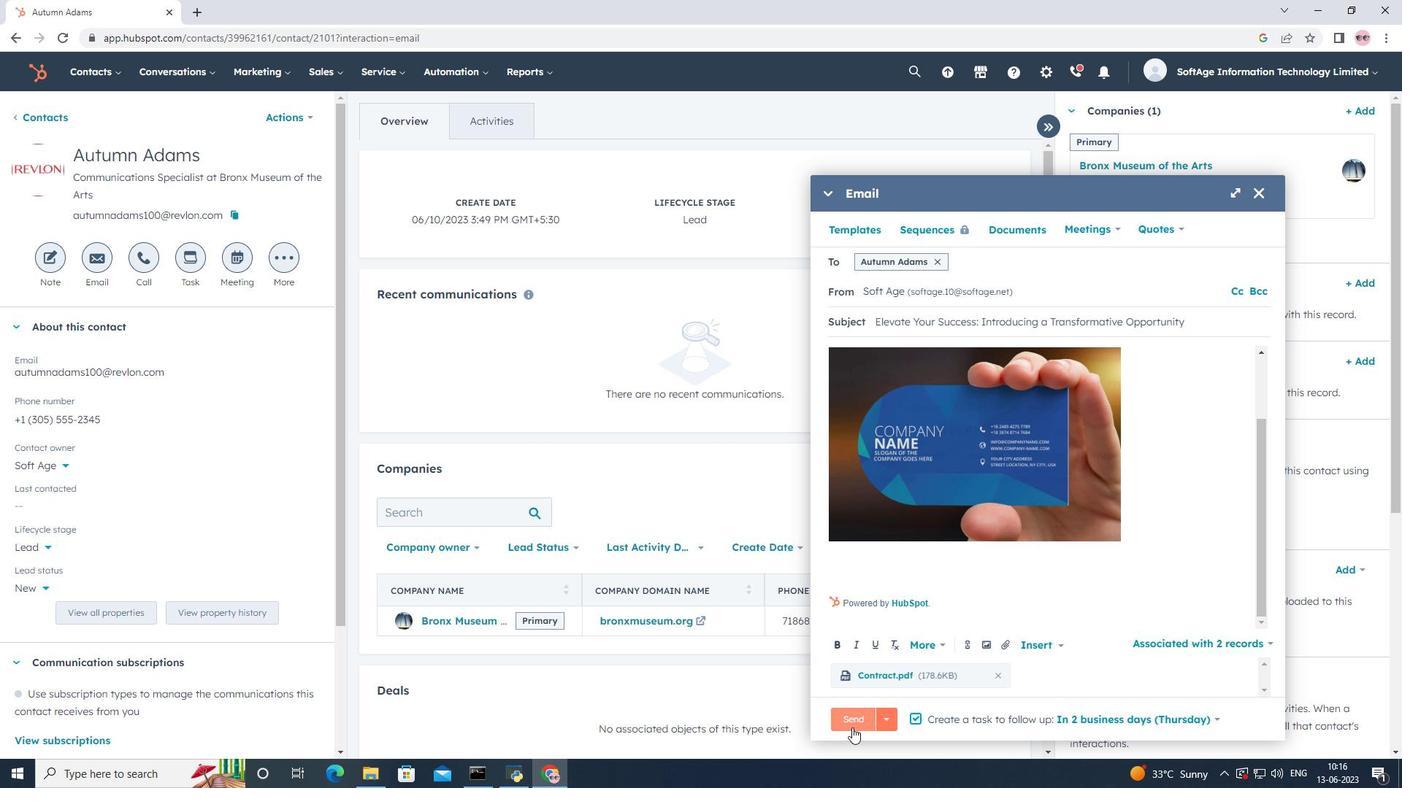 
Action: Mouse moved to (805, 387)
Screenshot: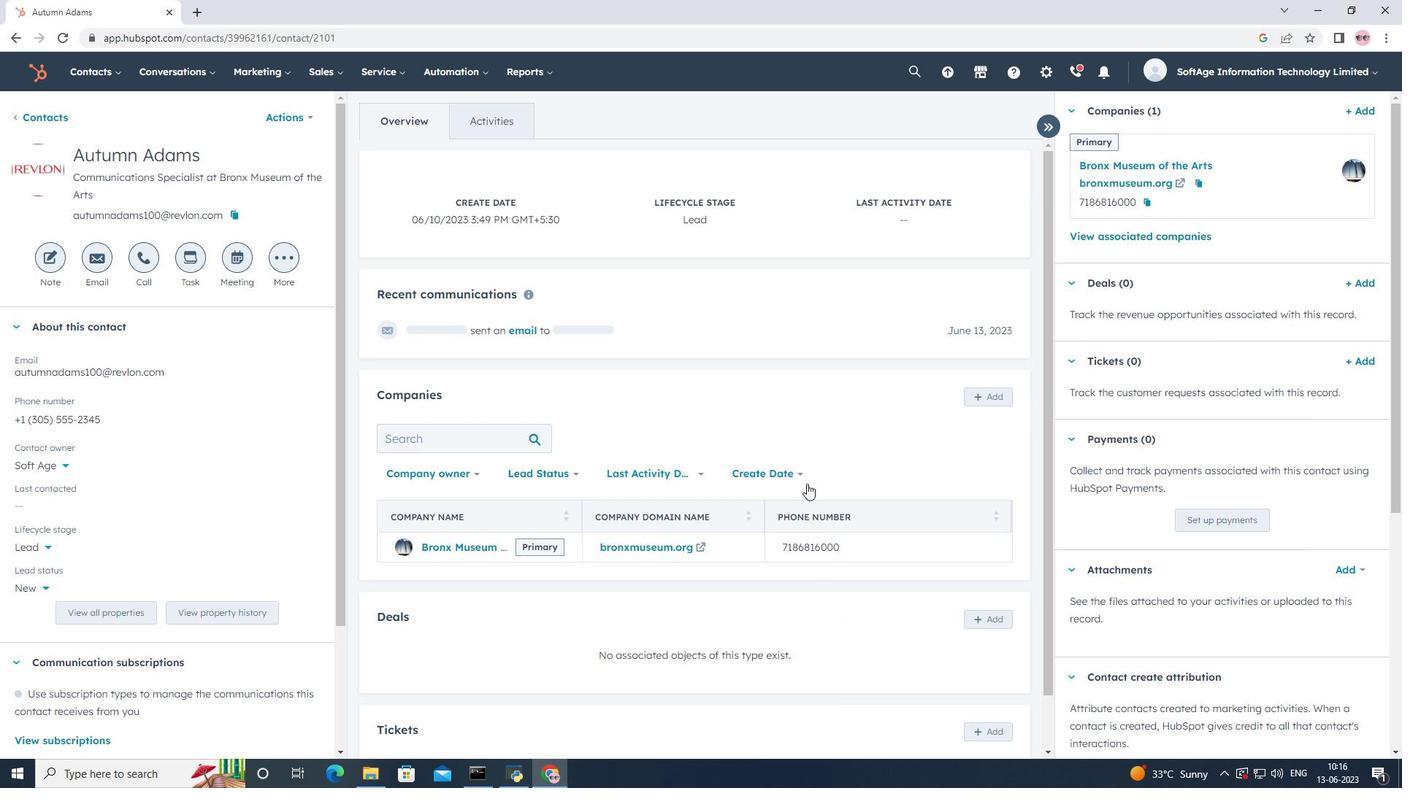 
Action: Mouse scrolled (805, 386) with delta (0, 0)
Screenshot: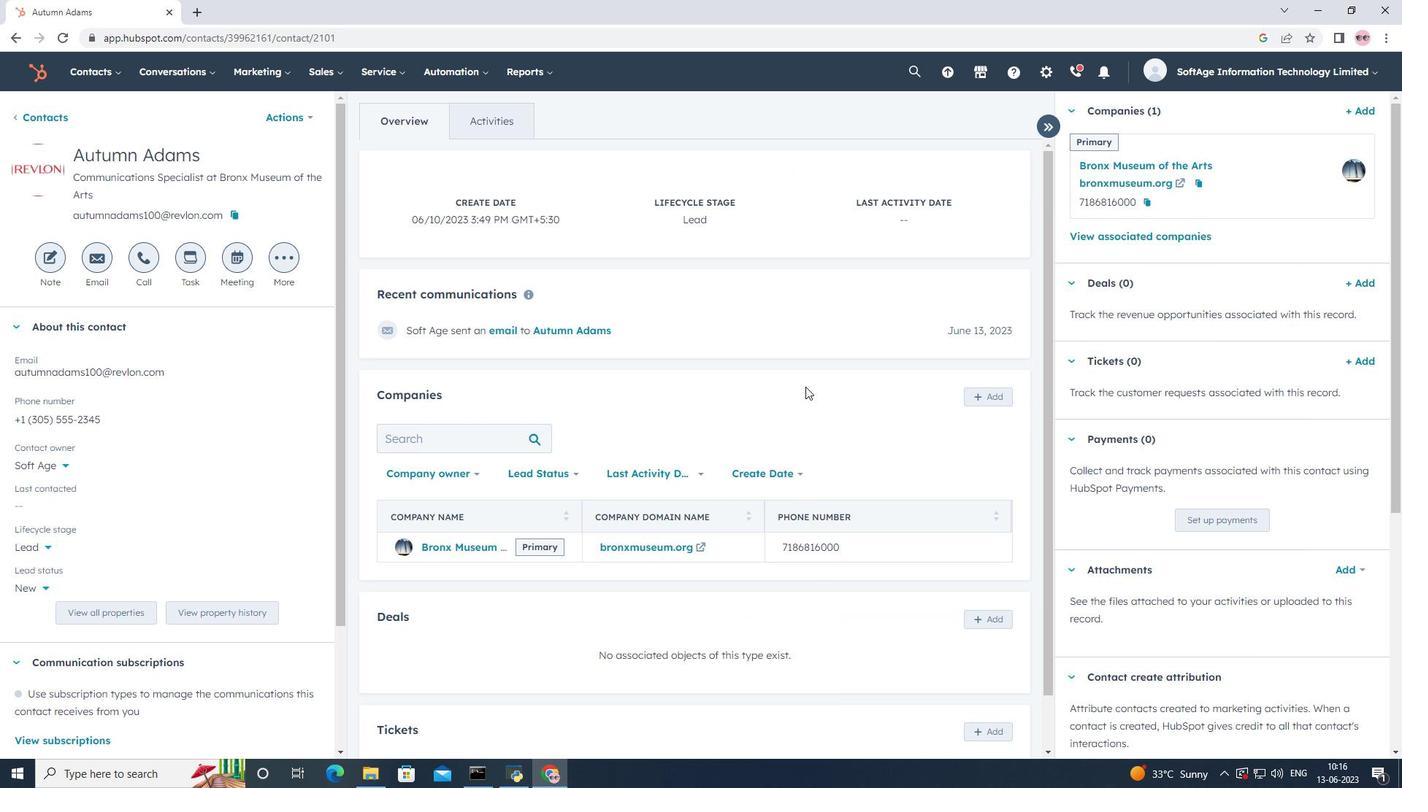 
Action: Mouse scrolled (805, 386) with delta (0, 0)
Screenshot: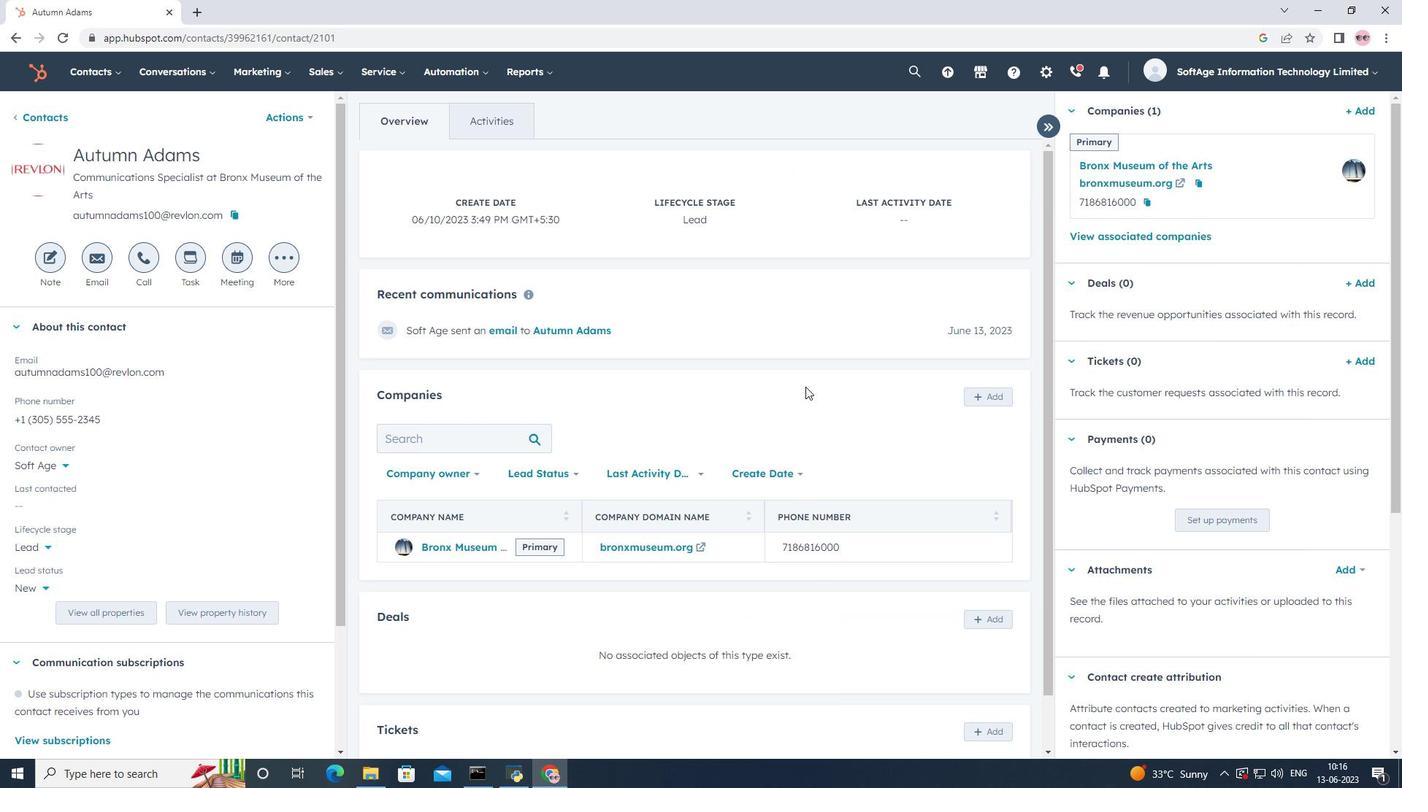 
Action: Mouse scrolled (805, 386) with delta (0, 0)
Screenshot: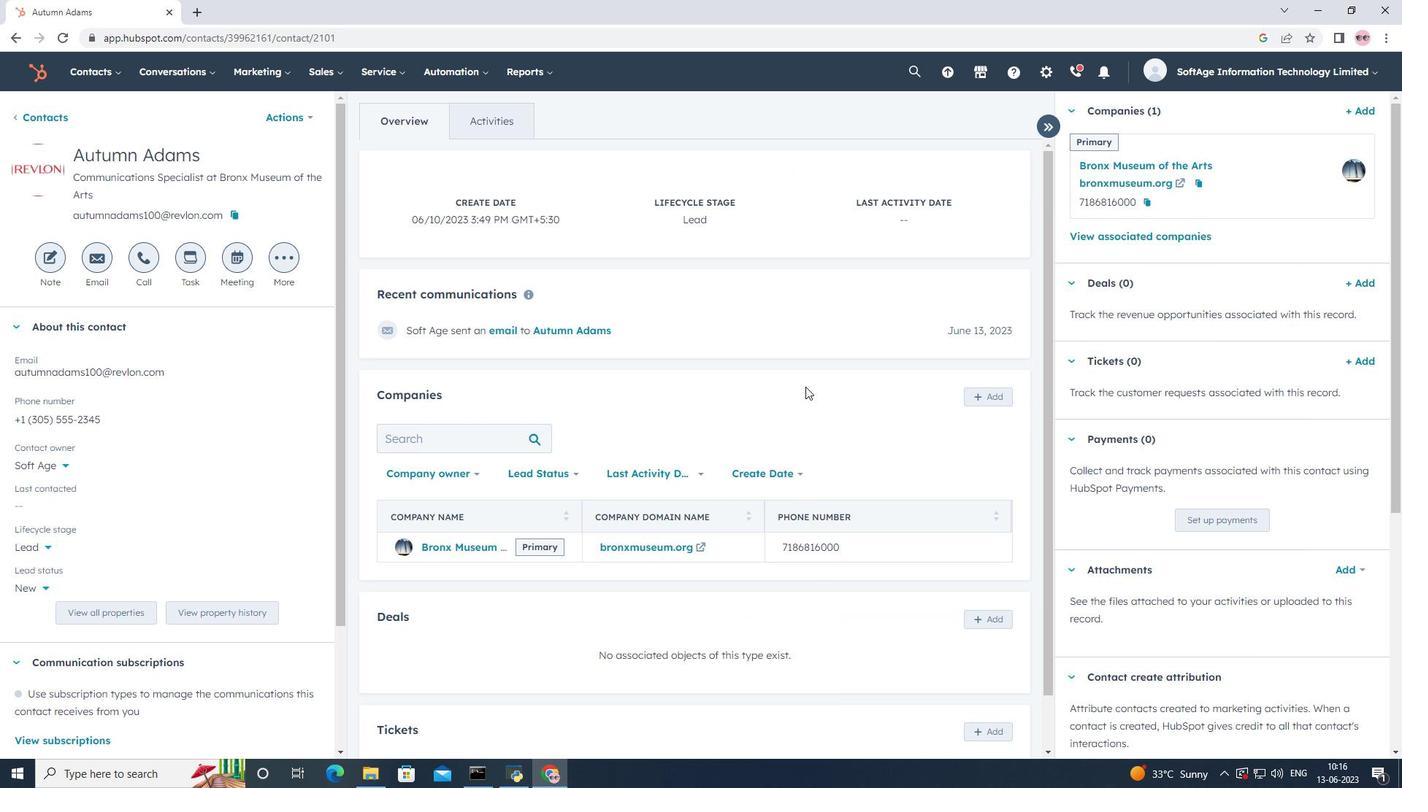 
Action: Mouse scrolled (805, 386) with delta (0, 0)
Screenshot: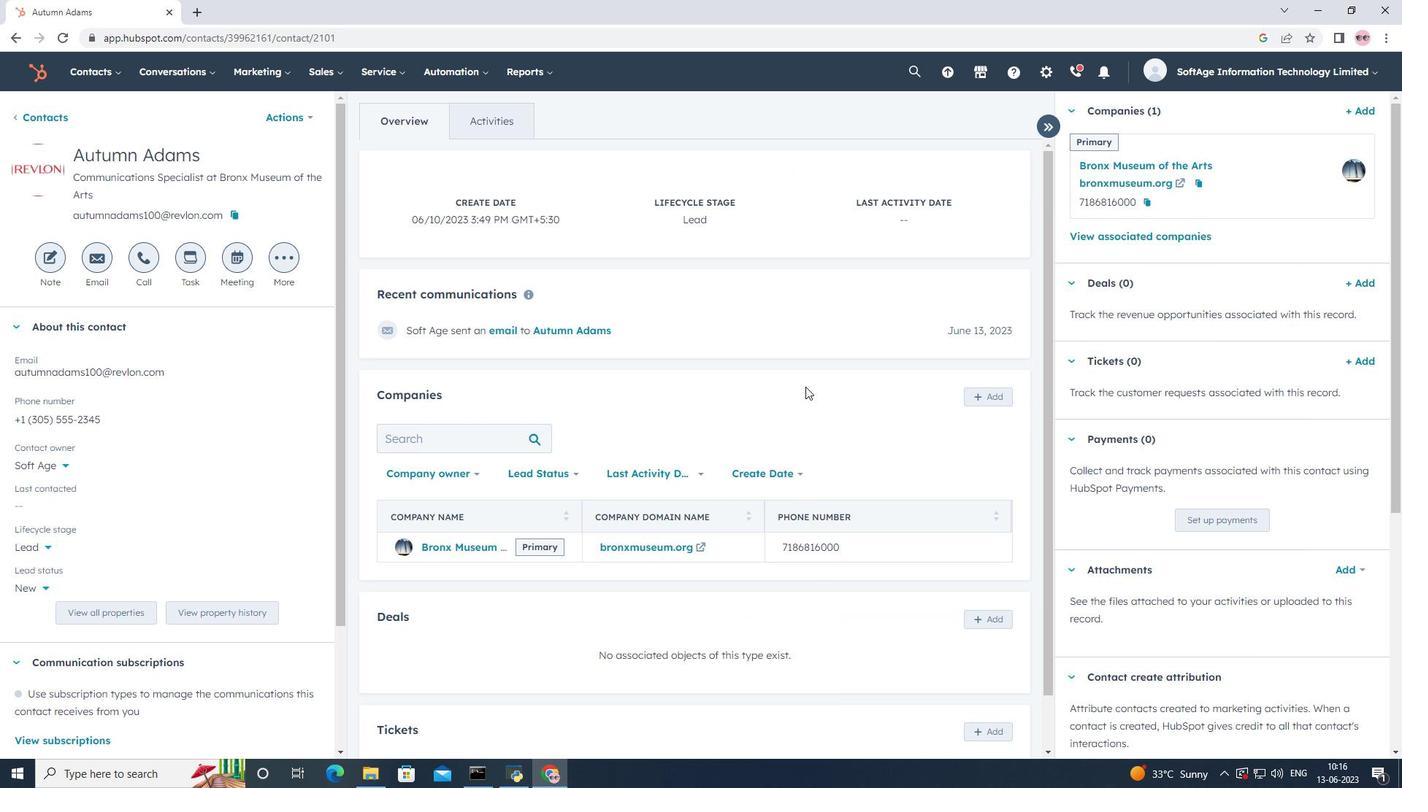
Action: Mouse scrolled (805, 386) with delta (0, 0)
Screenshot: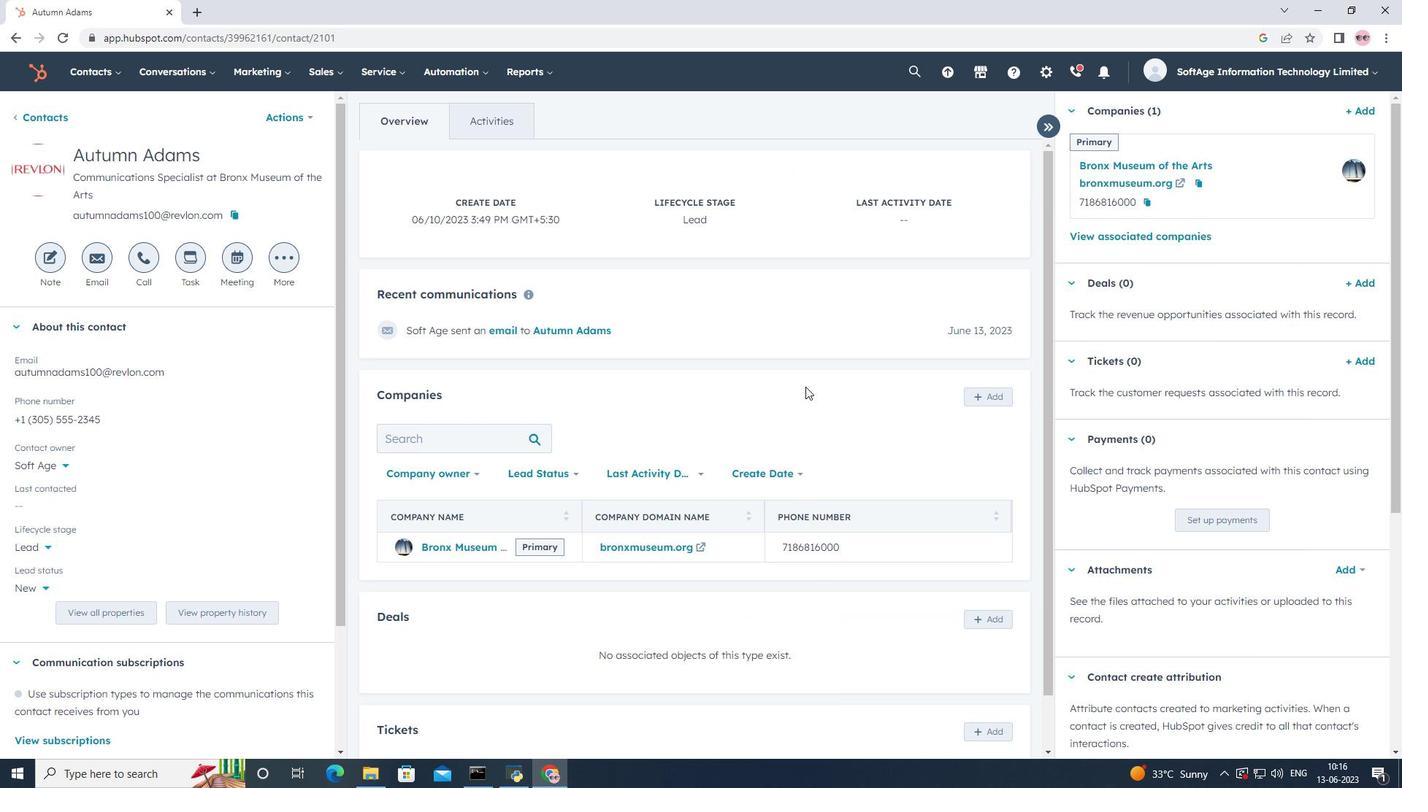 
Action: Mouse scrolled (805, 387) with delta (0, 0)
Screenshot: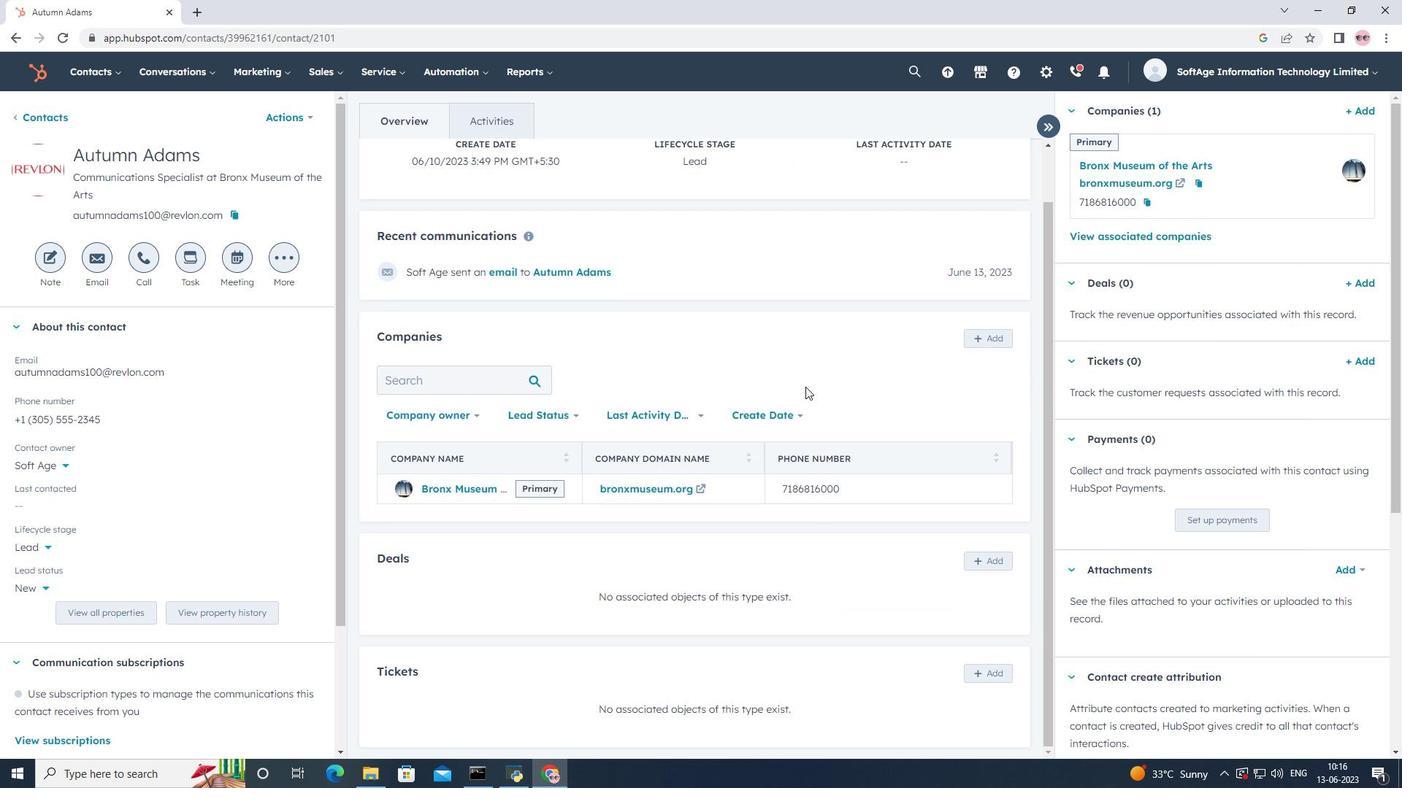 
Action: Mouse scrolled (805, 387) with delta (0, 0)
Screenshot: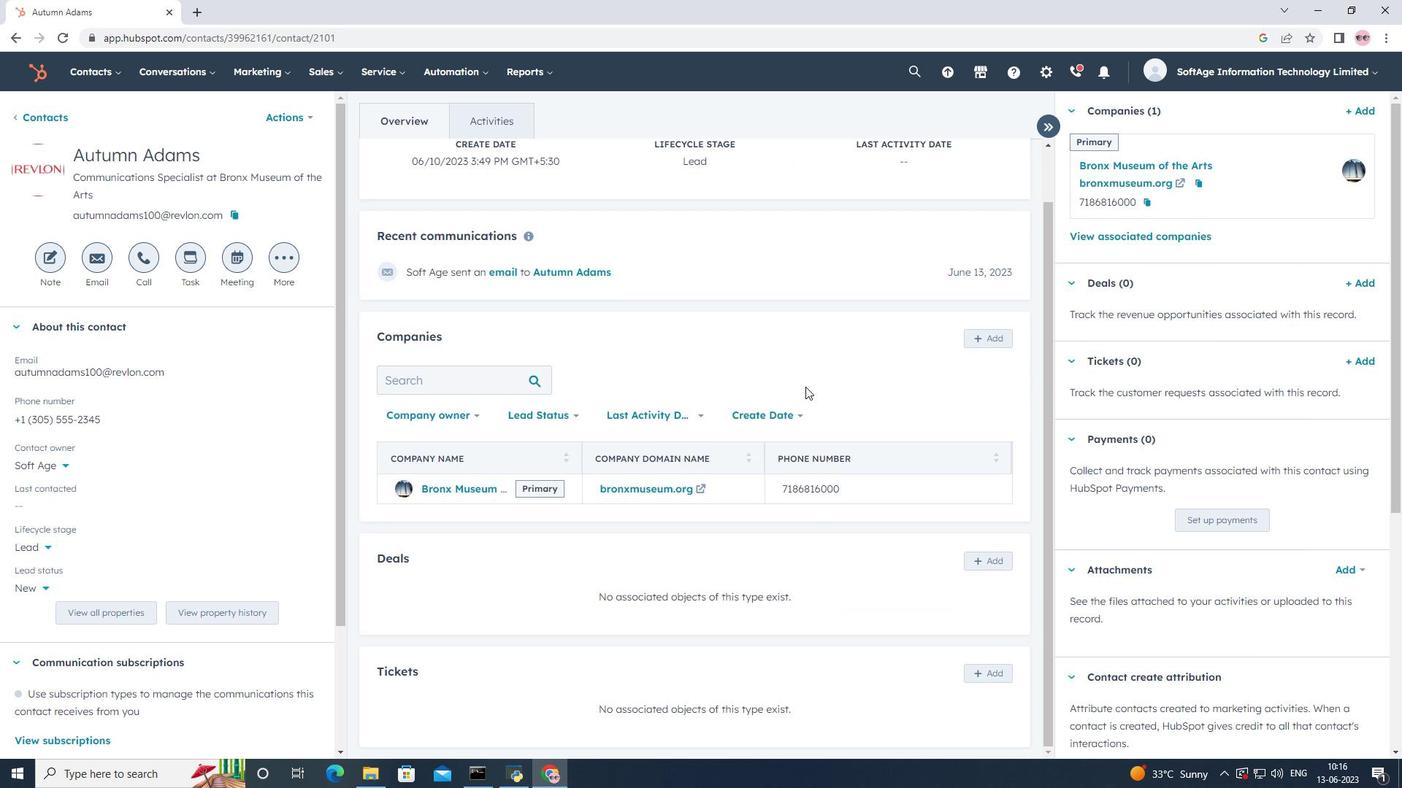 
Action: Mouse scrolled (805, 387) with delta (0, 0)
Screenshot: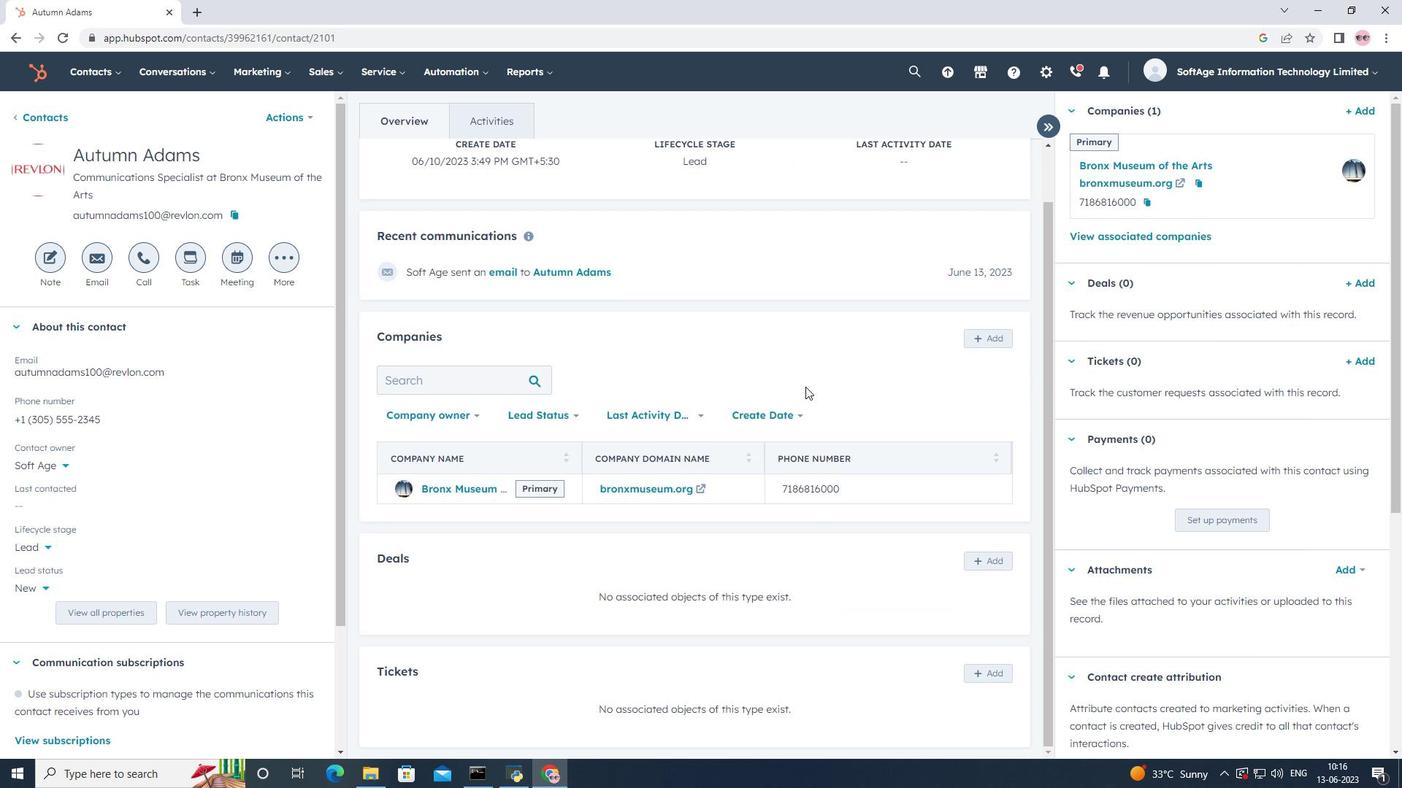 
Action: Mouse scrolled (805, 387) with delta (0, 0)
Screenshot: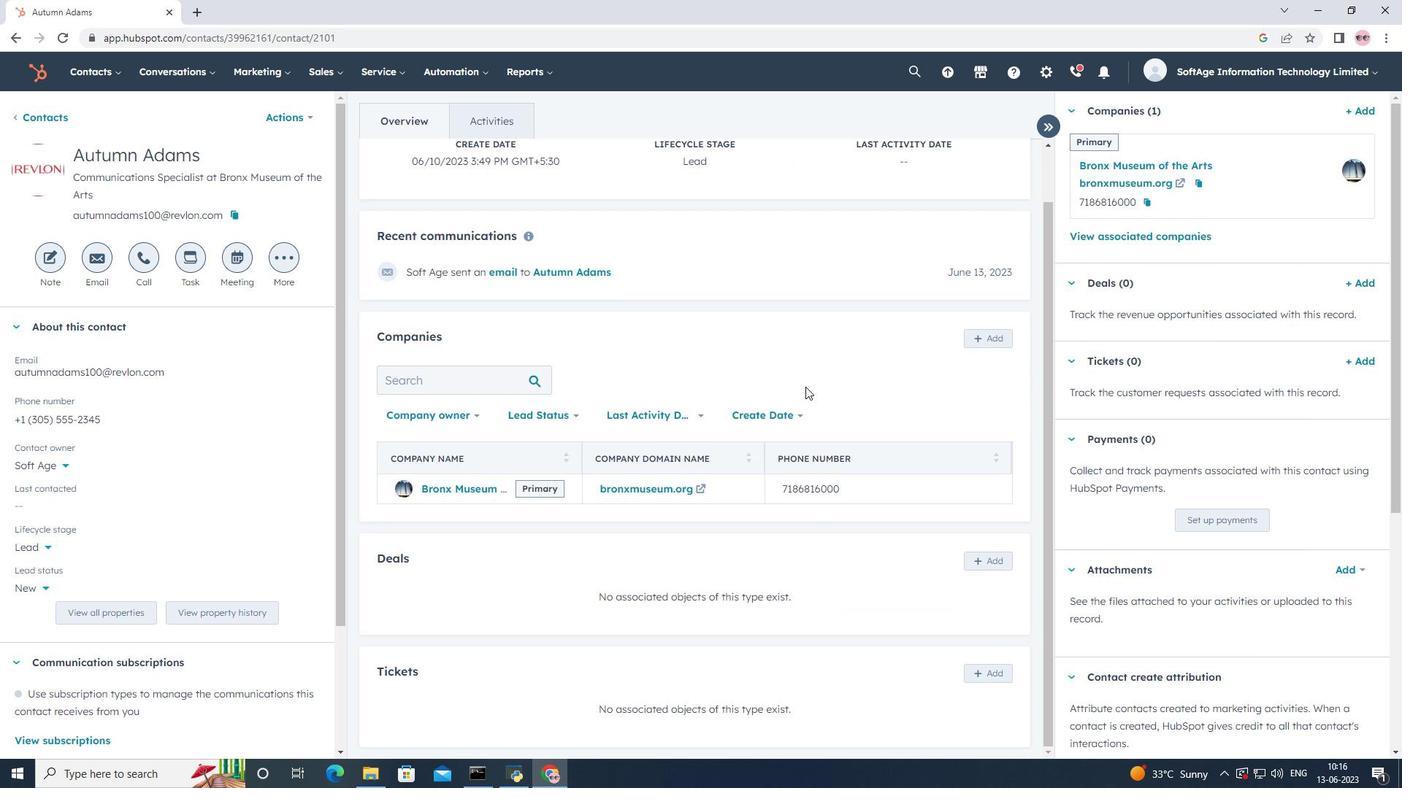 
Action: Mouse scrolled (805, 387) with delta (0, 0)
Screenshot: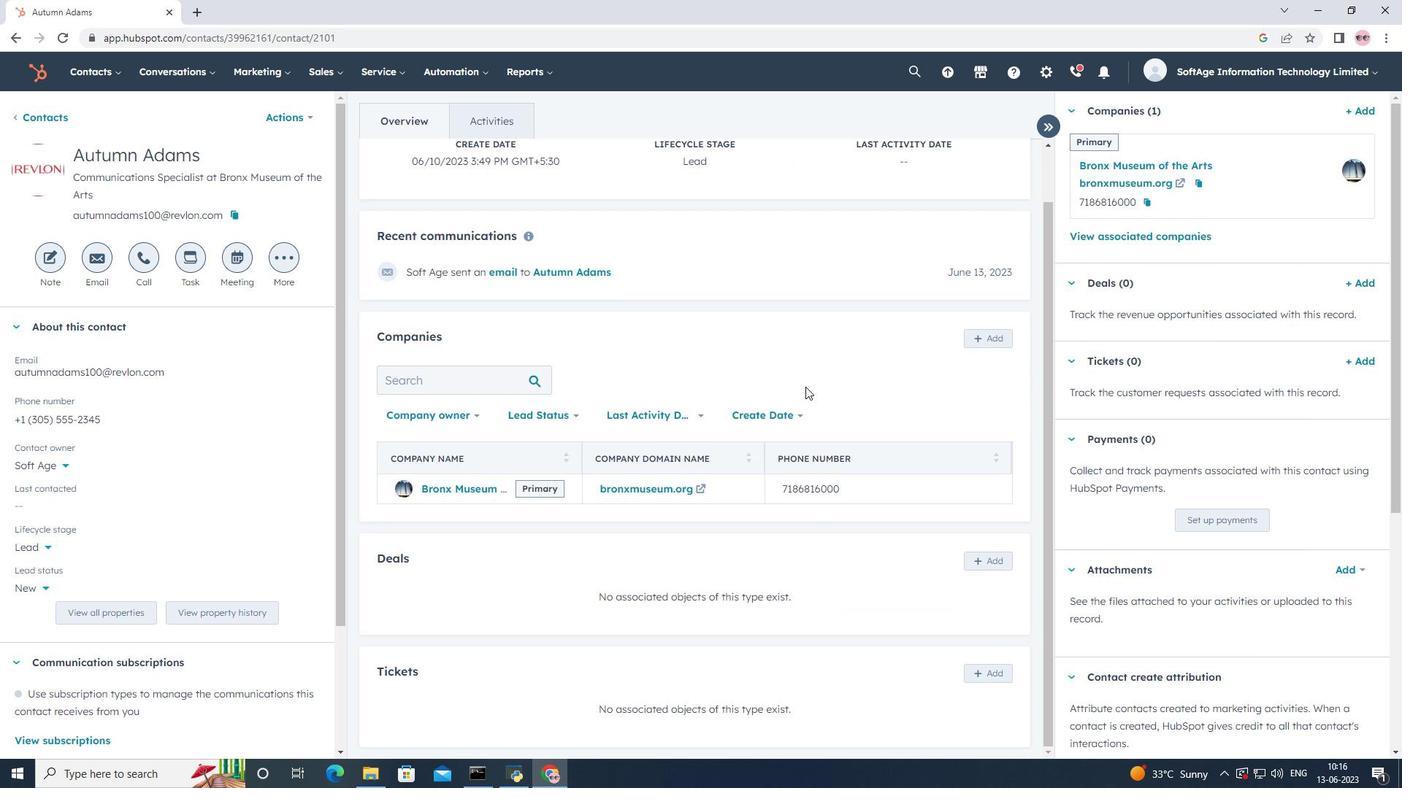
Action: Mouse scrolled (805, 387) with delta (0, 0)
Screenshot: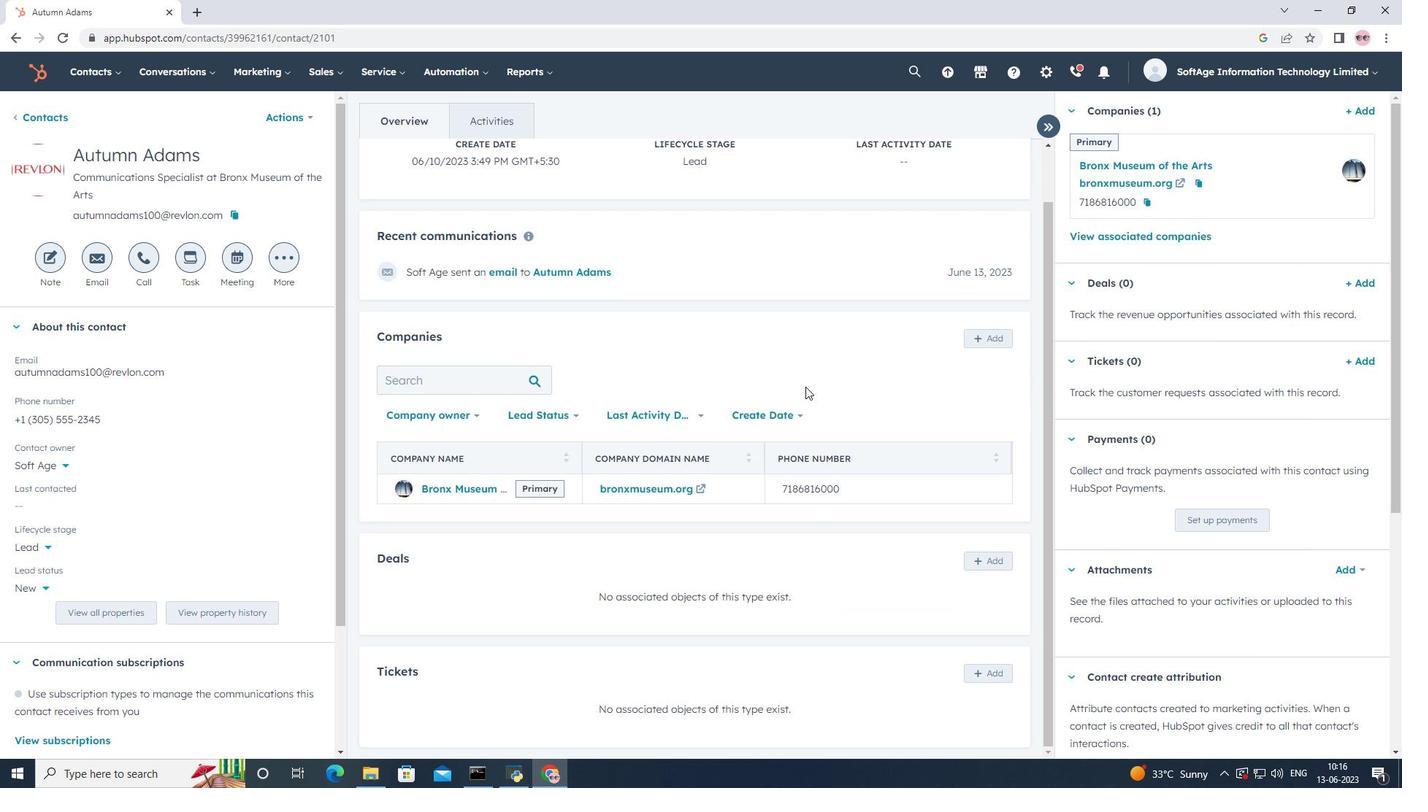 
